 Task: Add a signature Gerald Davis containing With sincere appreciation and gratitude, Gerald Davis to email address softage.5@softage.net and add a label Fragrances
Action: Mouse moved to (74, 130)
Screenshot: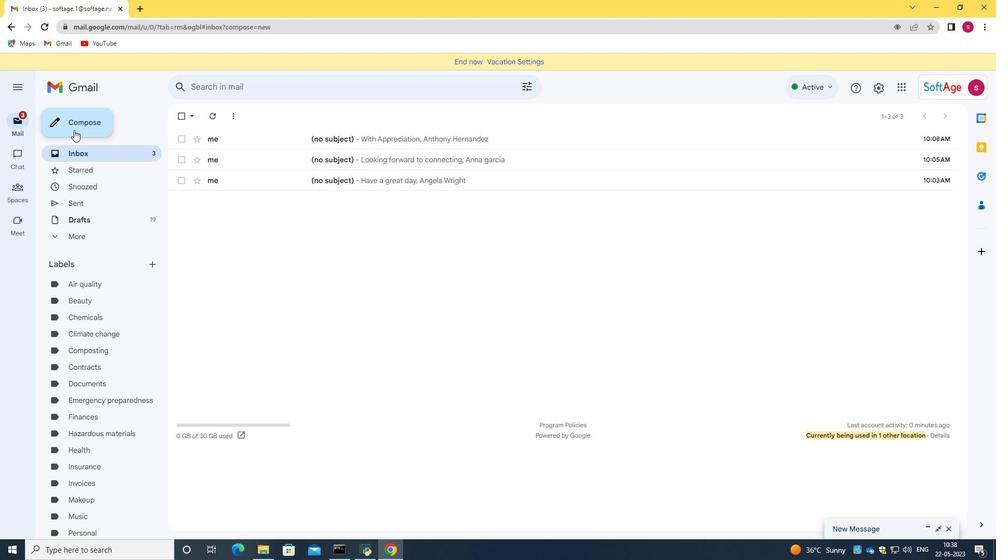
Action: Mouse pressed left at (74, 130)
Screenshot: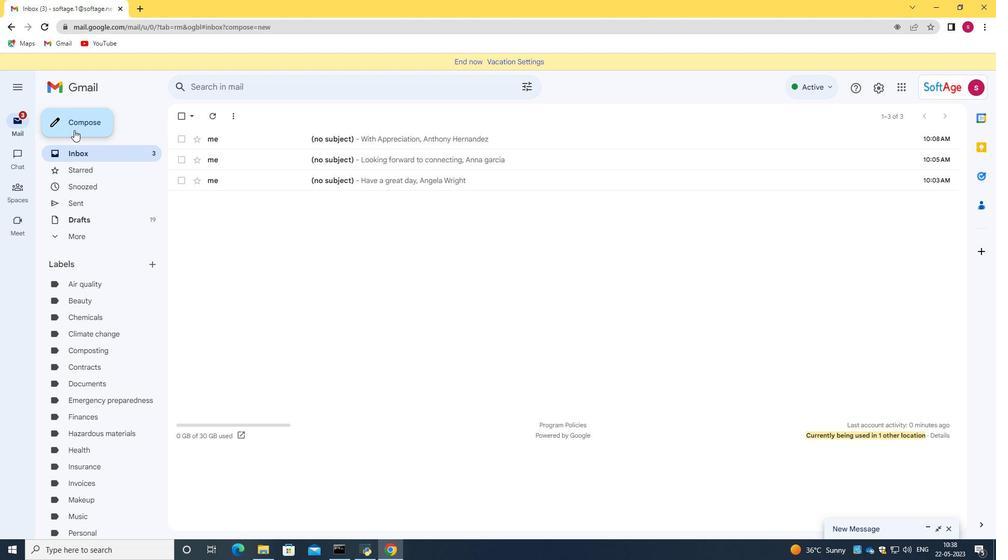 
Action: Mouse moved to (840, 494)
Screenshot: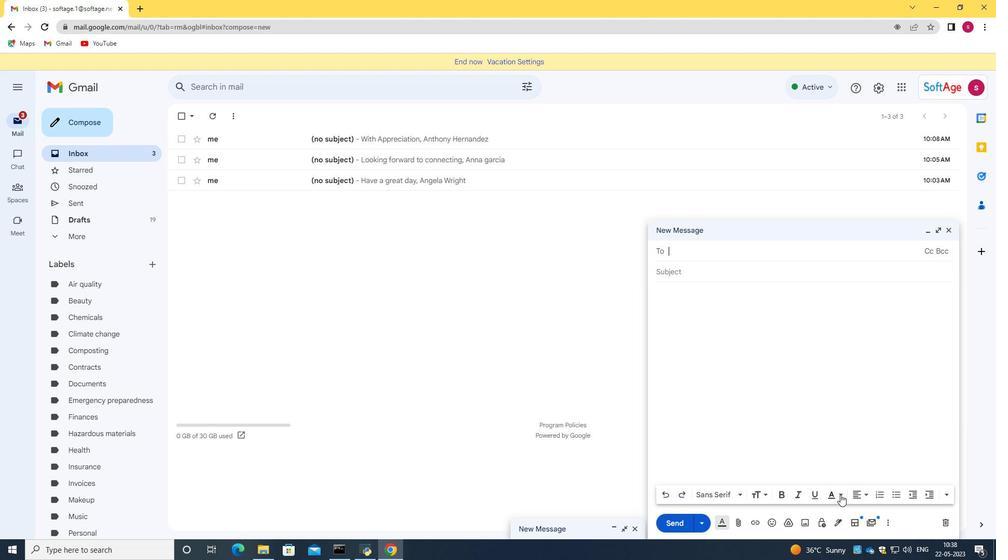 
Action: Mouse pressed left at (840, 494)
Screenshot: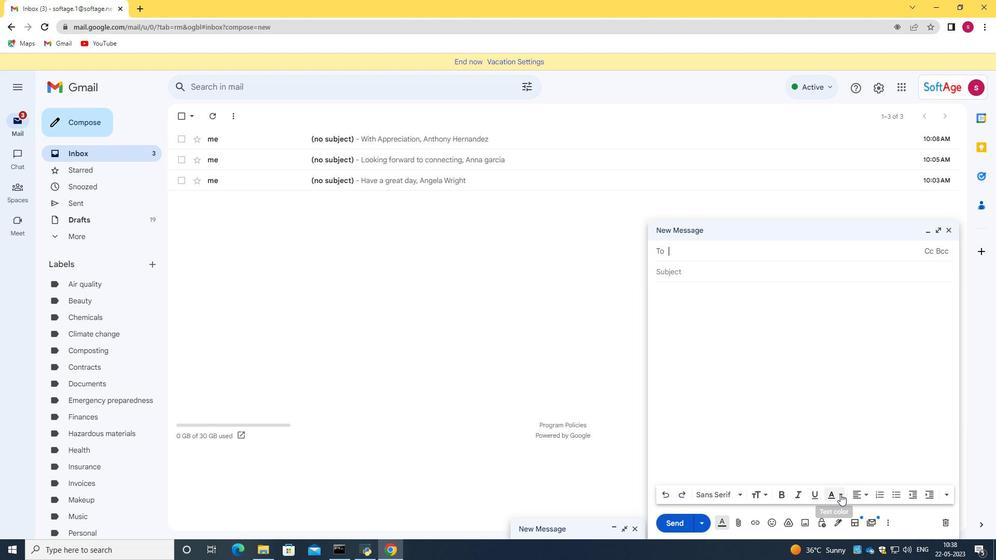 
Action: Mouse moved to (833, 313)
Screenshot: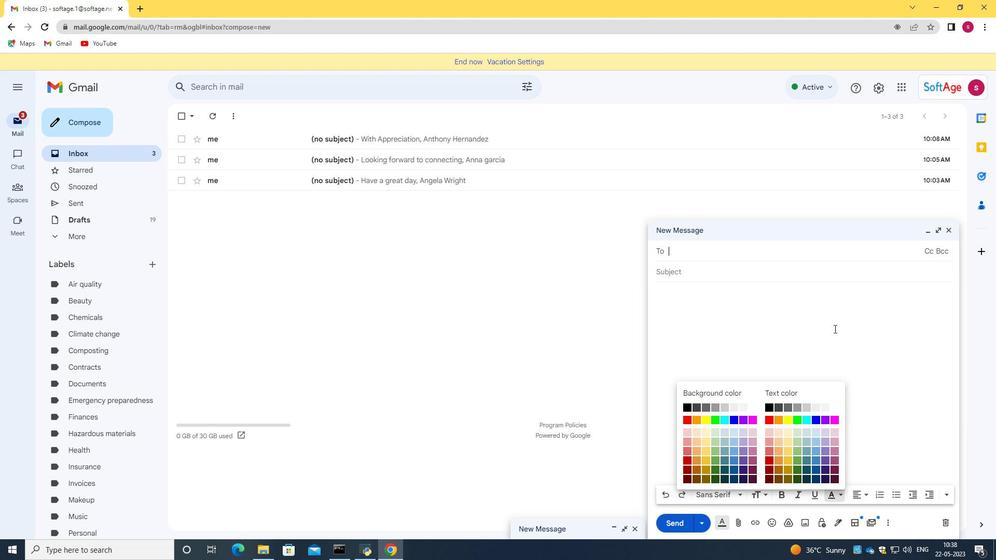 
Action: Mouse pressed left at (833, 313)
Screenshot: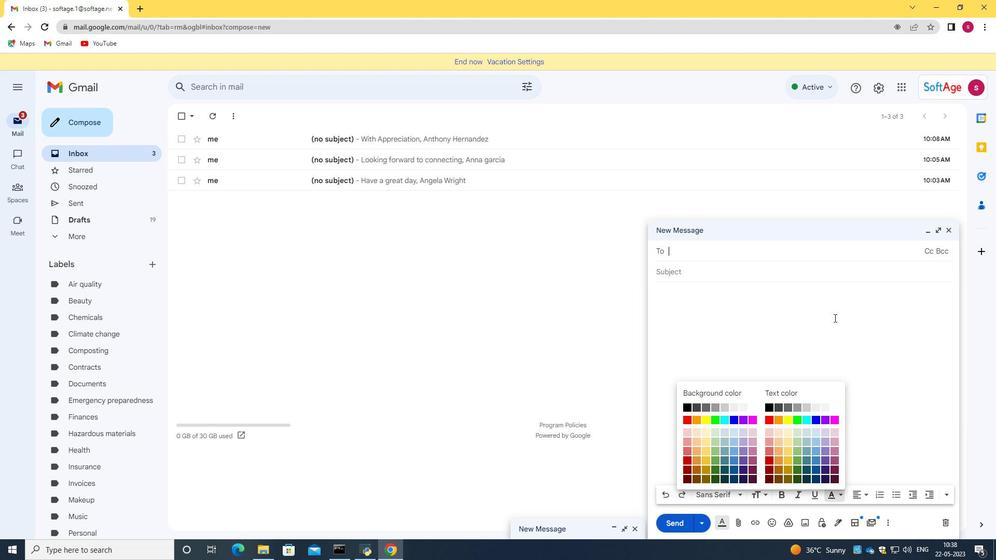 
Action: Mouse moved to (943, 231)
Screenshot: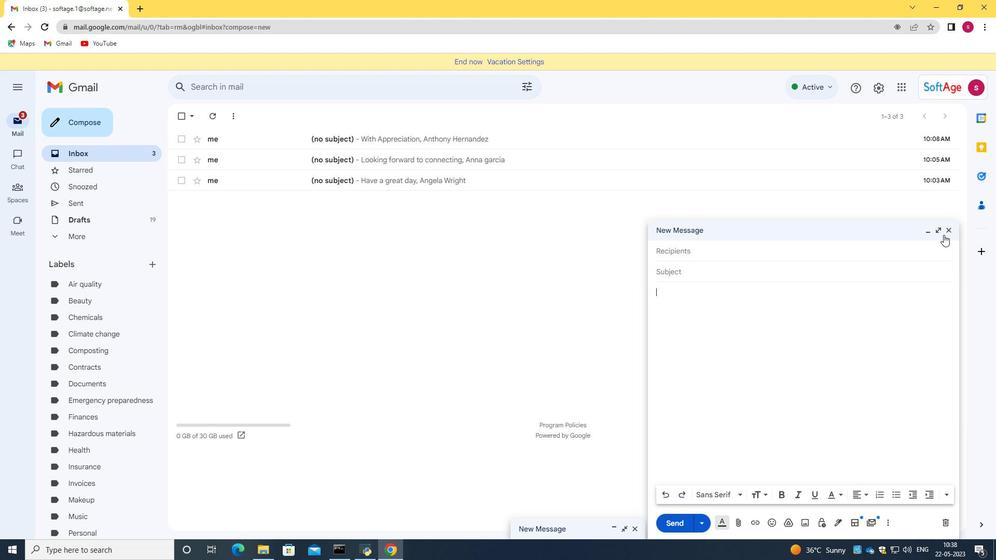 
Action: Mouse pressed left at (943, 231)
Screenshot: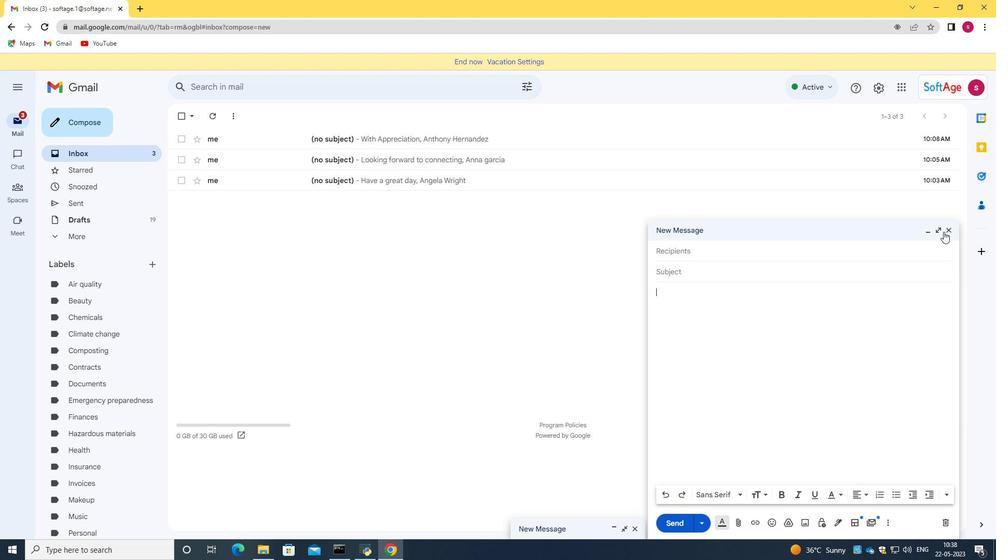
Action: Mouse moved to (873, 85)
Screenshot: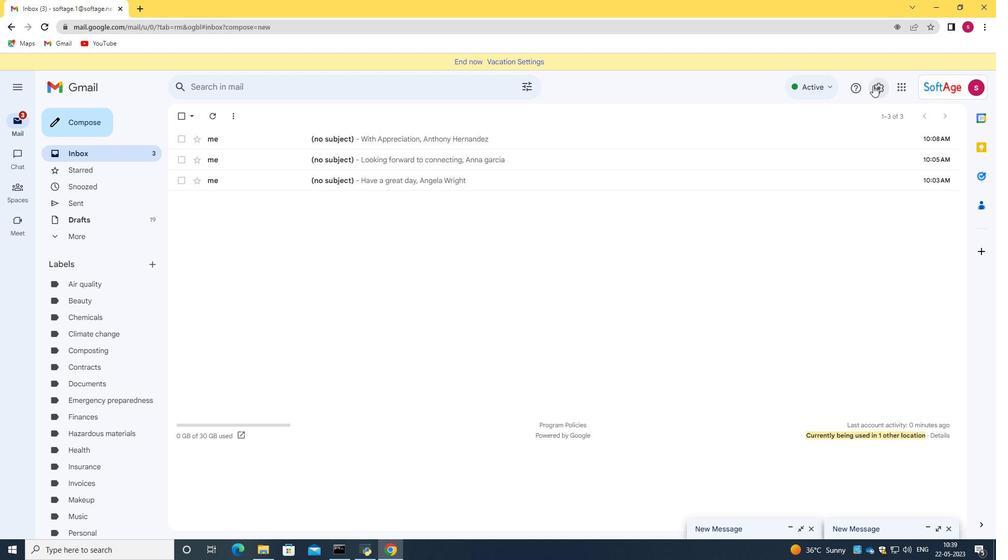 
Action: Mouse pressed left at (873, 85)
Screenshot: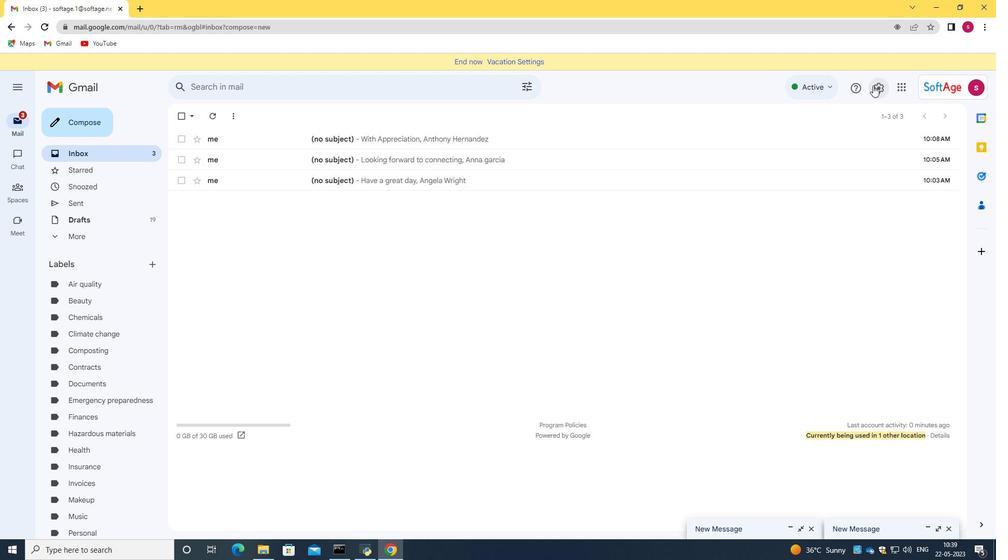 
Action: Mouse moved to (869, 136)
Screenshot: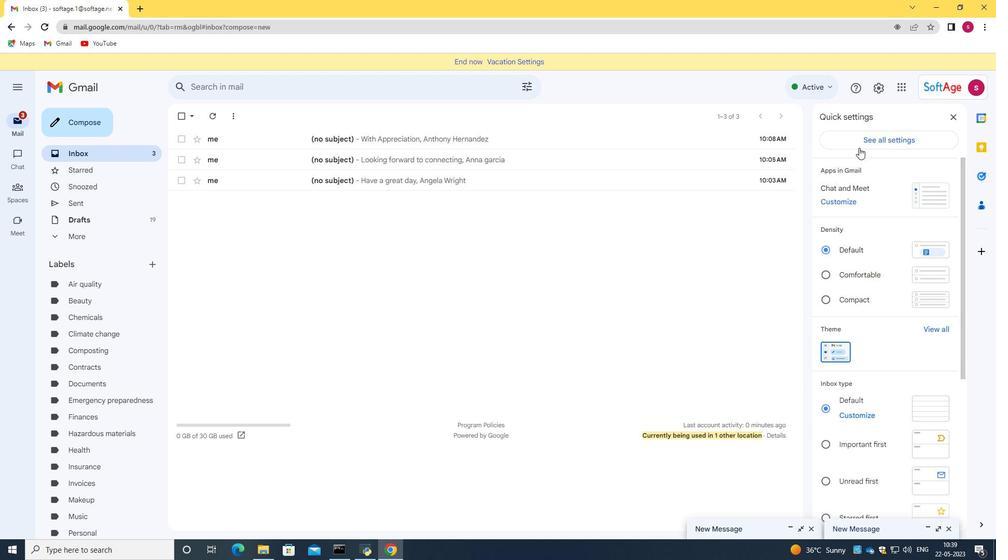 
Action: Mouse pressed left at (869, 136)
Screenshot: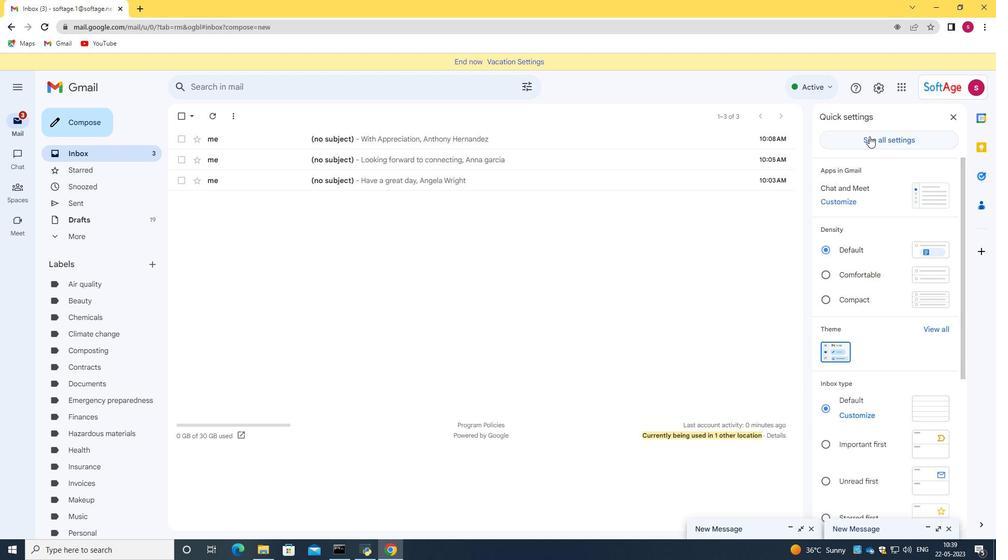 
Action: Mouse moved to (582, 253)
Screenshot: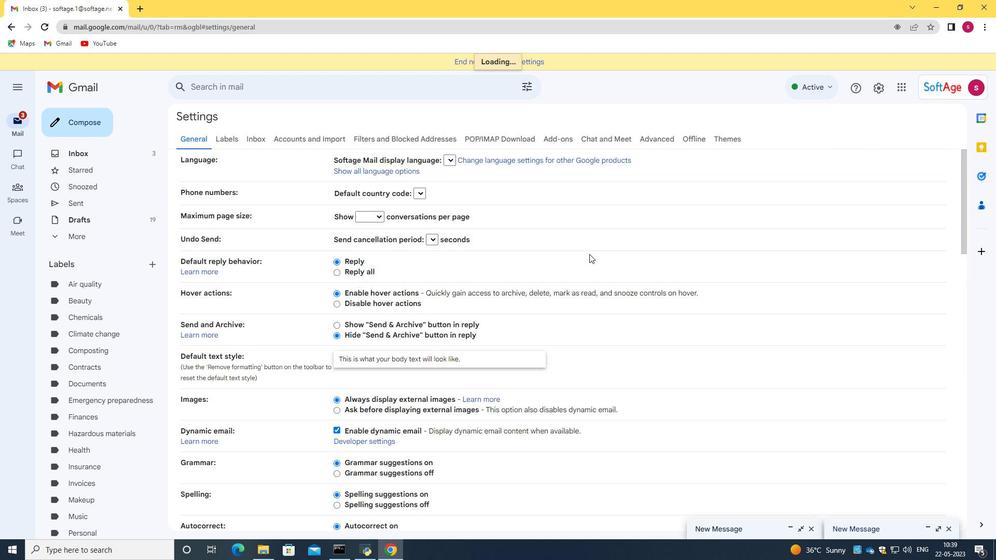 
Action: Mouse scrolled (582, 252) with delta (0, 0)
Screenshot: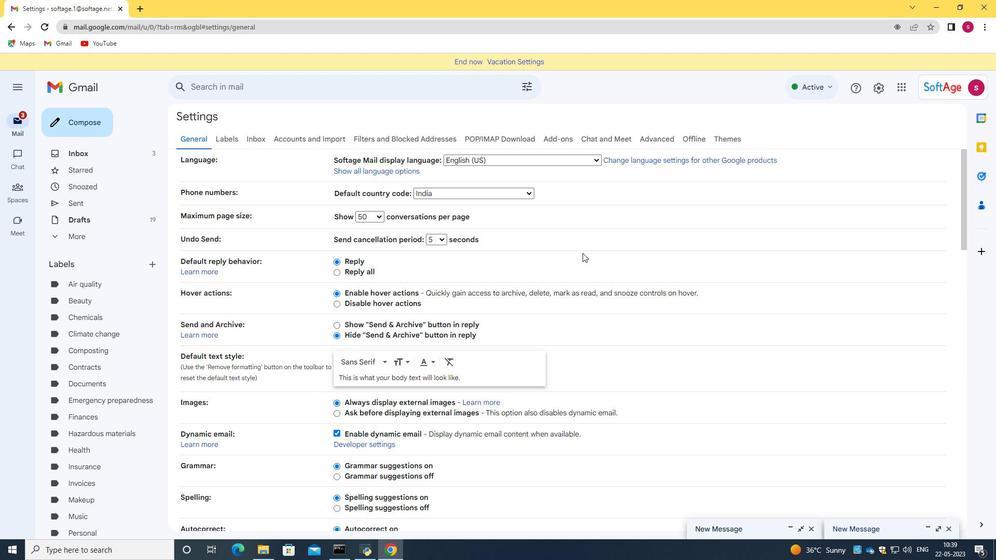 
Action: Mouse moved to (581, 263)
Screenshot: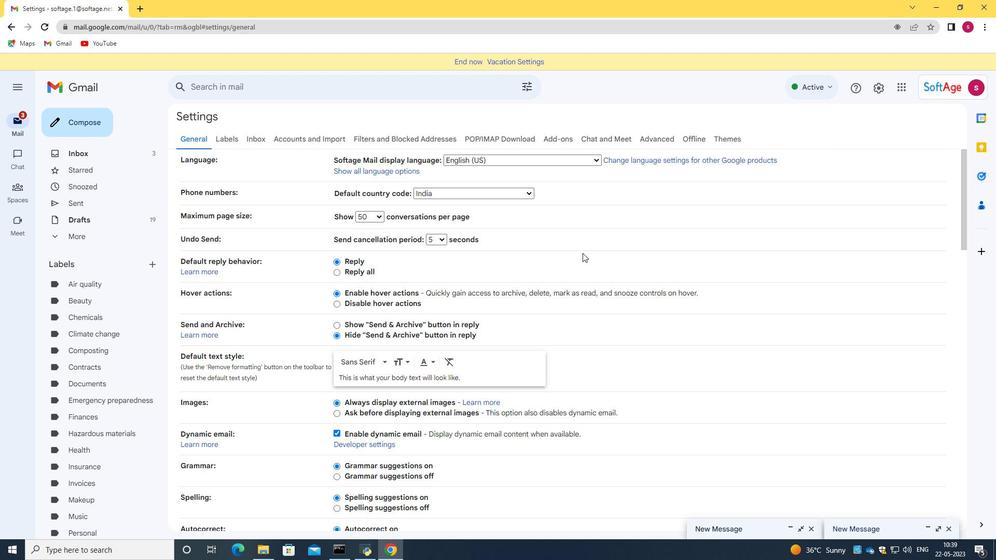 
Action: Mouse scrolled (581, 263) with delta (0, 0)
Screenshot: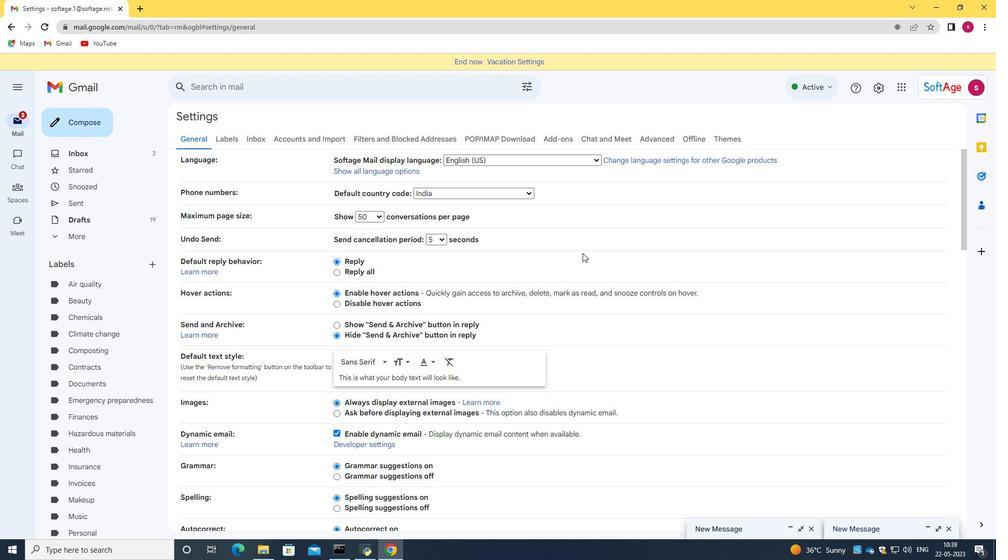 
Action: Mouse moved to (580, 268)
Screenshot: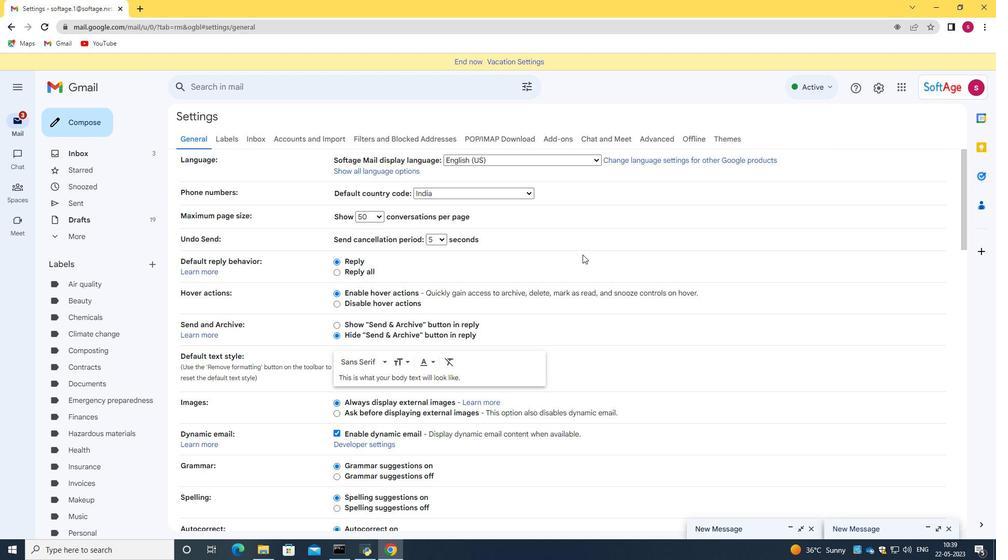 
Action: Mouse scrolled (580, 268) with delta (0, 0)
Screenshot: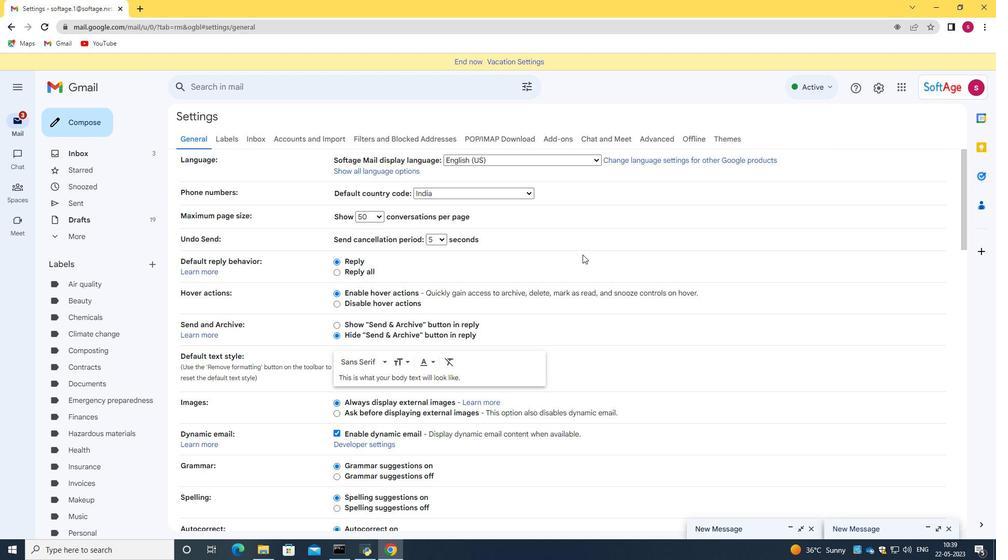 
Action: Mouse moved to (580, 269)
Screenshot: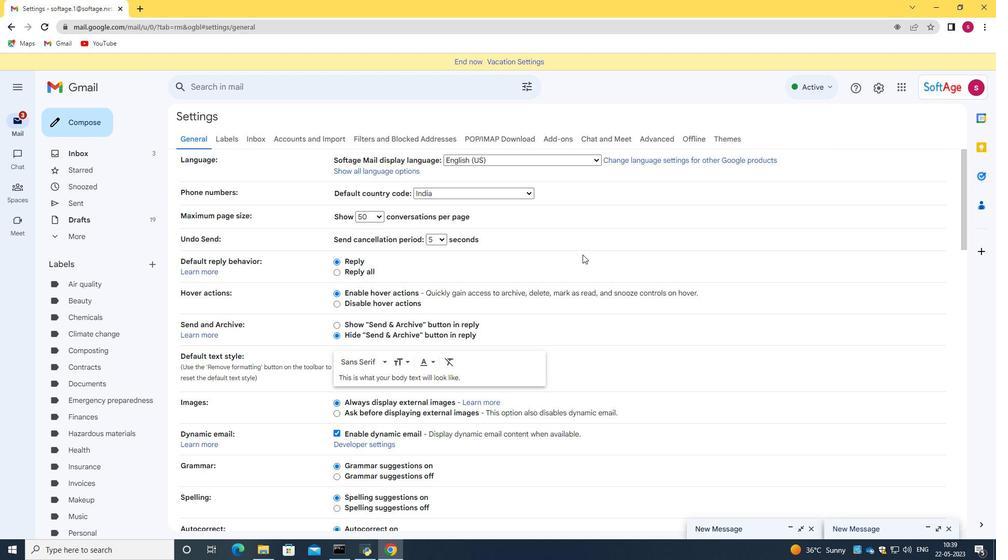 
Action: Mouse scrolled (580, 268) with delta (0, 0)
Screenshot: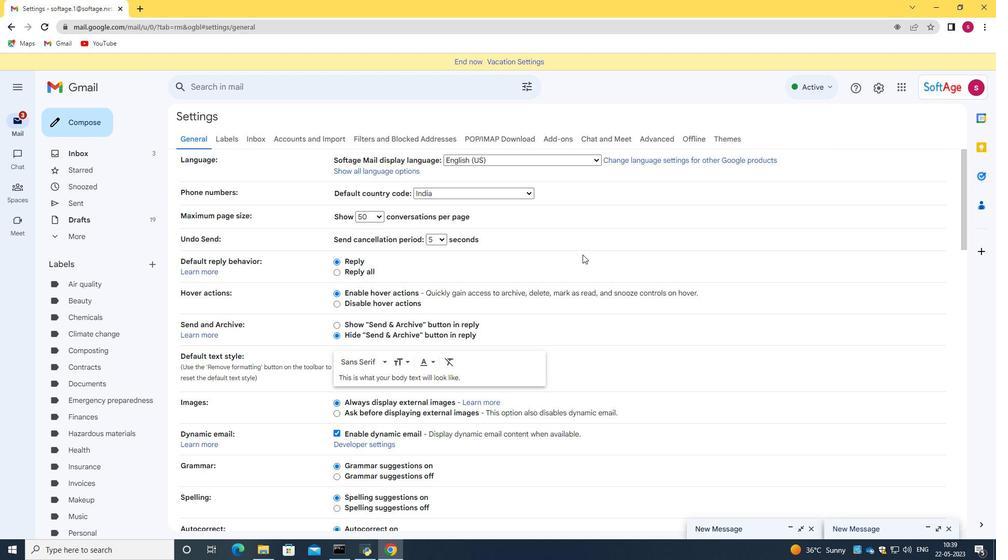 
Action: Mouse moved to (580, 270)
Screenshot: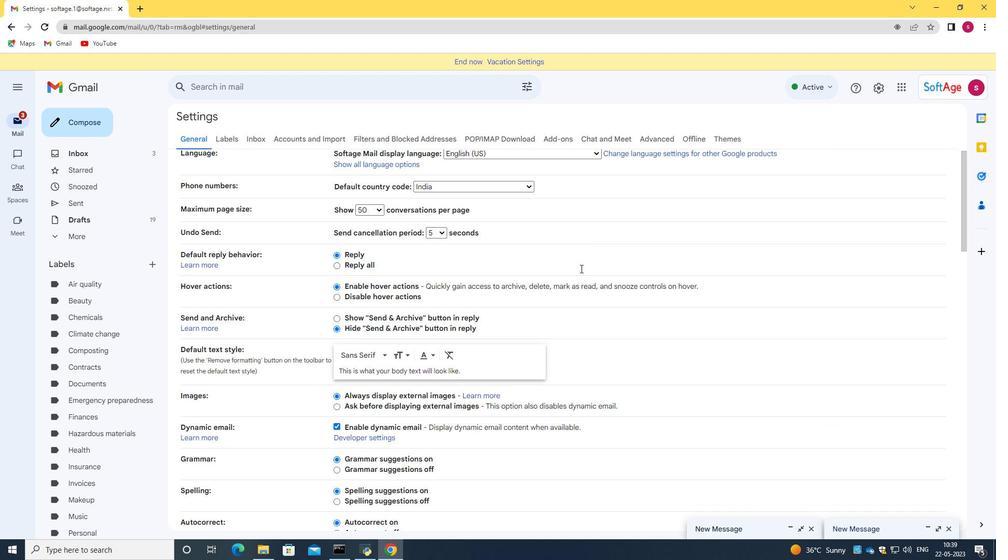 
Action: Mouse scrolled (580, 269) with delta (0, 0)
Screenshot: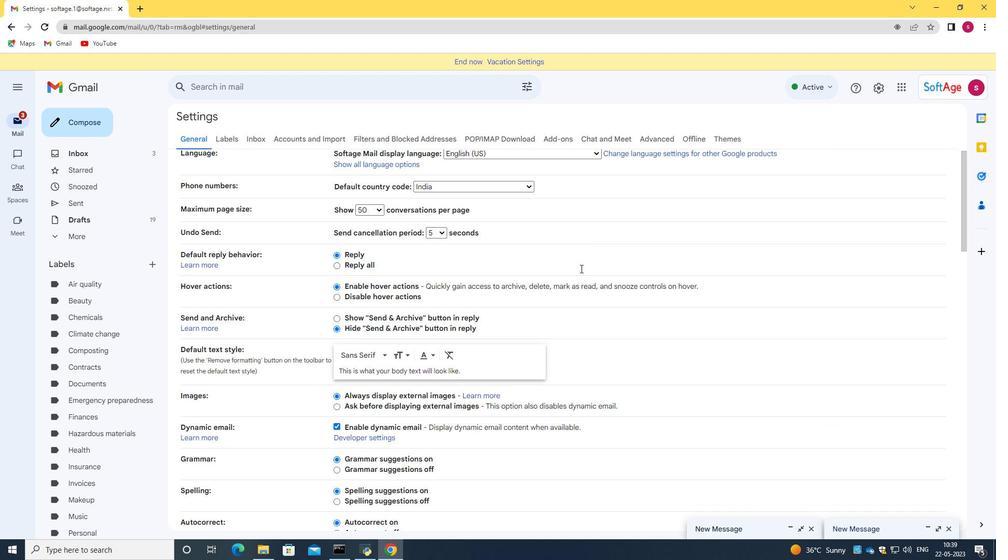 
Action: Mouse scrolled (580, 269) with delta (0, 0)
Screenshot: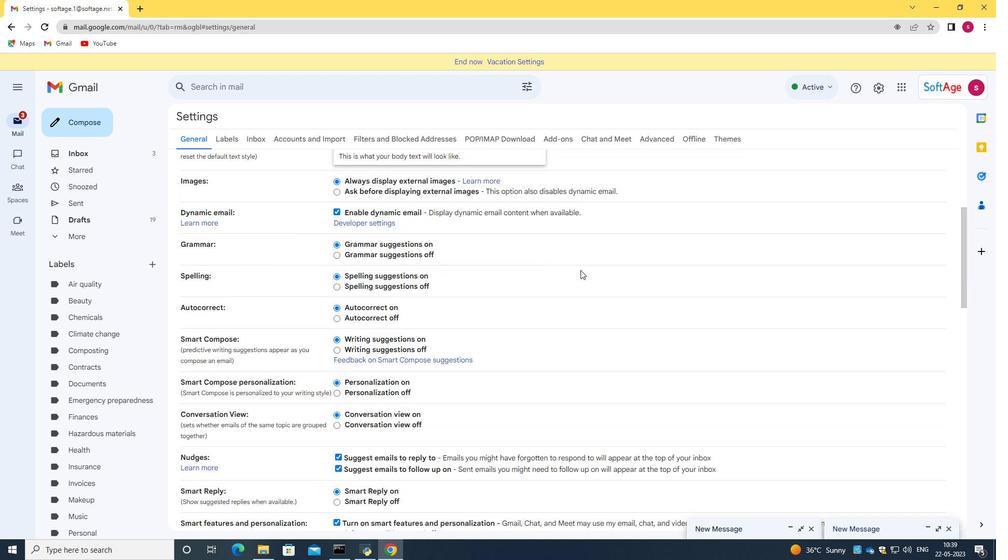 
Action: Mouse scrolled (580, 269) with delta (0, 0)
Screenshot: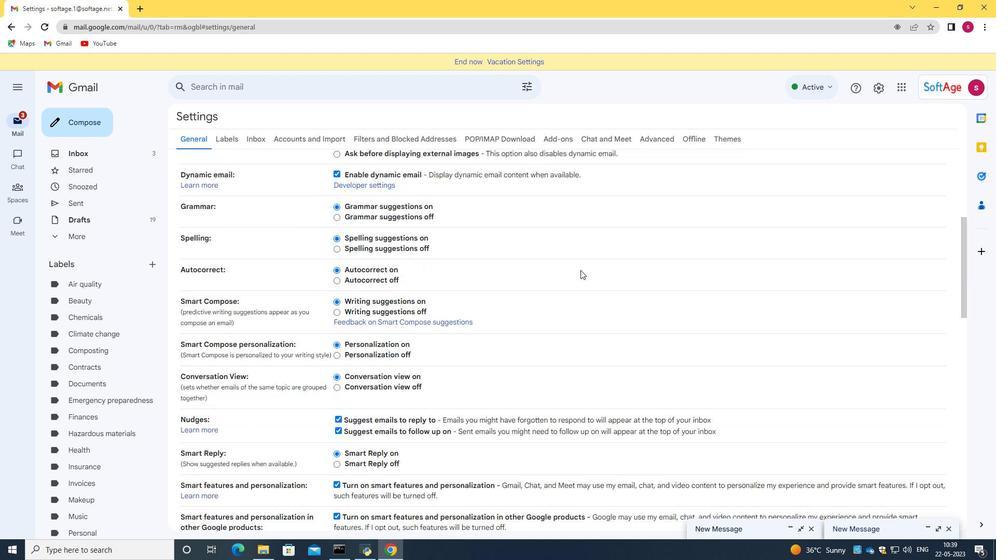 
Action: Mouse scrolled (580, 269) with delta (0, 0)
Screenshot: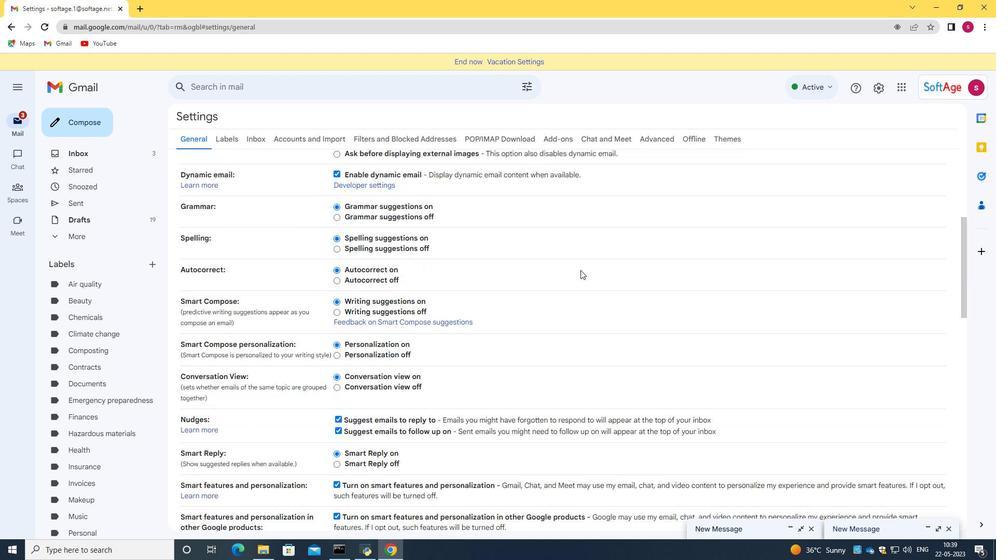 
Action: Mouse scrolled (580, 269) with delta (0, 0)
Screenshot: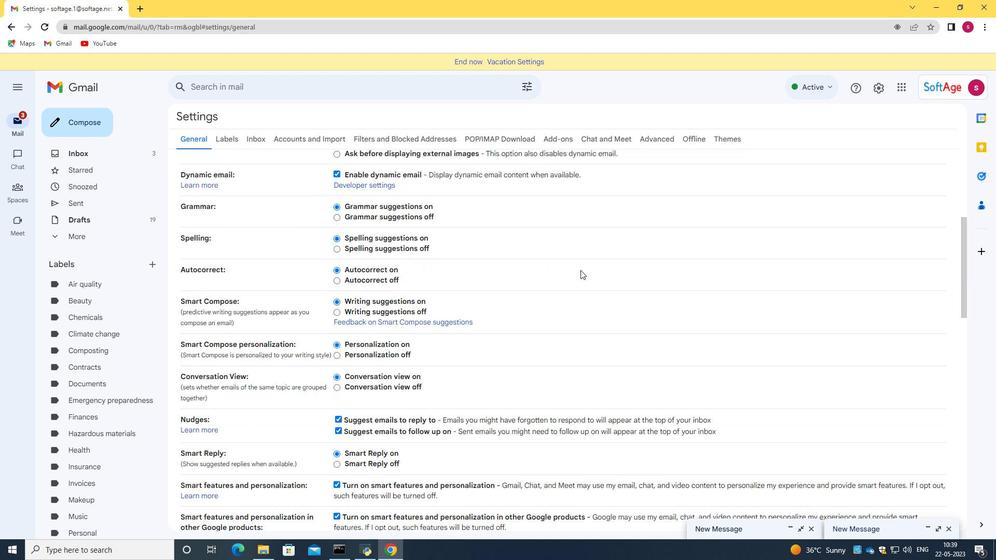 
Action: Mouse scrolled (580, 269) with delta (0, 0)
Screenshot: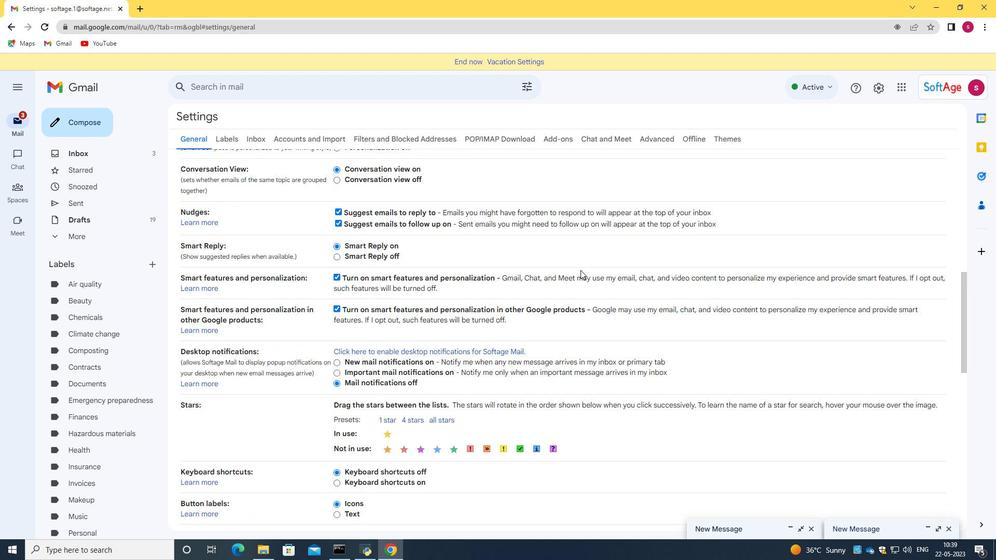 
Action: Mouse scrolled (580, 269) with delta (0, 0)
Screenshot: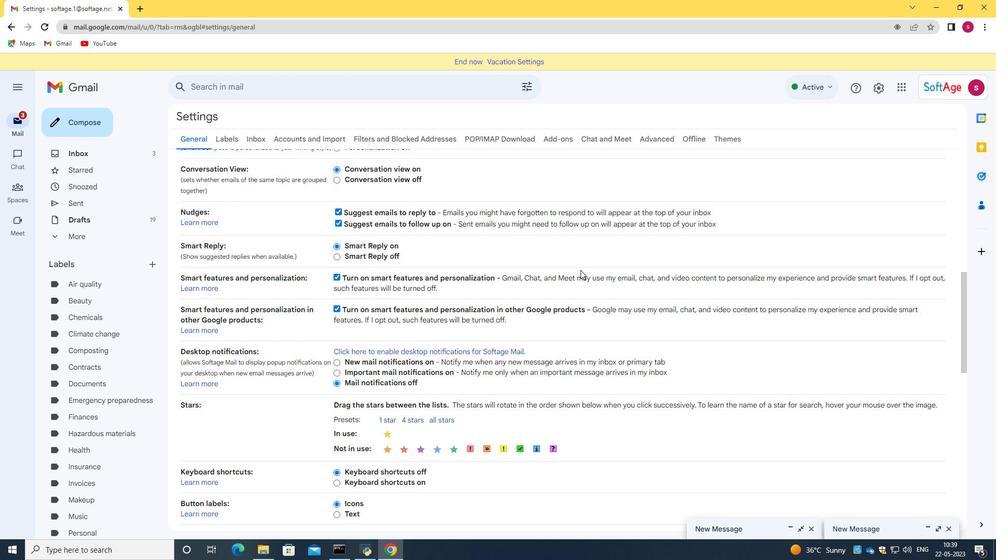 
Action: Mouse scrolled (580, 269) with delta (0, 0)
Screenshot: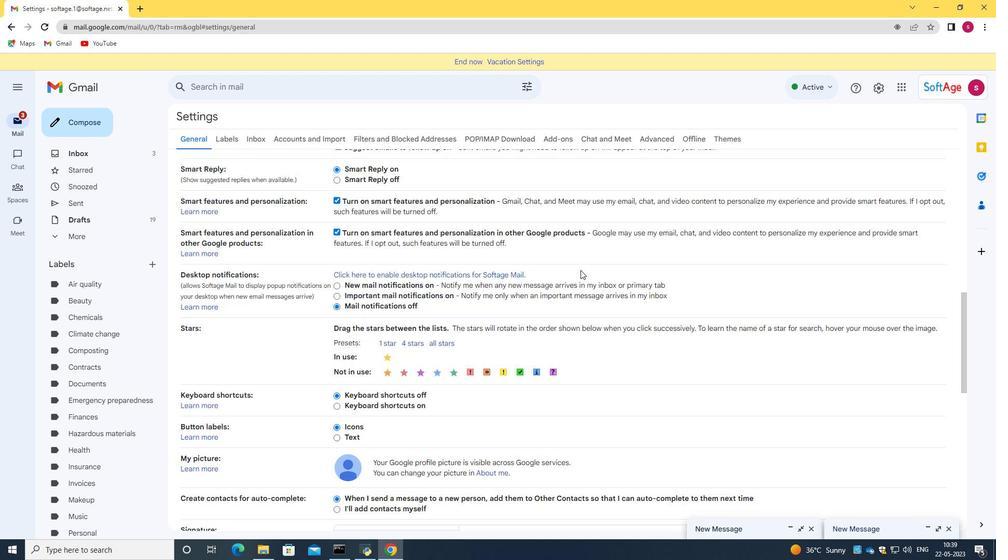
Action: Mouse scrolled (580, 269) with delta (0, 0)
Screenshot: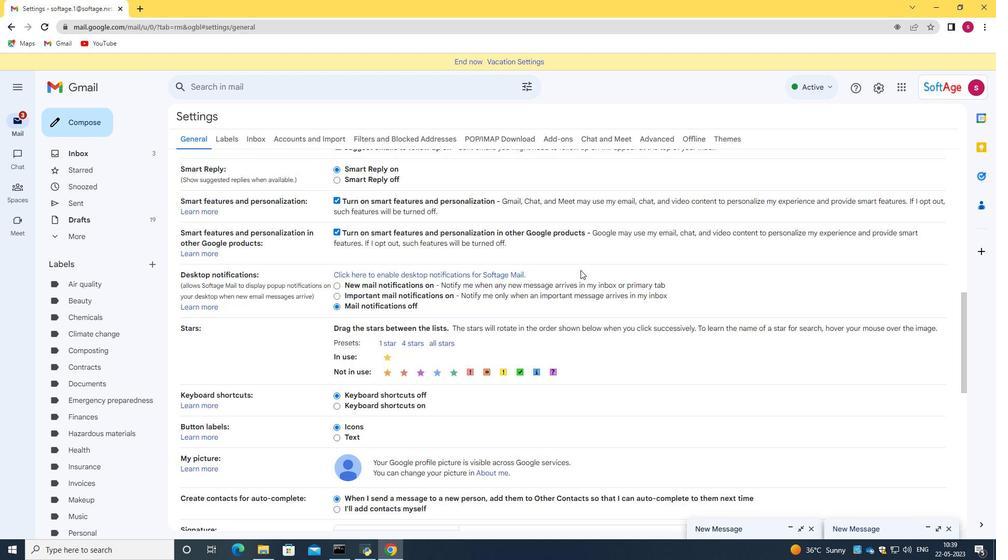 
Action: Mouse scrolled (580, 269) with delta (0, 0)
Screenshot: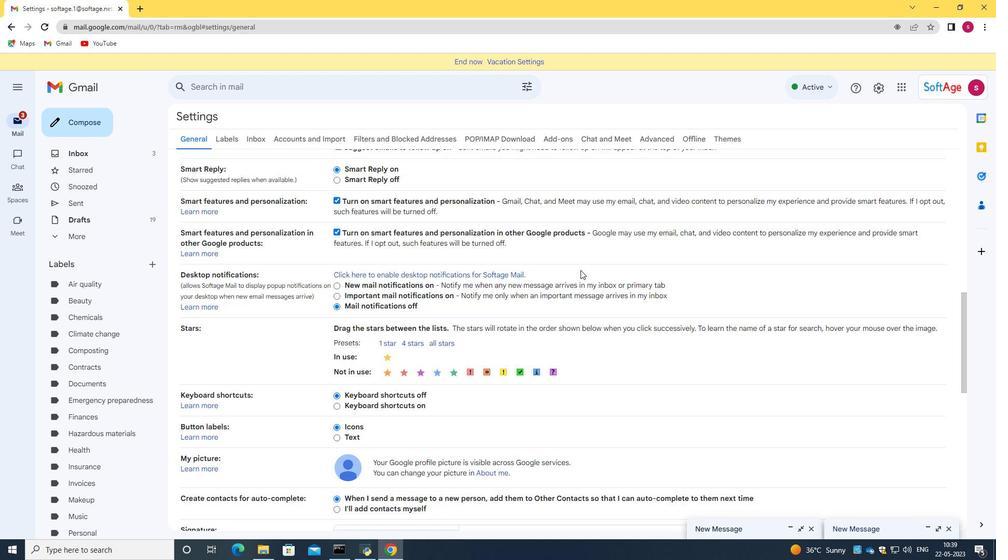 
Action: Mouse moved to (440, 360)
Screenshot: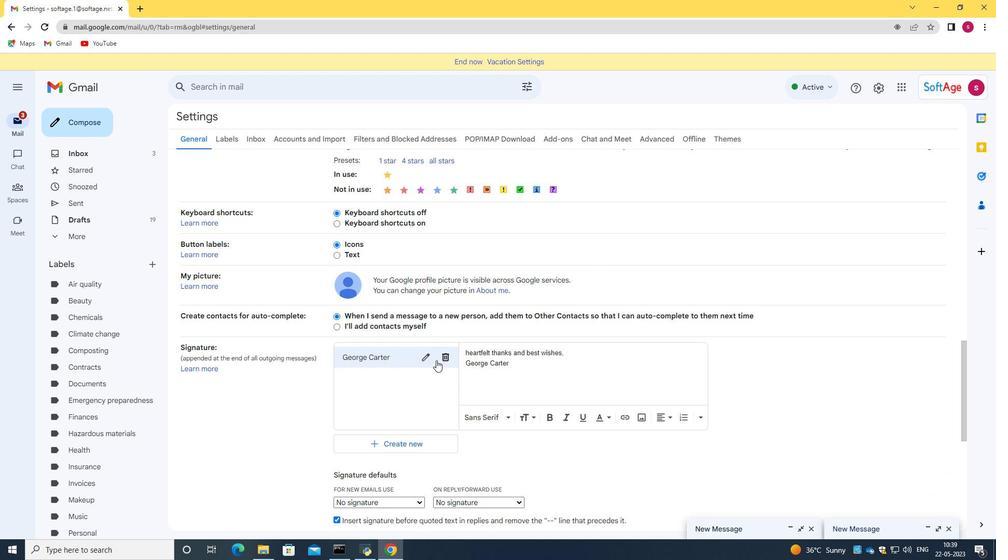 
Action: Mouse pressed left at (440, 360)
Screenshot: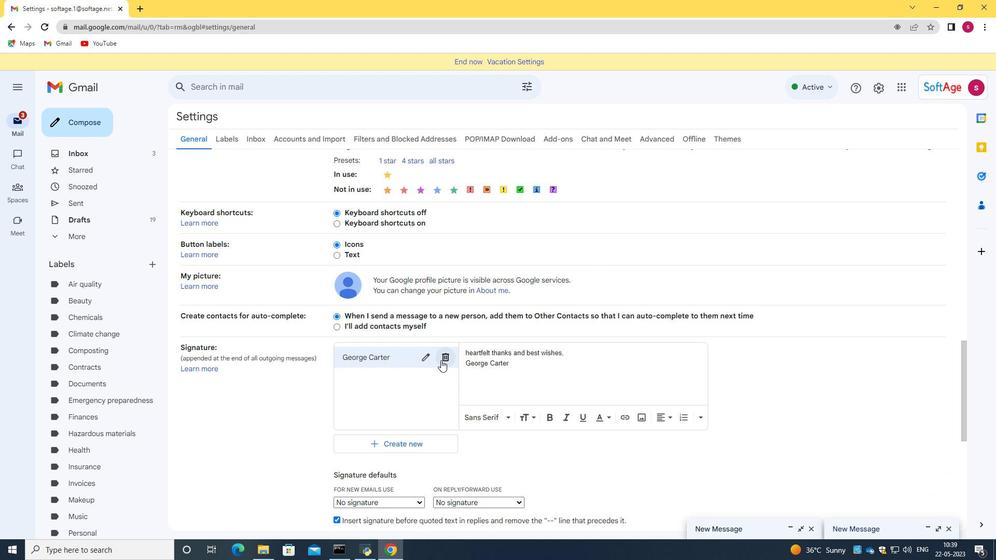
Action: Mouse moved to (599, 322)
Screenshot: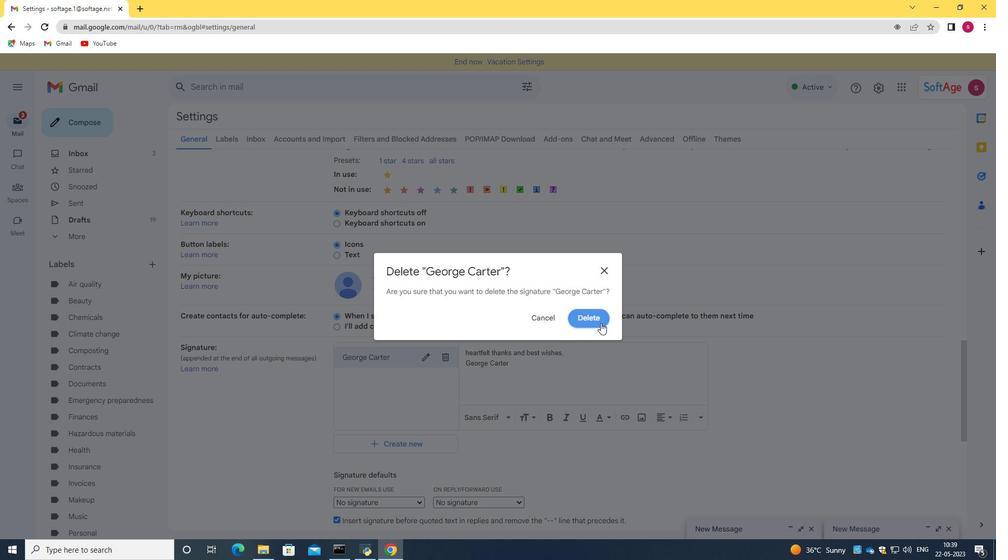 
Action: Mouse pressed left at (599, 322)
Screenshot: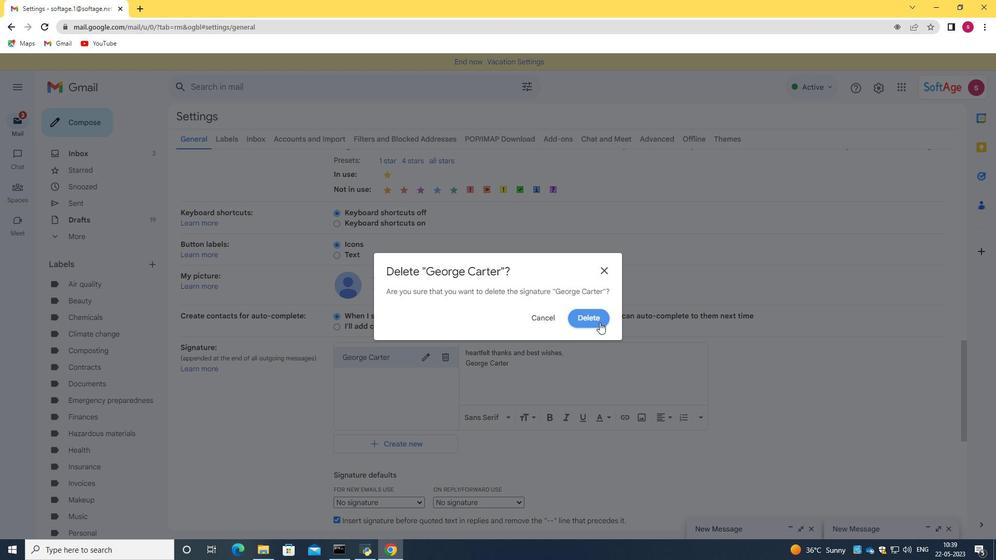 
Action: Mouse moved to (457, 433)
Screenshot: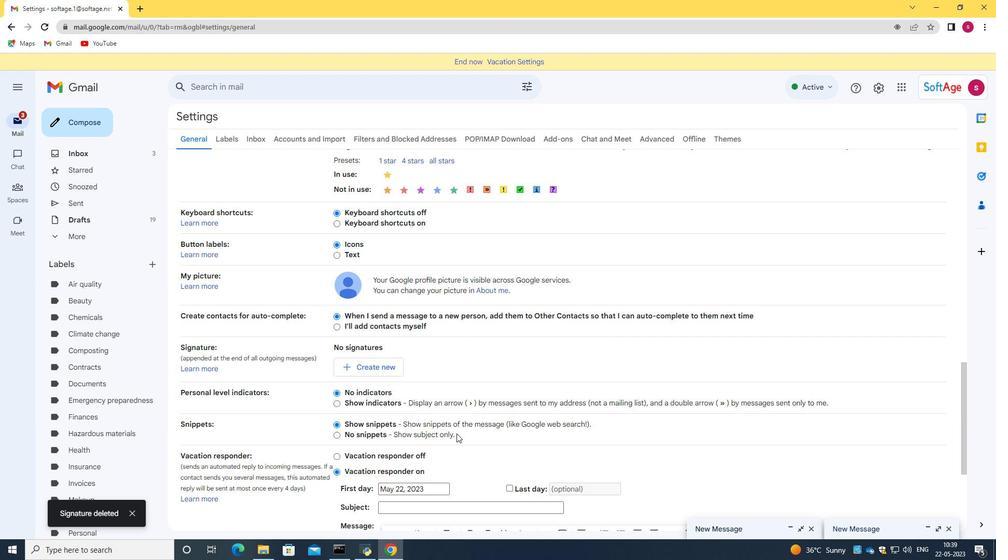 
Action: Mouse scrolled (457, 433) with delta (0, 0)
Screenshot: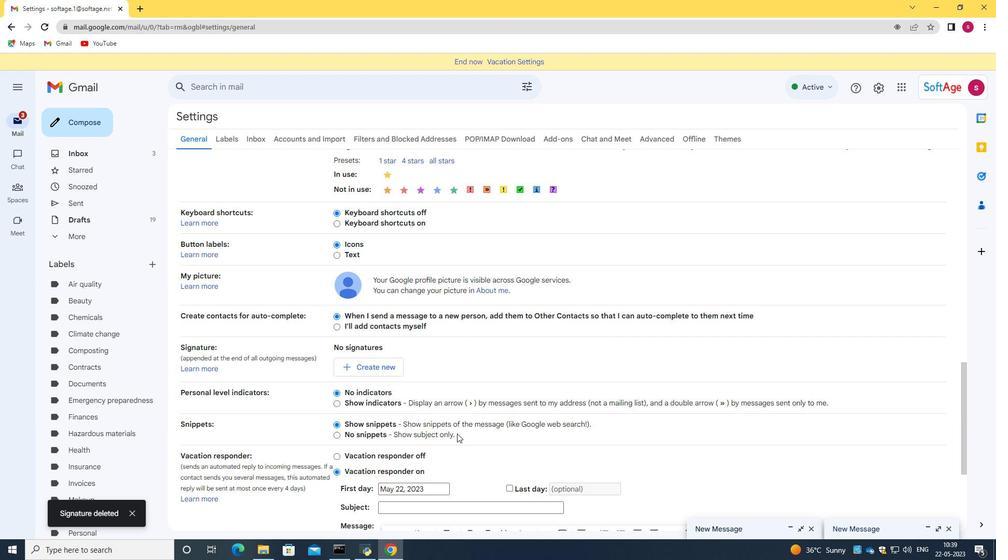 
Action: Mouse moved to (393, 314)
Screenshot: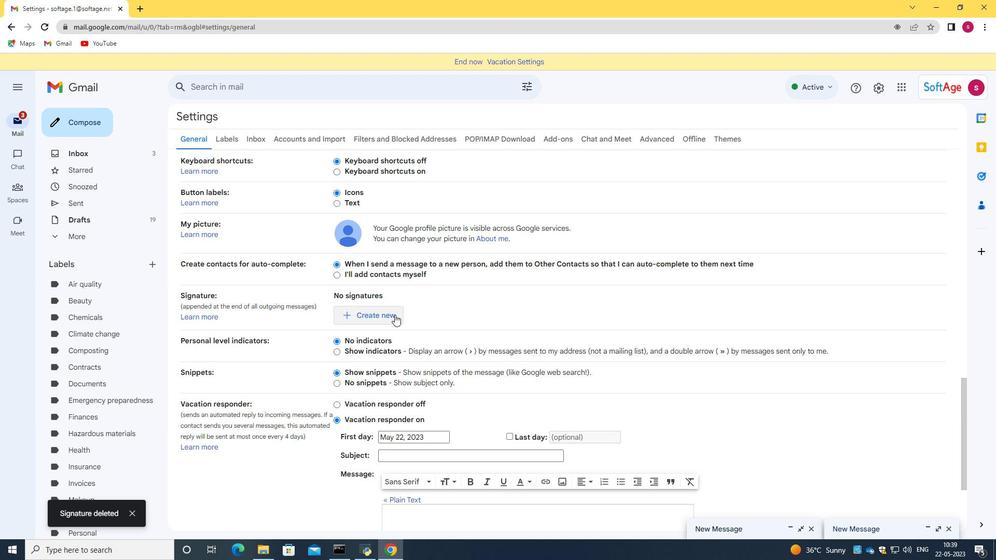 
Action: Mouse pressed left at (393, 314)
Screenshot: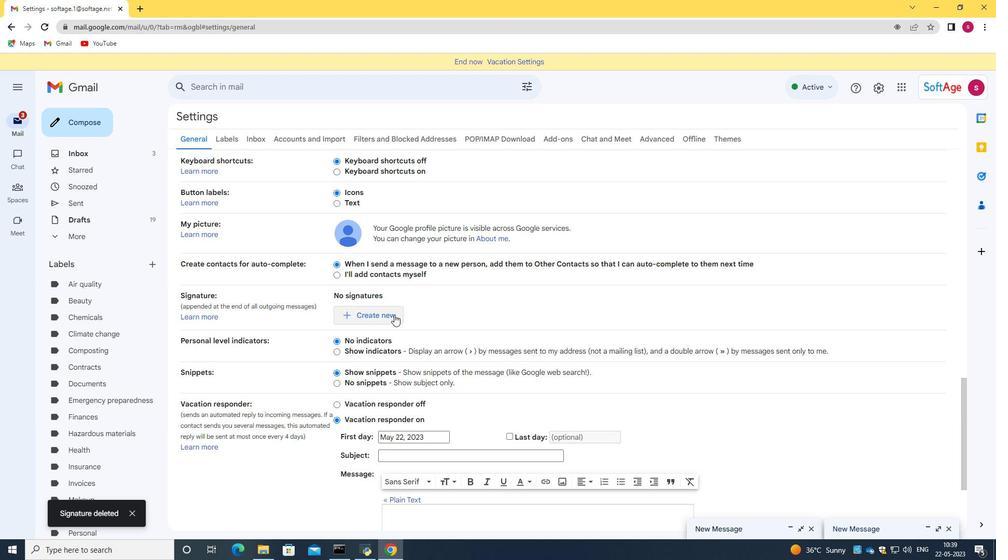 
Action: Mouse moved to (470, 291)
Screenshot: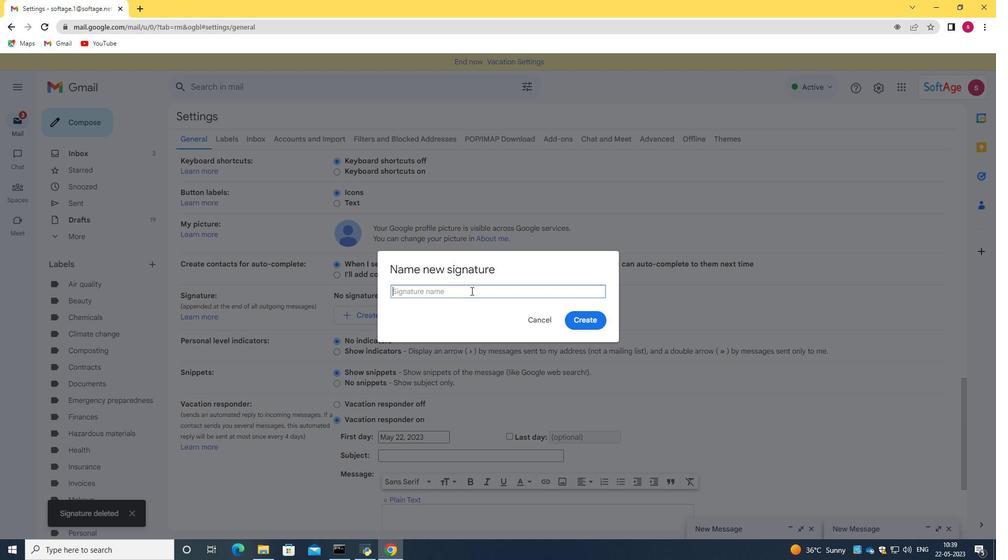
Action: Key pressed <Key.caps_lock>G<Key.caps_lock>erald<Key.space><Key.caps_lock>D<Key.caps_lock>avis<Key.space>
Screenshot: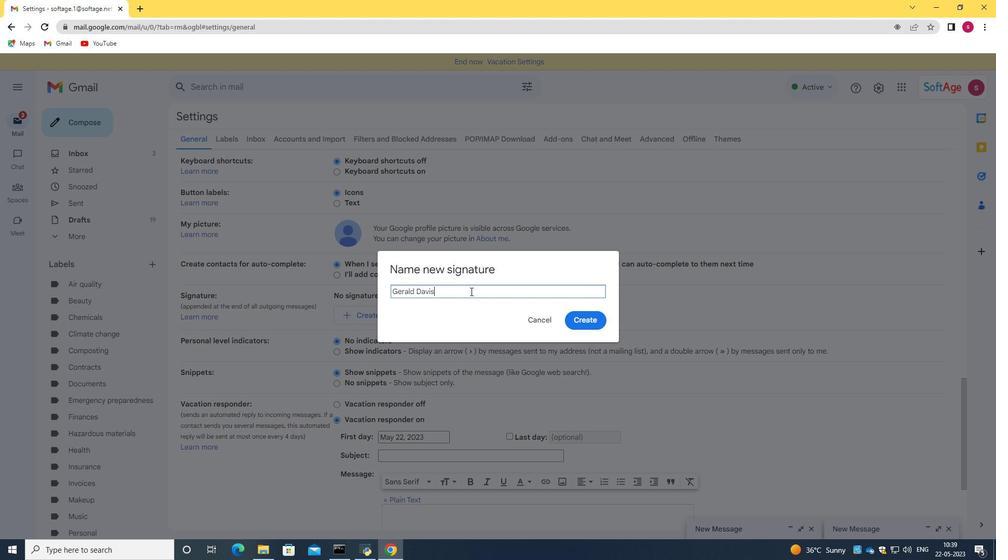
Action: Mouse moved to (589, 314)
Screenshot: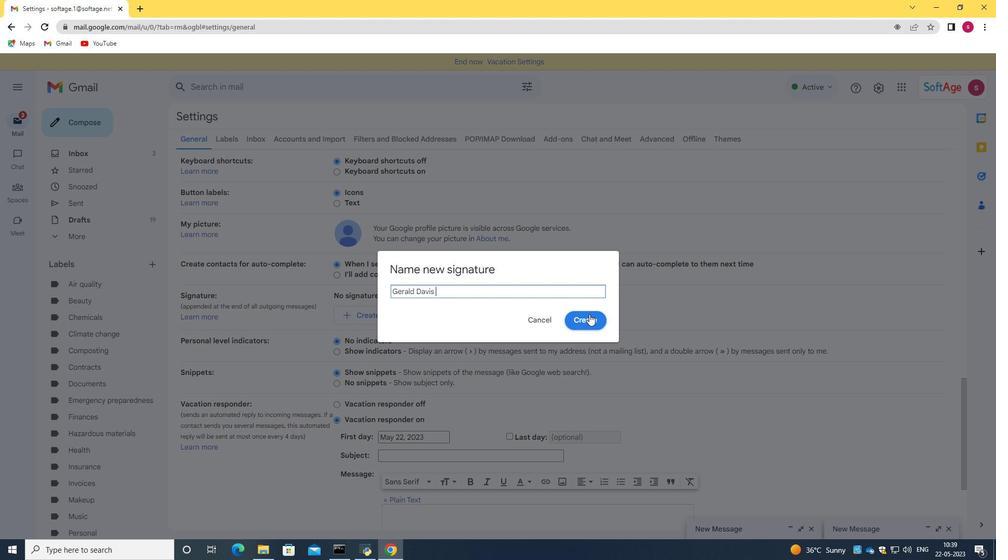 
Action: Mouse pressed left at (589, 314)
Screenshot: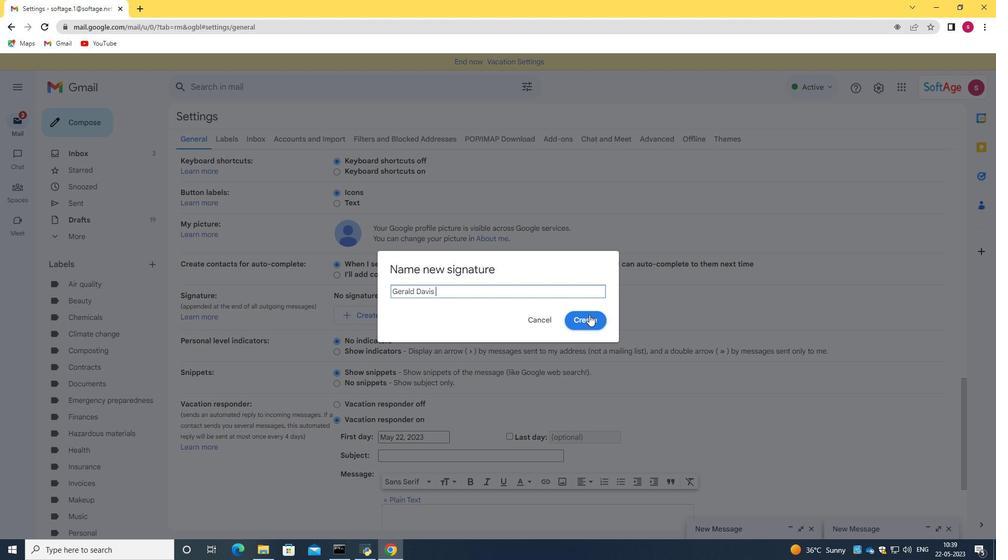 
Action: Mouse moved to (457, 347)
Screenshot: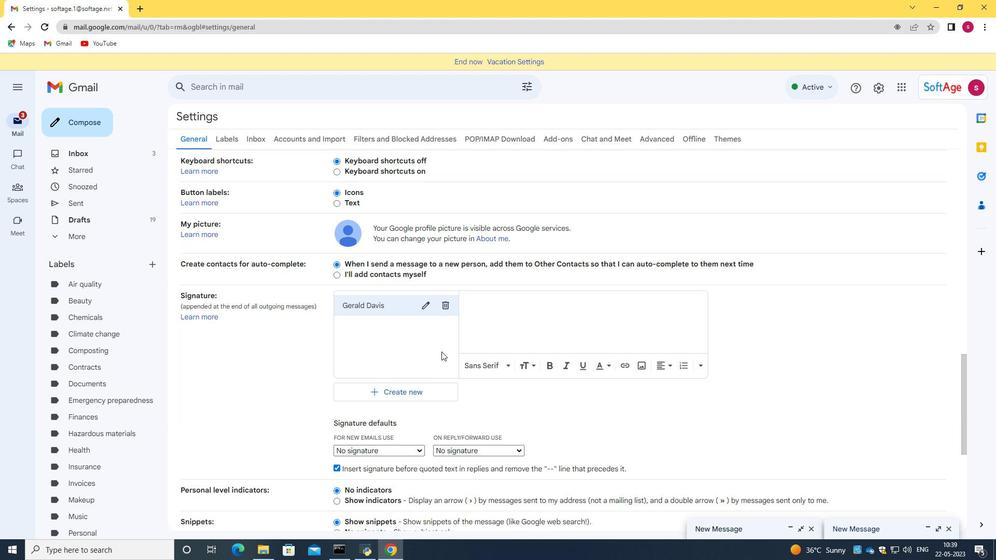 
Action: Mouse scrolled (457, 347) with delta (0, 0)
Screenshot: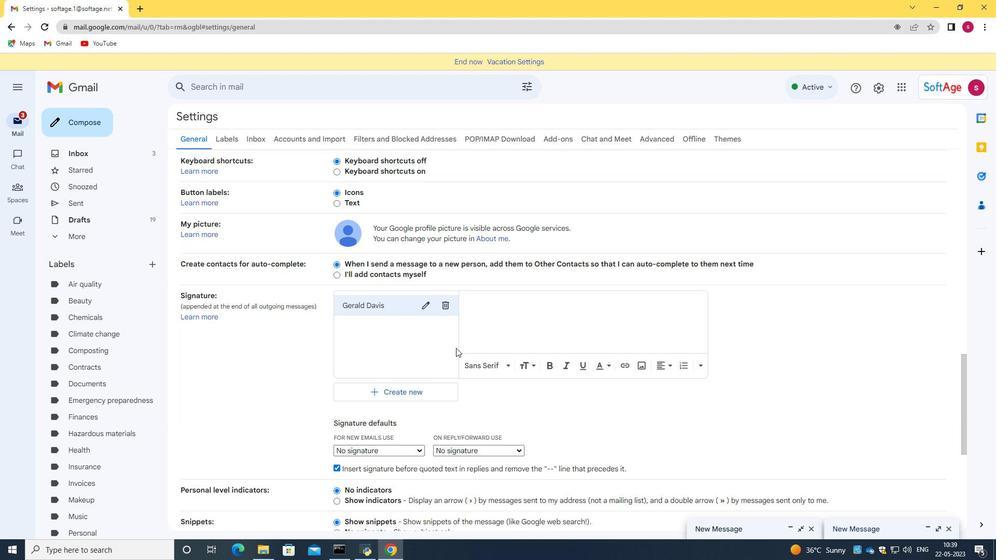 
Action: Mouse moved to (504, 270)
Screenshot: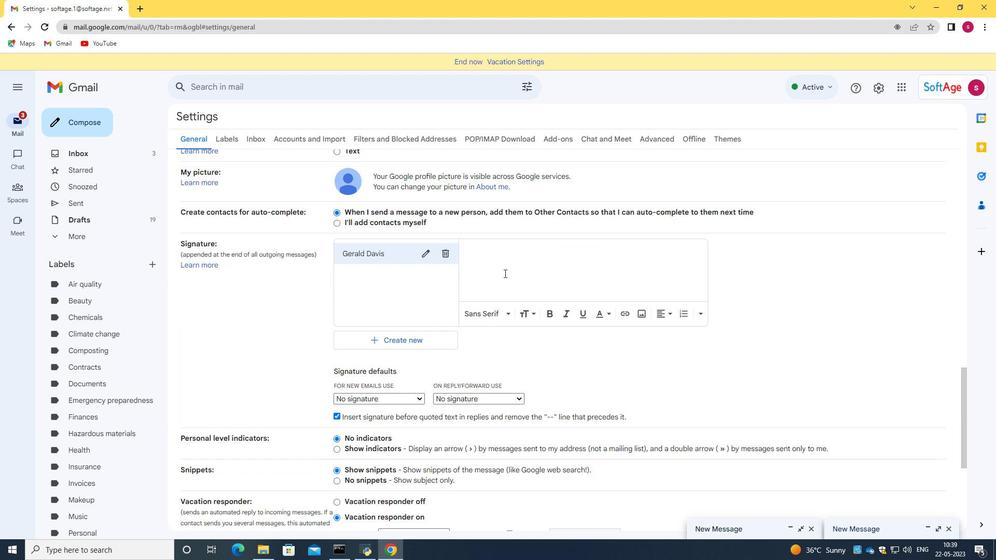 
Action: Mouse pressed left at (504, 270)
Screenshot: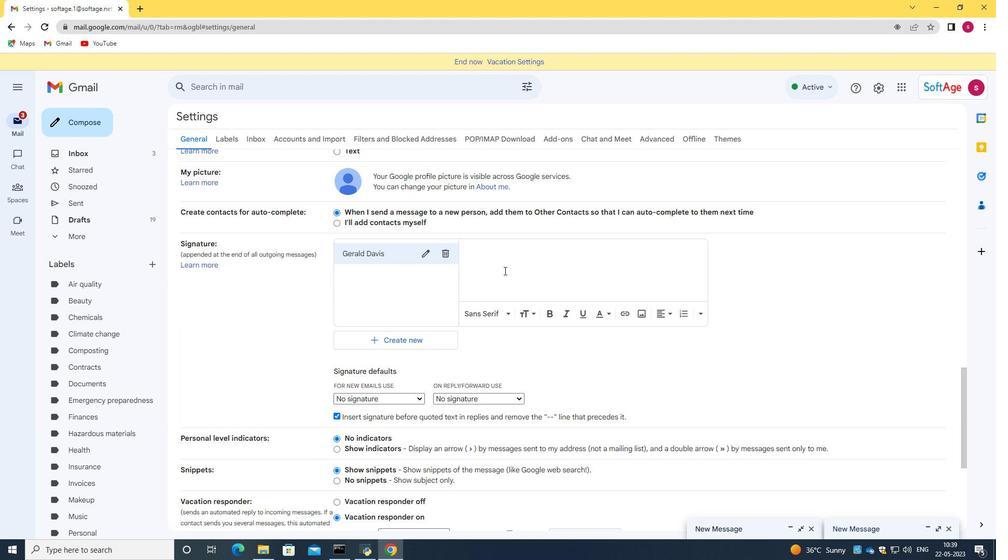 
Action: Key pressed <Key.caps_lock><Key.caps_lock>sincere<Key.space>appreciation<Key.space>and<Key.space>gratu<Key.backspace>t<Key.backspace>itude,<Key.enter><Key.caps_lock>G<Key.caps_lock>erald<Key.space><Key.caps_lock>D<Key.caps_lock>avis
Screenshot: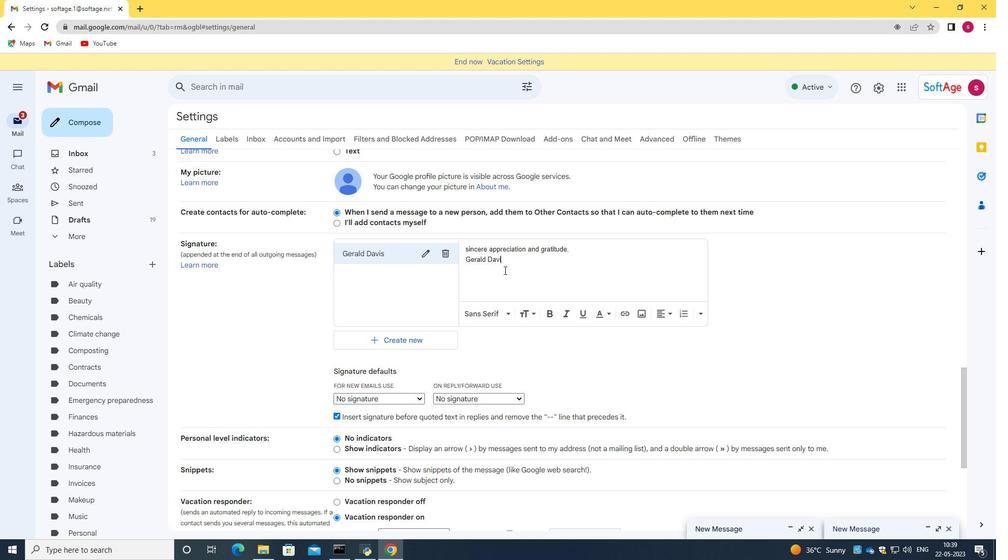 
Action: Mouse moved to (510, 300)
Screenshot: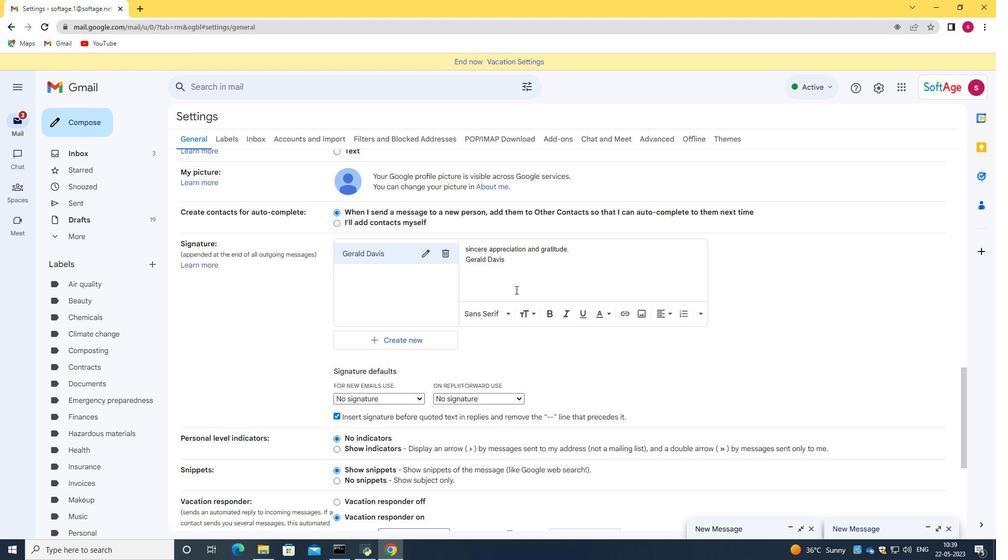 
Action: Mouse scrolled (510, 299) with delta (0, 0)
Screenshot: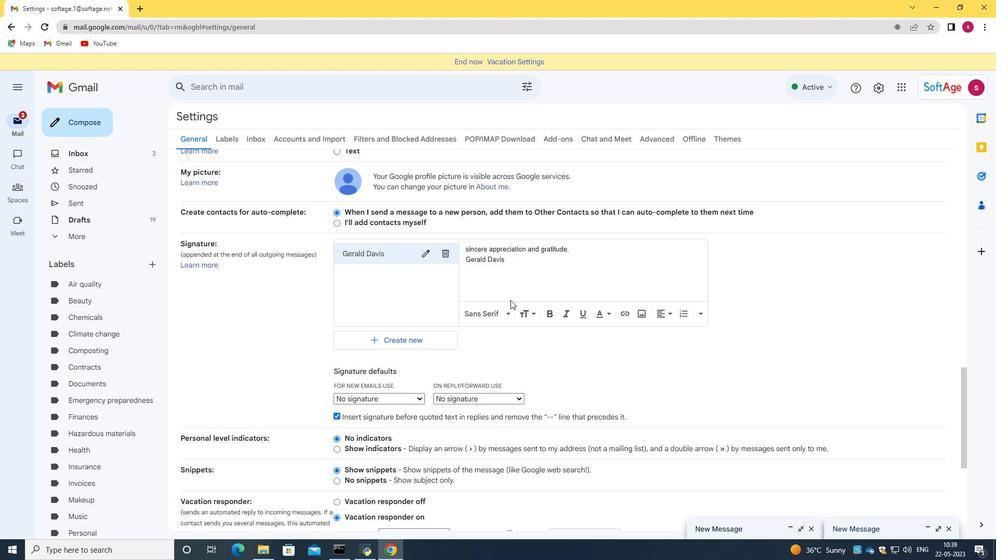 
Action: Mouse scrolled (510, 299) with delta (0, 0)
Screenshot: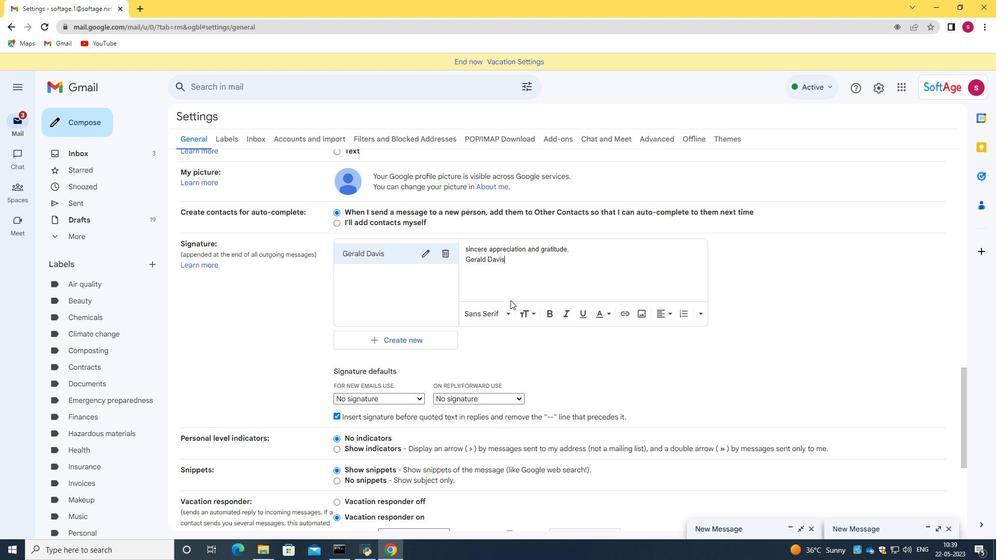 
Action: Mouse scrolled (510, 299) with delta (0, 0)
Screenshot: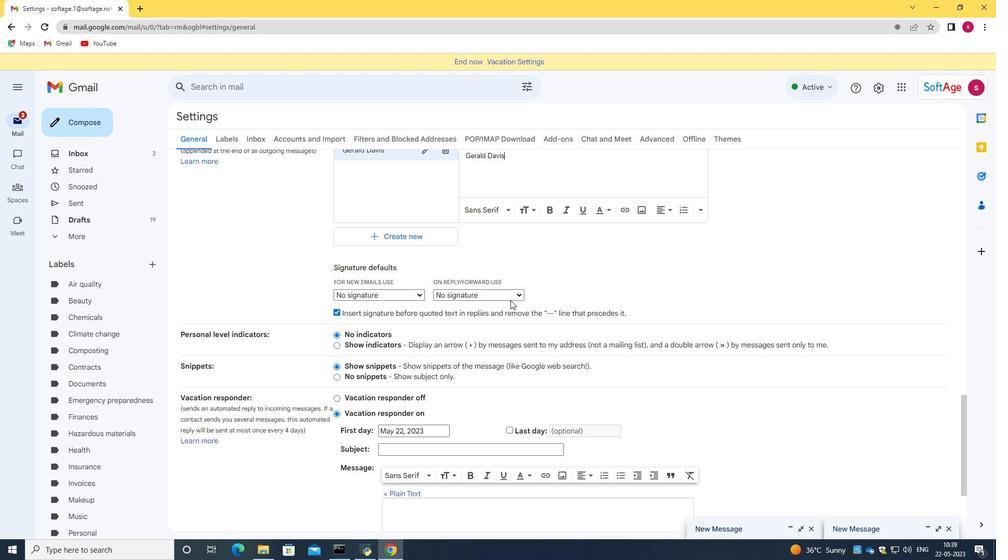 
Action: Mouse scrolled (510, 299) with delta (0, 0)
Screenshot: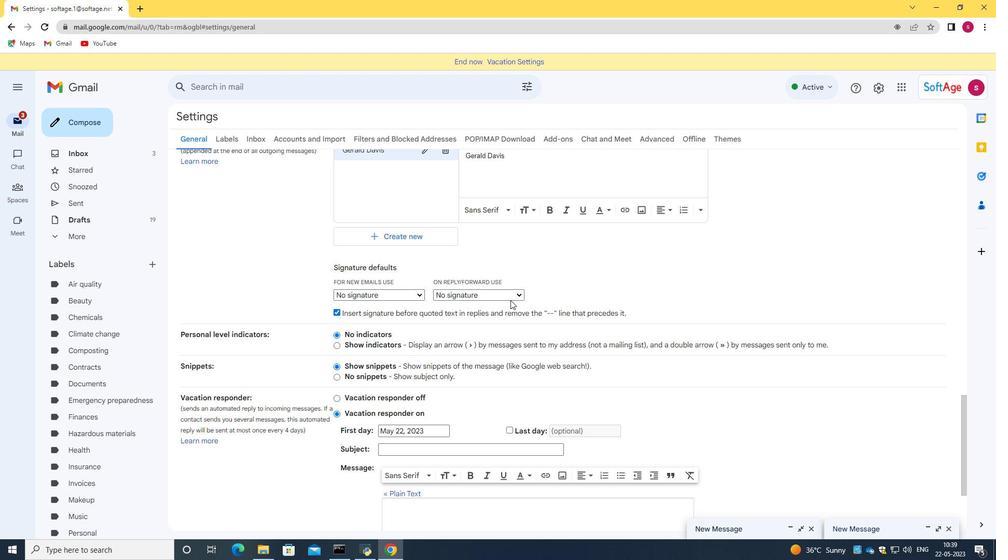 
Action: Mouse scrolled (510, 299) with delta (0, 0)
Screenshot: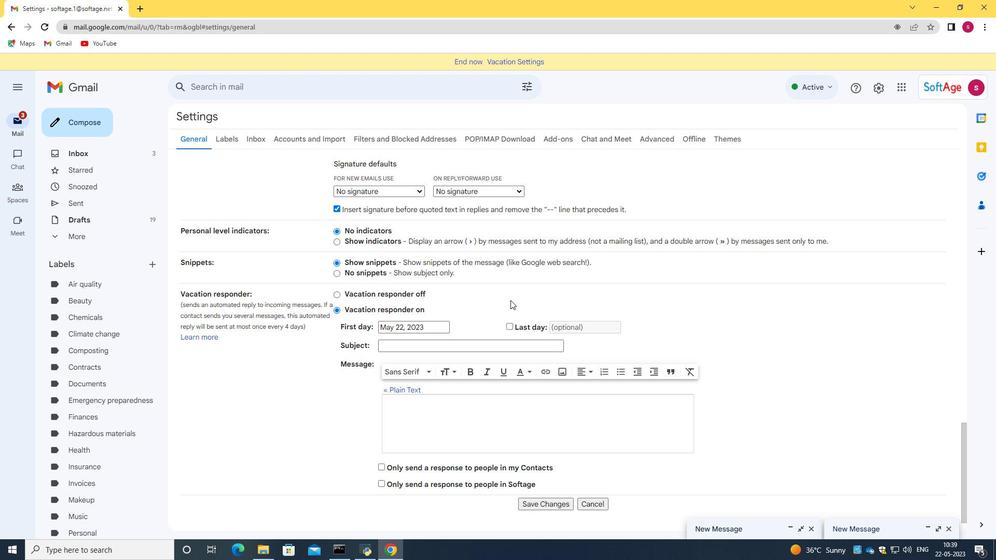 
Action: Mouse moved to (576, 432)
Screenshot: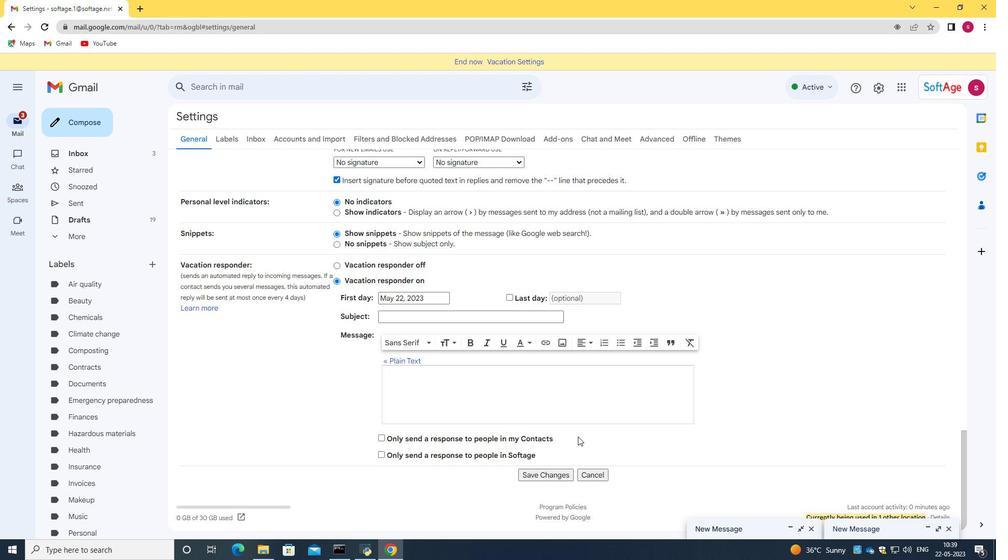 
Action: Mouse scrolled (576, 432) with delta (0, 0)
Screenshot: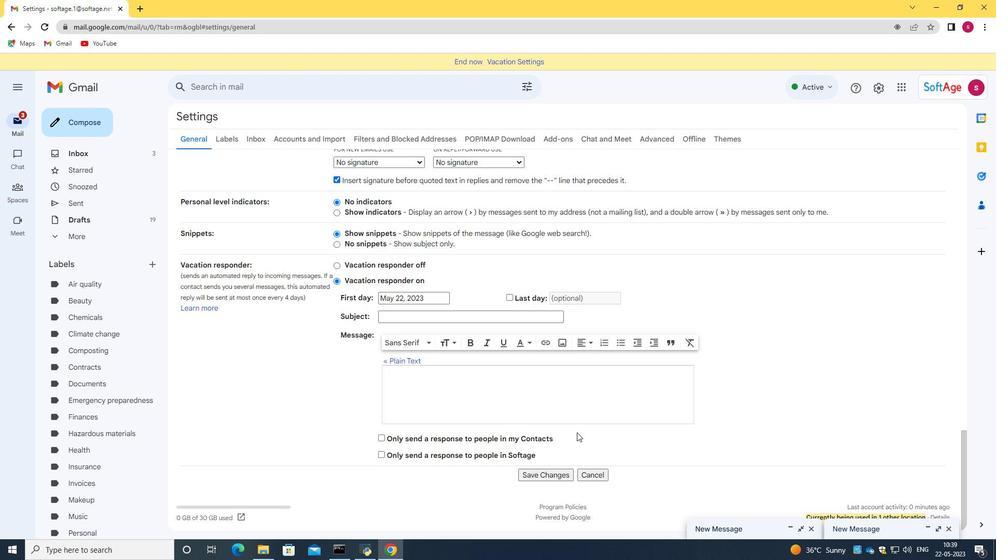 
Action: Mouse moved to (556, 476)
Screenshot: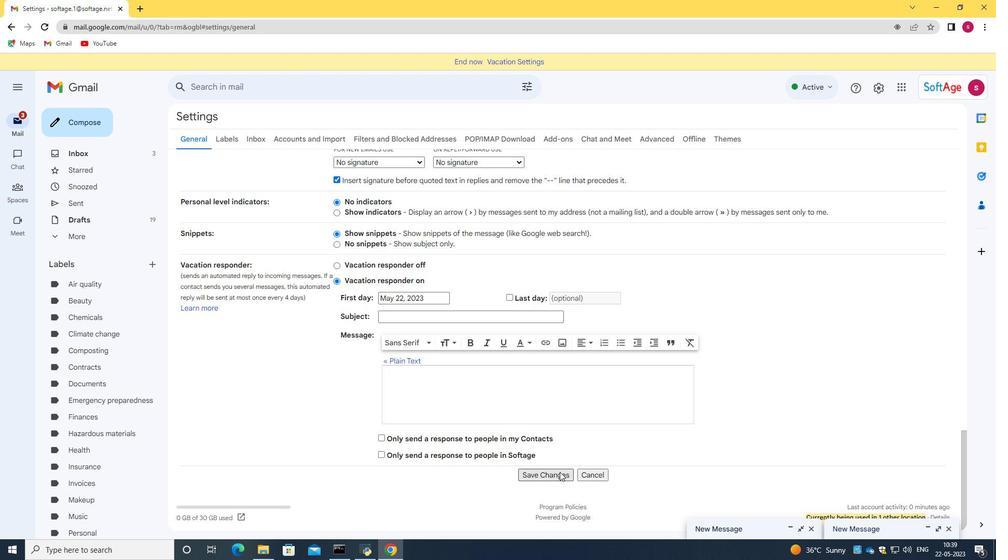 
Action: Mouse pressed left at (556, 476)
Screenshot: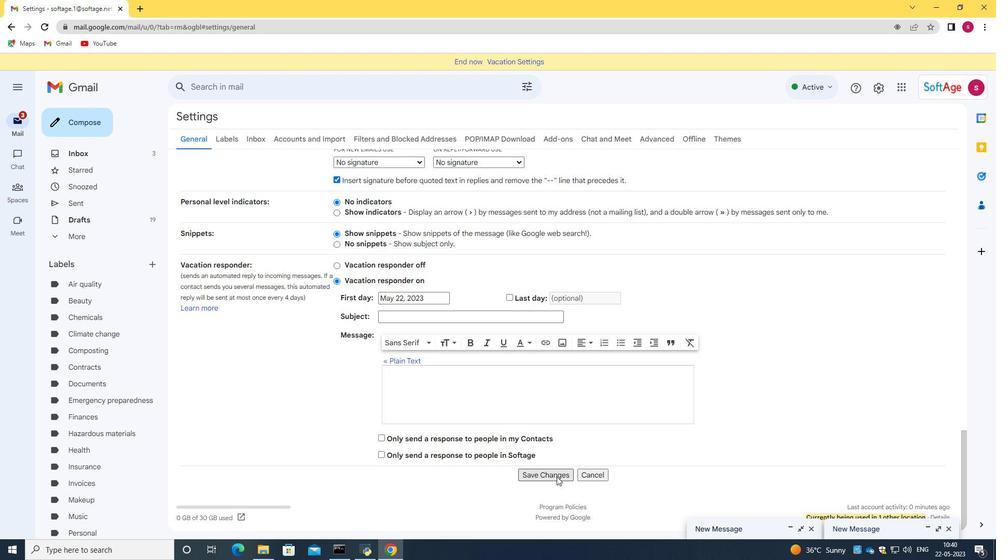 
Action: Mouse moved to (86, 125)
Screenshot: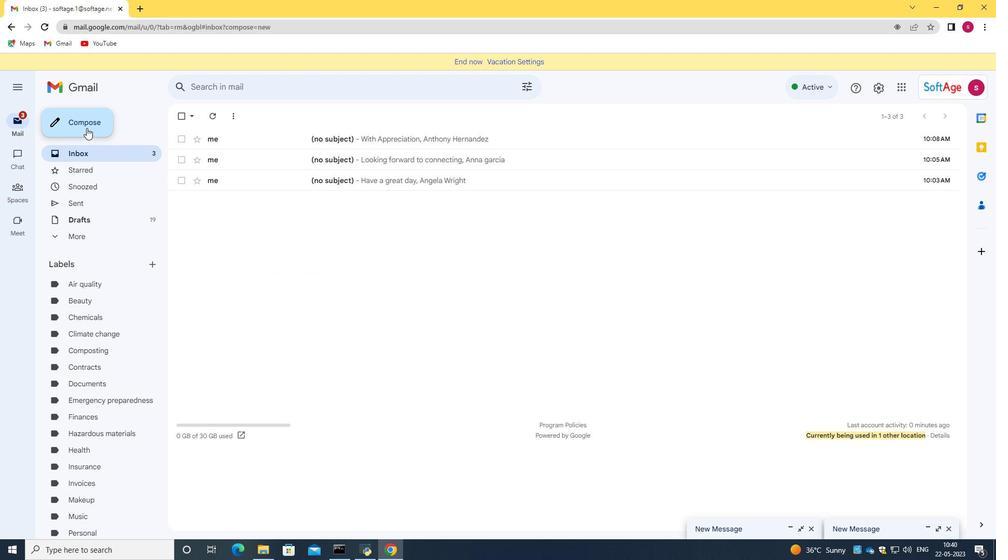 
Action: Mouse pressed left at (86, 125)
Screenshot: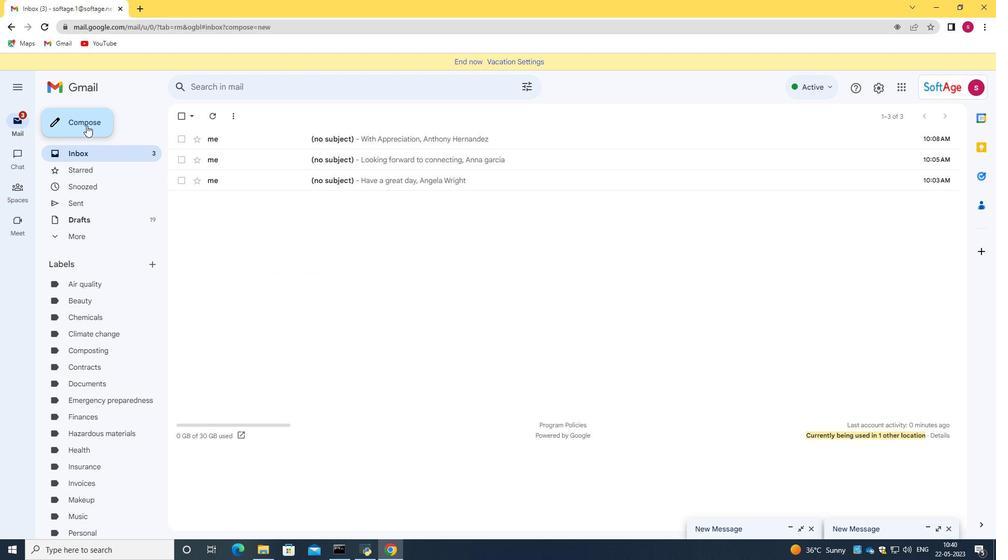 
Action: Mouse moved to (797, 230)
Screenshot: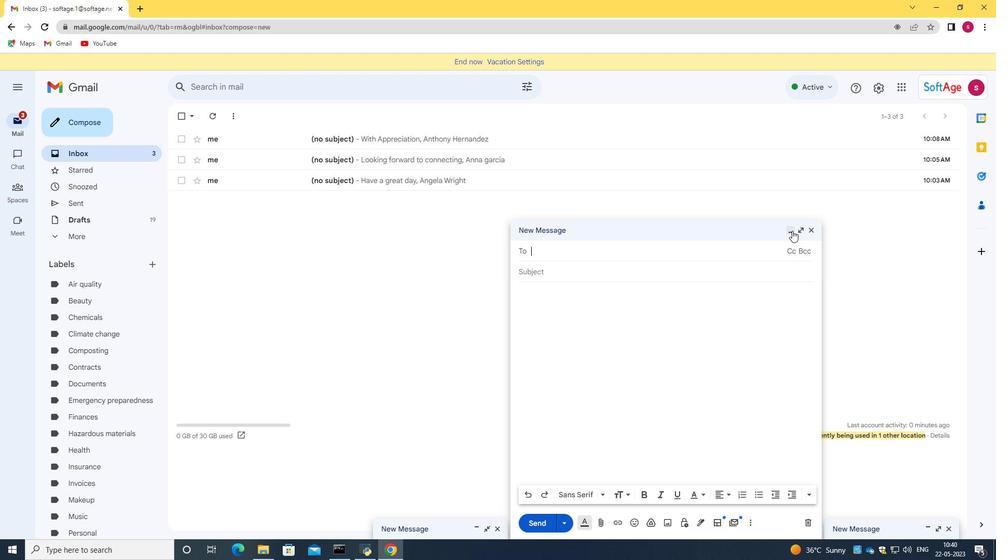 
Action: Mouse pressed left at (797, 230)
Screenshot: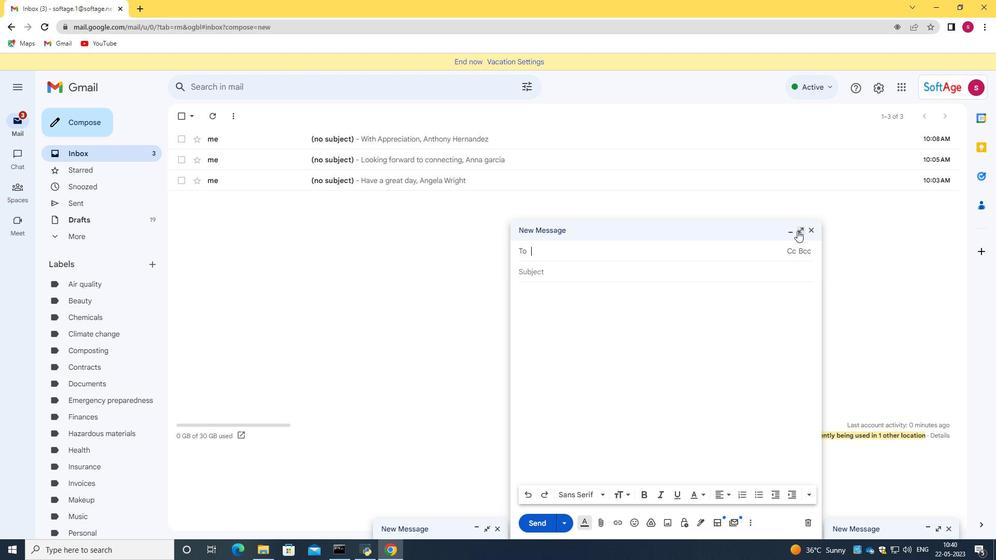 
Action: Mouse moved to (279, 433)
Screenshot: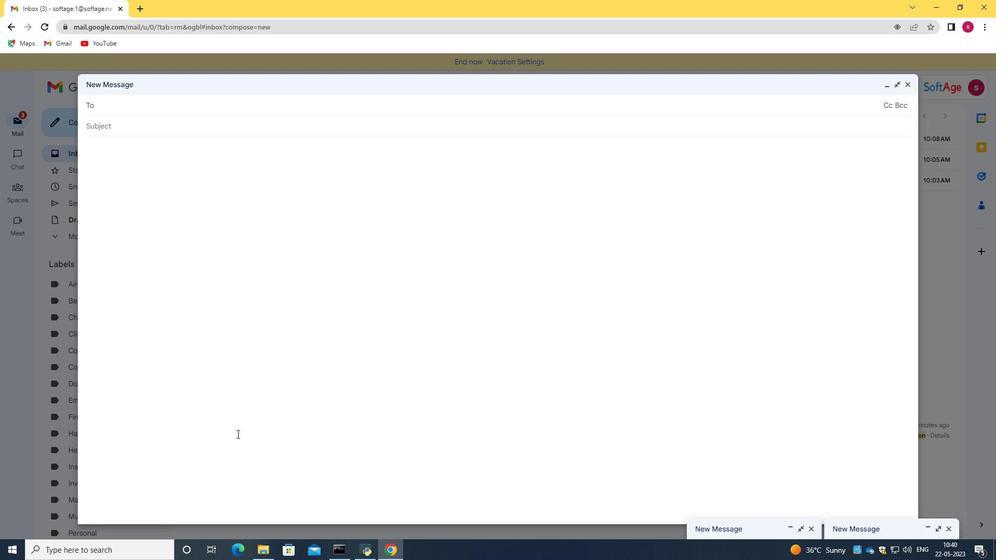 
Action: Mouse scrolled (279, 433) with delta (0, 0)
Screenshot: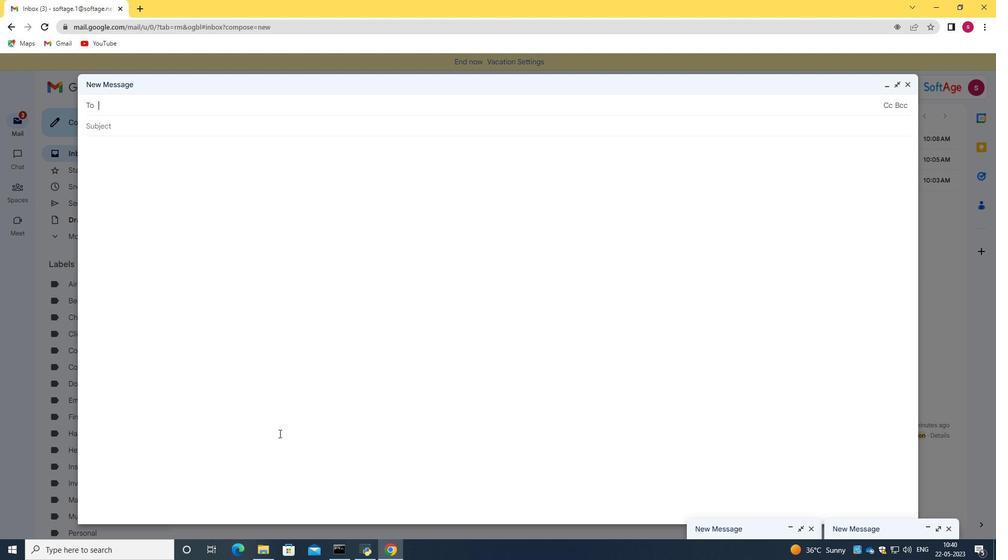 
Action: Mouse scrolled (279, 433) with delta (0, 0)
Screenshot: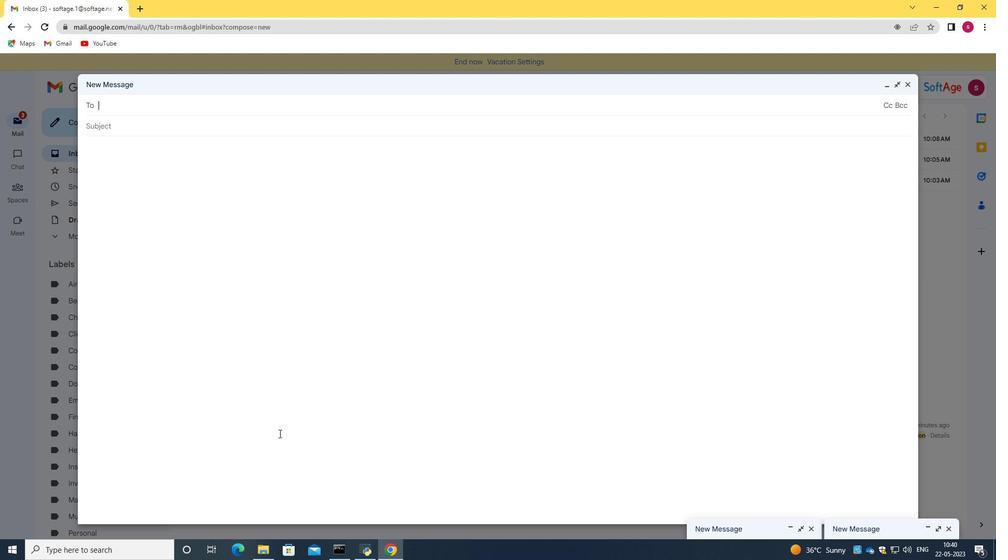 
Action: Mouse scrolled (279, 434) with delta (0, 0)
Screenshot: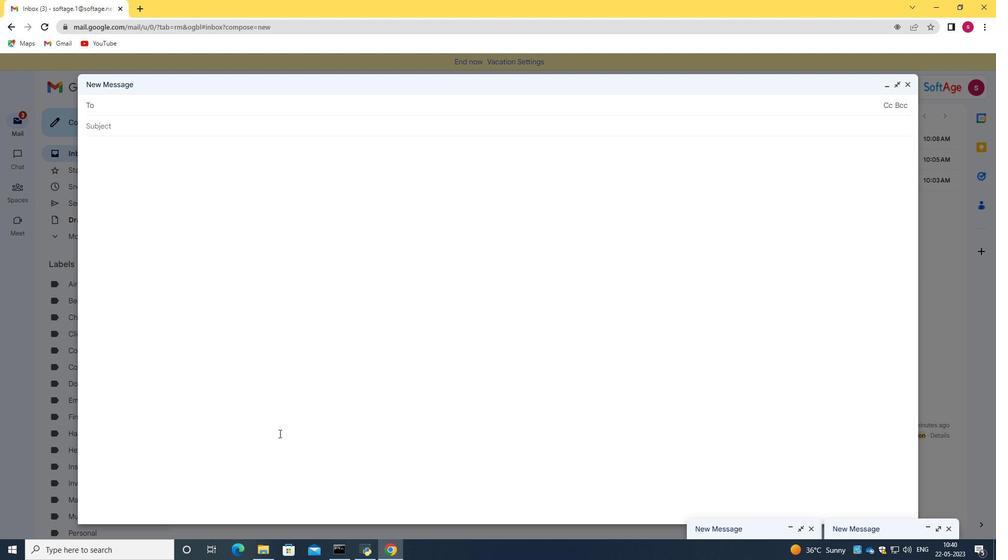 
Action: Mouse scrolled (279, 434) with delta (0, 0)
Screenshot: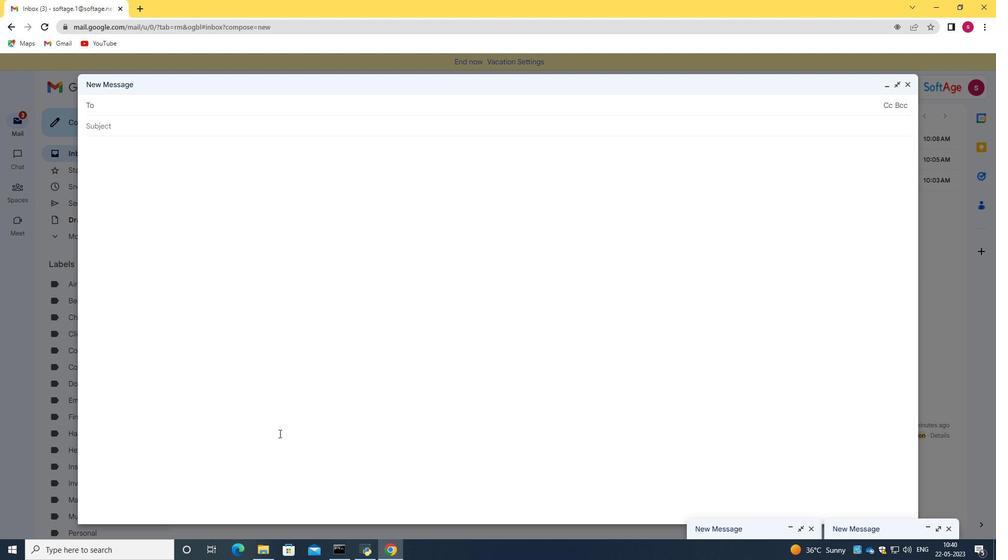 
Action: Mouse scrolled (279, 434) with delta (0, 0)
Screenshot: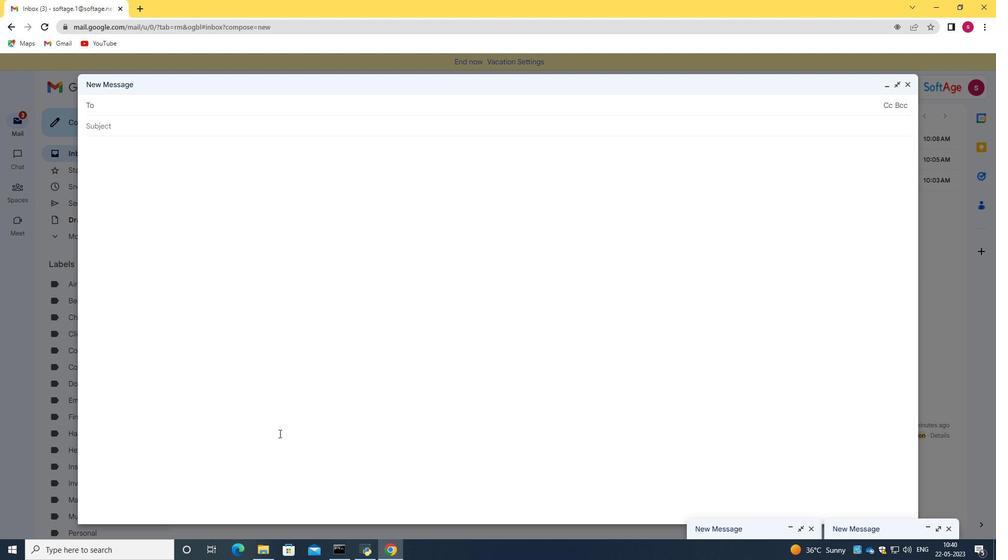 
Action: Mouse scrolled (279, 434) with delta (0, 0)
Screenshot: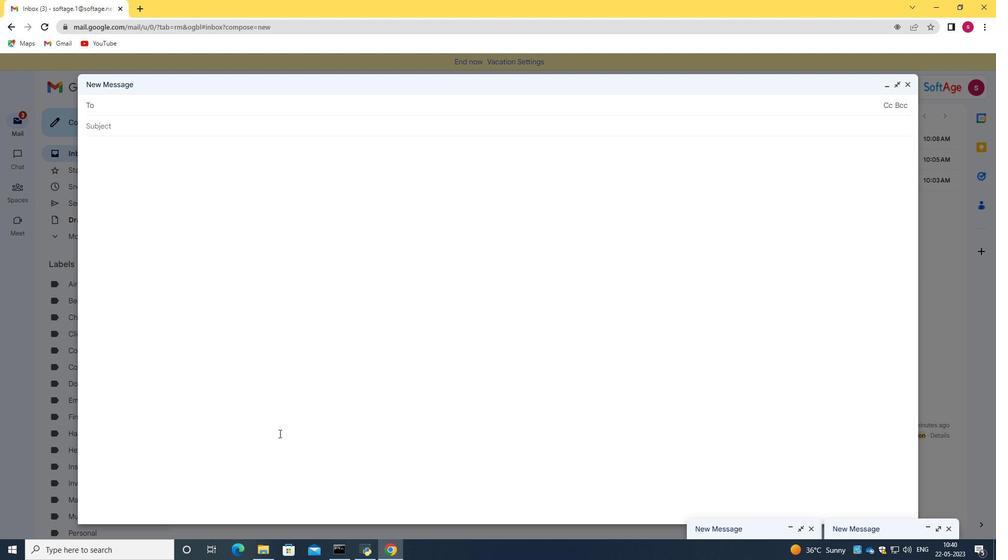 
Action: Mouse moved to (814, 527)
Screenshot: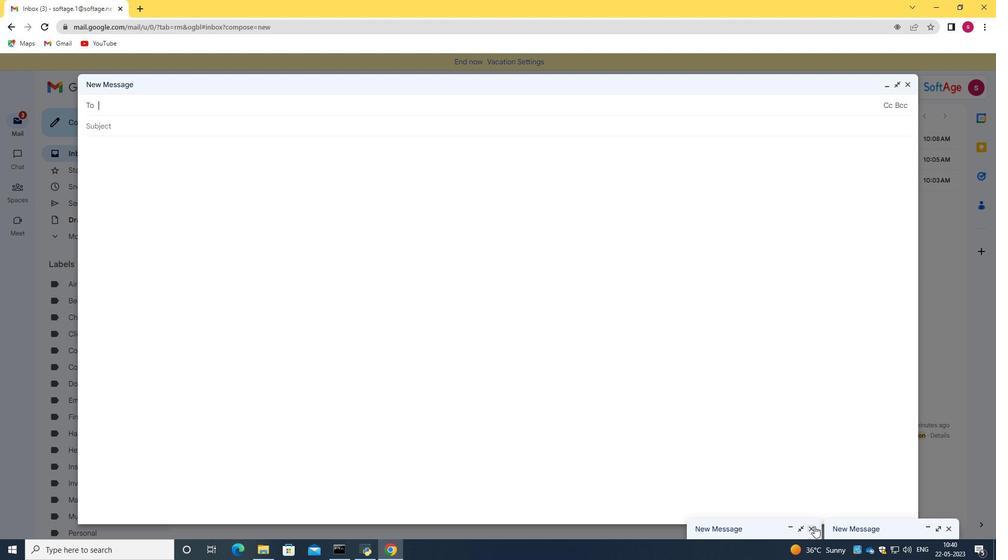 
Action: Mouse pressed left at (814, 527)
Screenshot: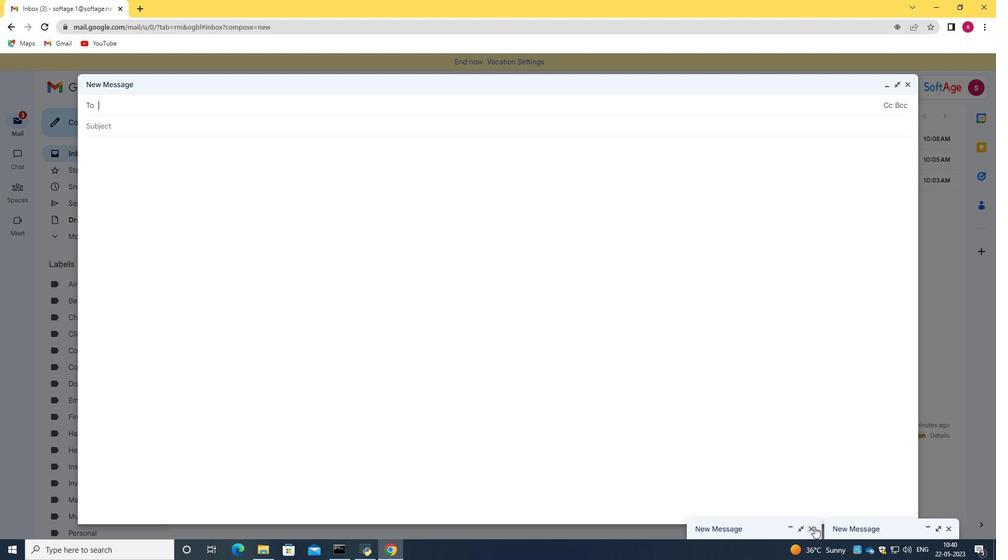 
Action: Mouse moved to (947, 530)
Screenshot: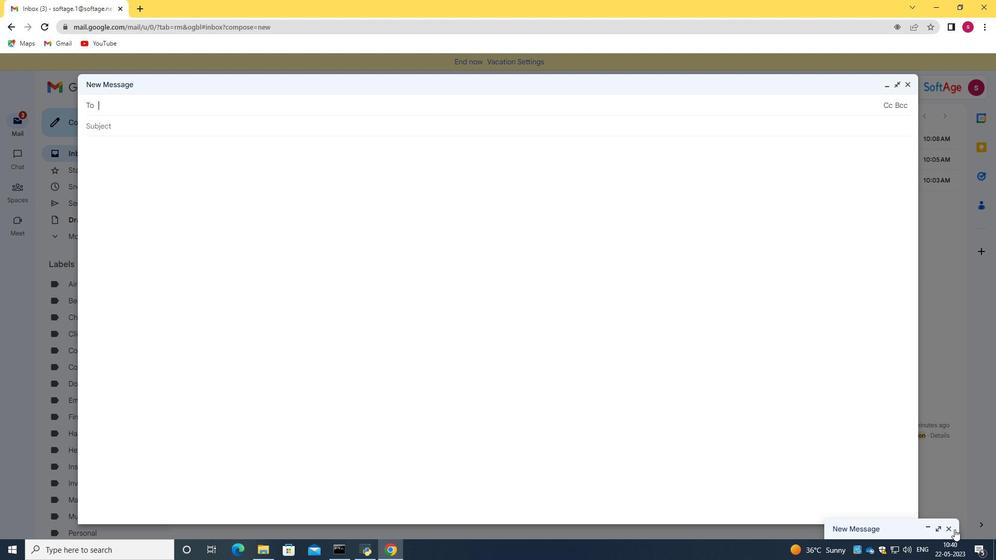
Action: Mouse pressed left at (947, 530)
Screenshot: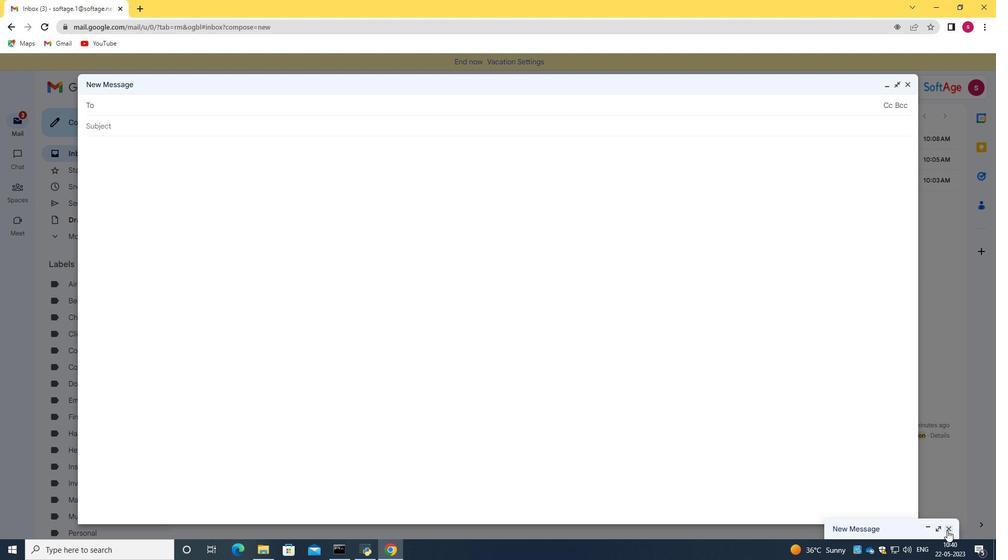 
Action: Mouse moved to (457, 267)
Screenshot: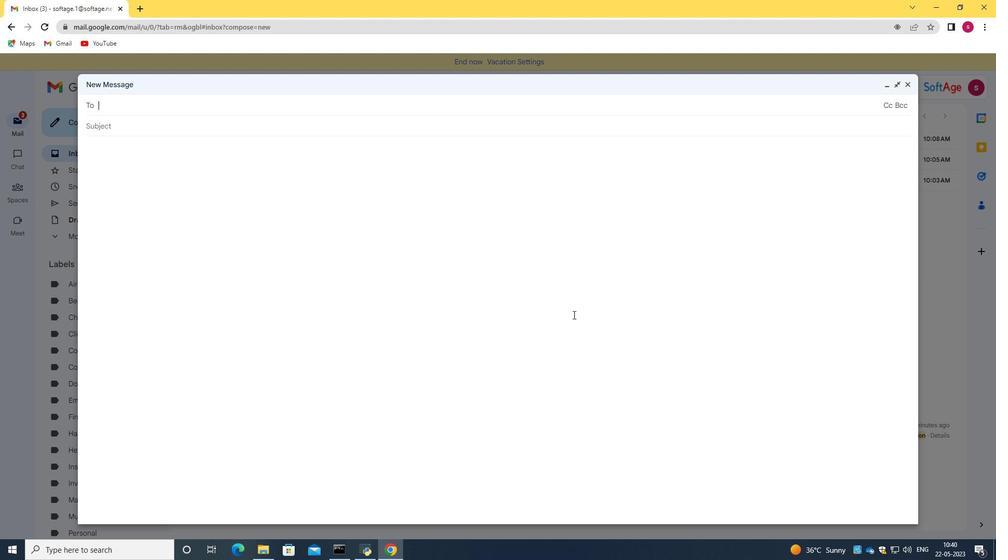 
Action: Mouse scrolled (457, 266) with delta (0, 0)
Screenshot: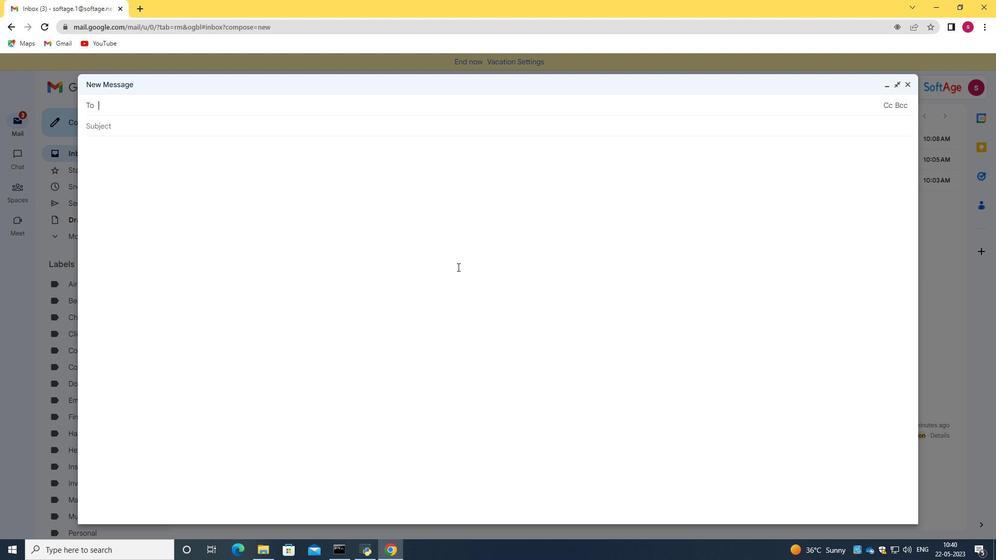 
Action: Mouse moved to (457, 267)
Screenshot: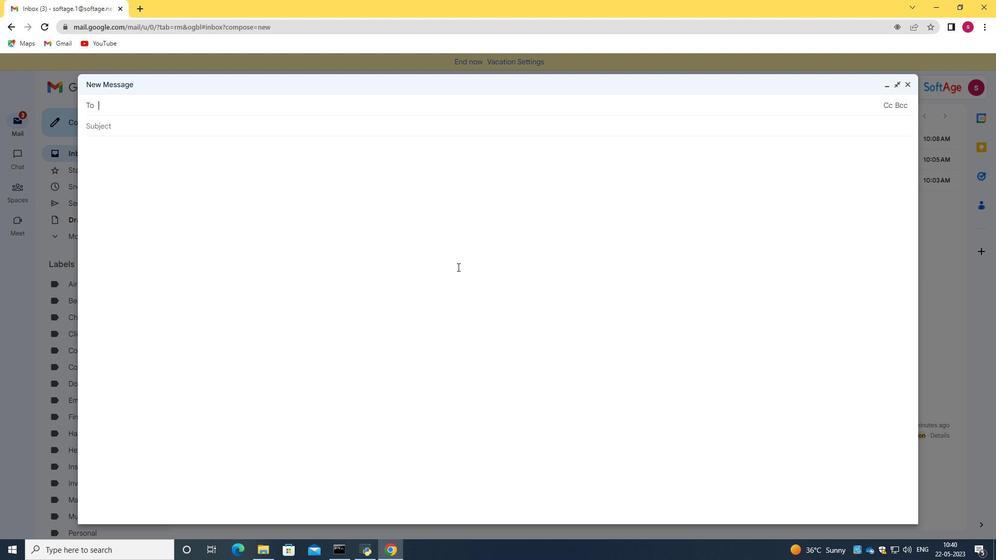 
Action: Mouse scrolled (457, 266) with delta (0, 0)
Screenshot: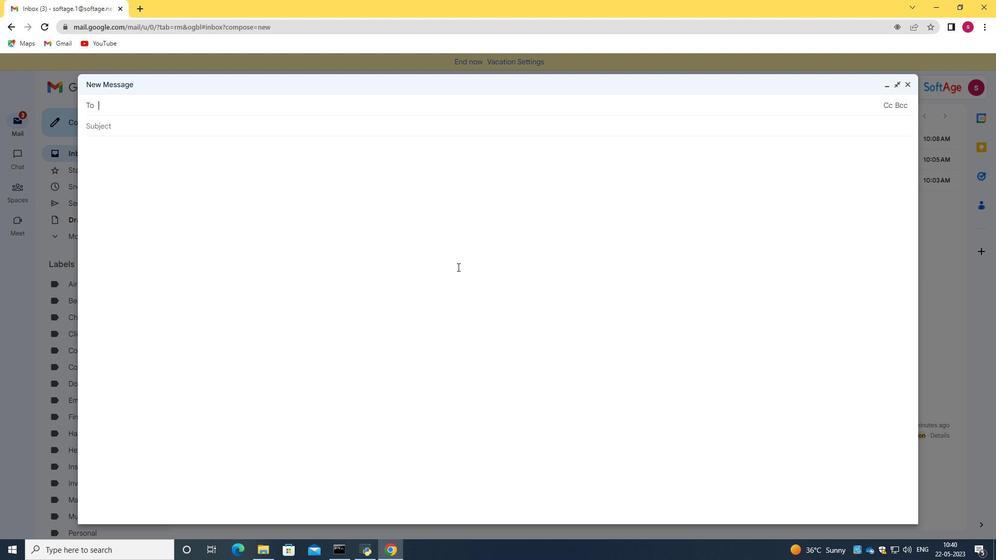 
Action: Mouse scrolled (457, 266) with delta (0, 0)
Screenshot: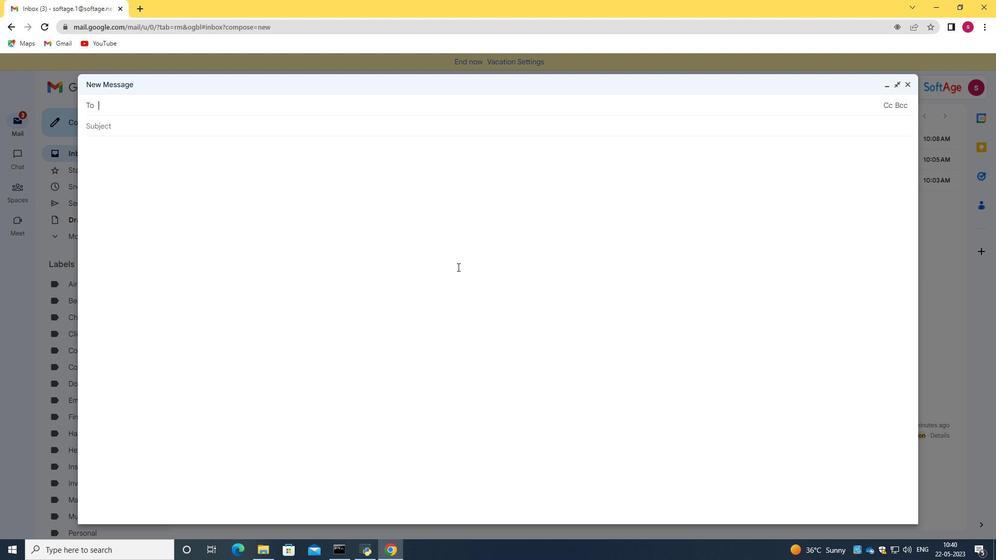 
Action: Mouse moved to (457, 267)
Screenshot: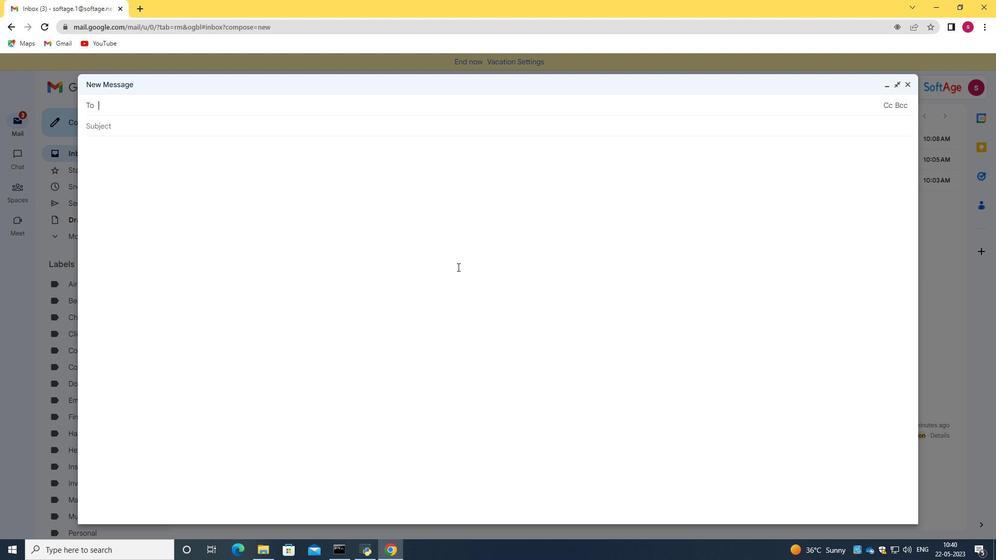
Action: Mouse scrolled (457, 266) with delta (0, 0)
Screenshot: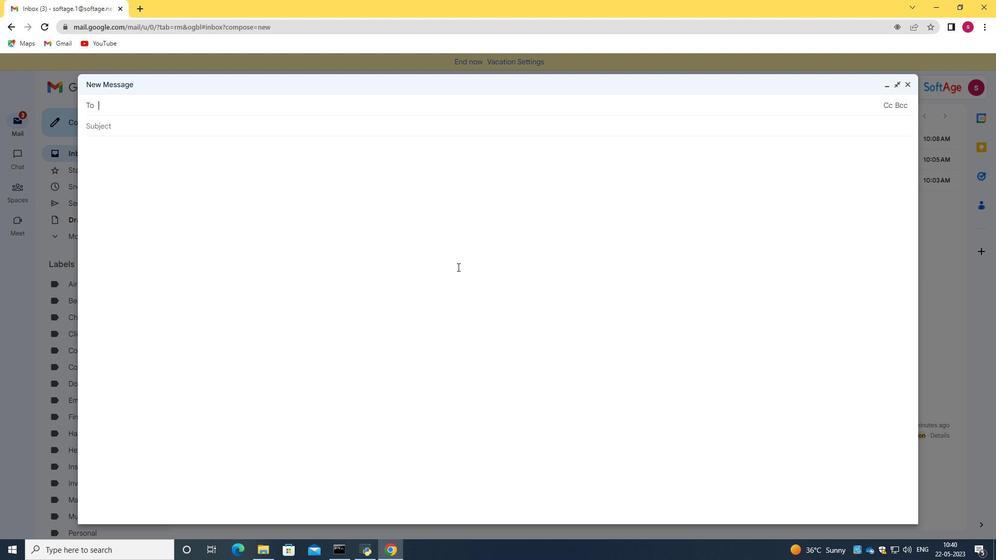 
Action: Mouse scrolled (457, 266) with delta (0, 0)
Screenshot: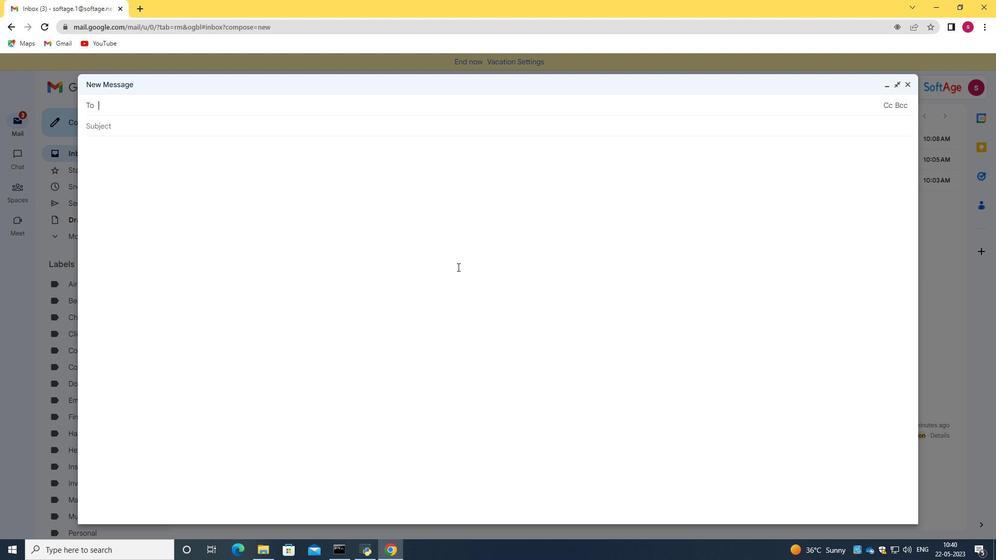 
Action: Mouse moved to (457, 267)
Screenshot: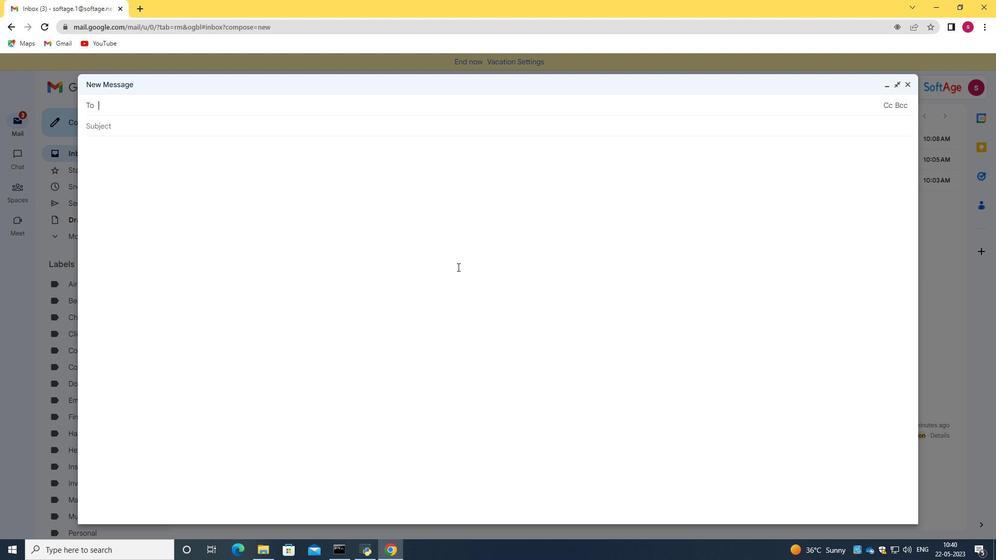 
Action: Mouse scrolled (457, 268) with delta (0, 0)
Screenshot: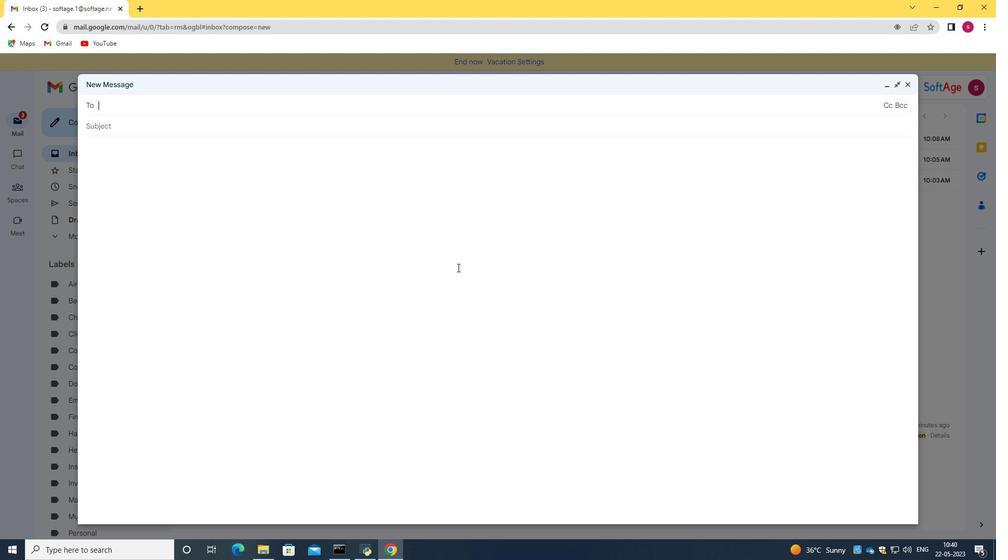 
Action: Mouse scrolled (457, 268) with delta (0, 0)
Screenshot: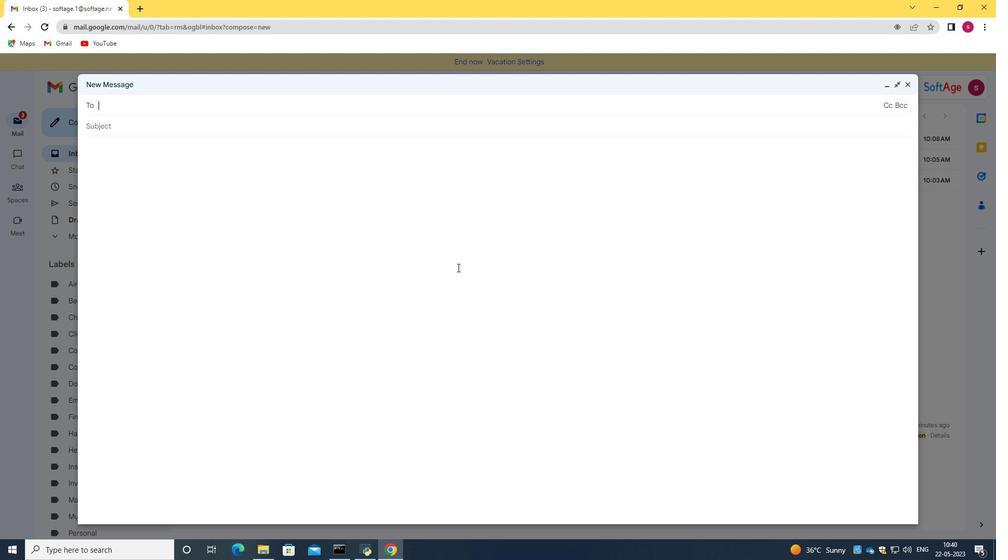 
Action: Mouse scrolled (457, 268) with delta (0, 0)
Screenshot: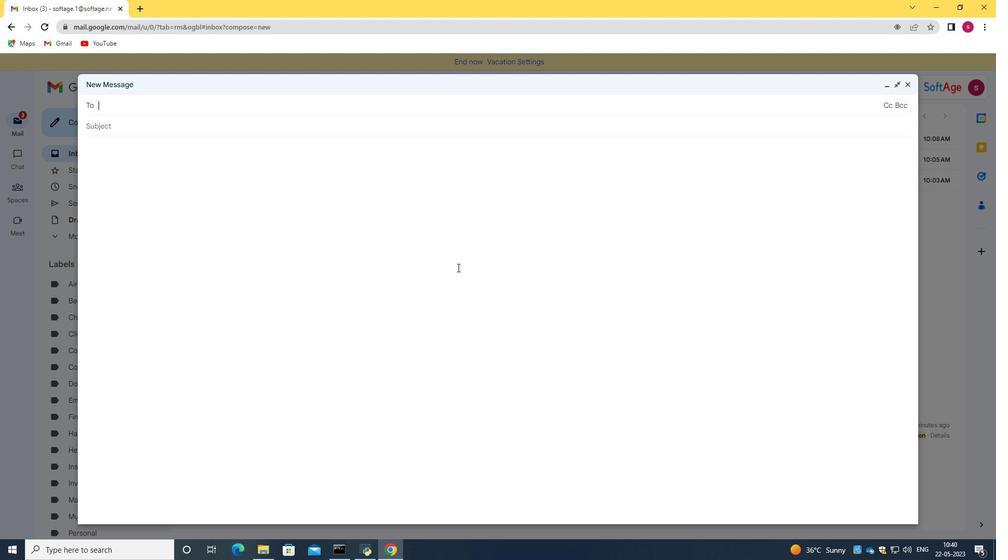 
Action: Mouse scrolled (457, 268) with delta (0, 0)
Screenshot: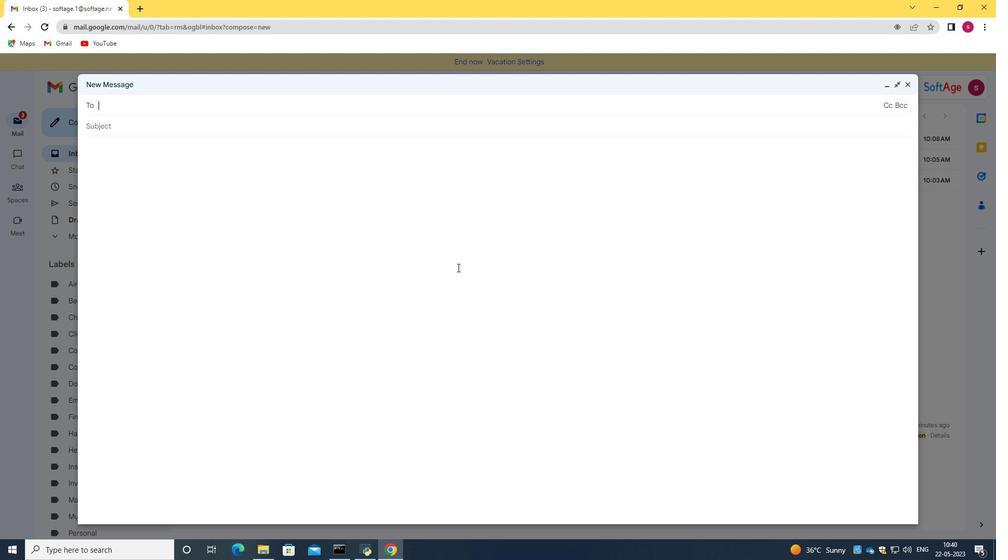 
Action: Mouse scrolled (457, 268) with delta (0, 0)
Screenshot: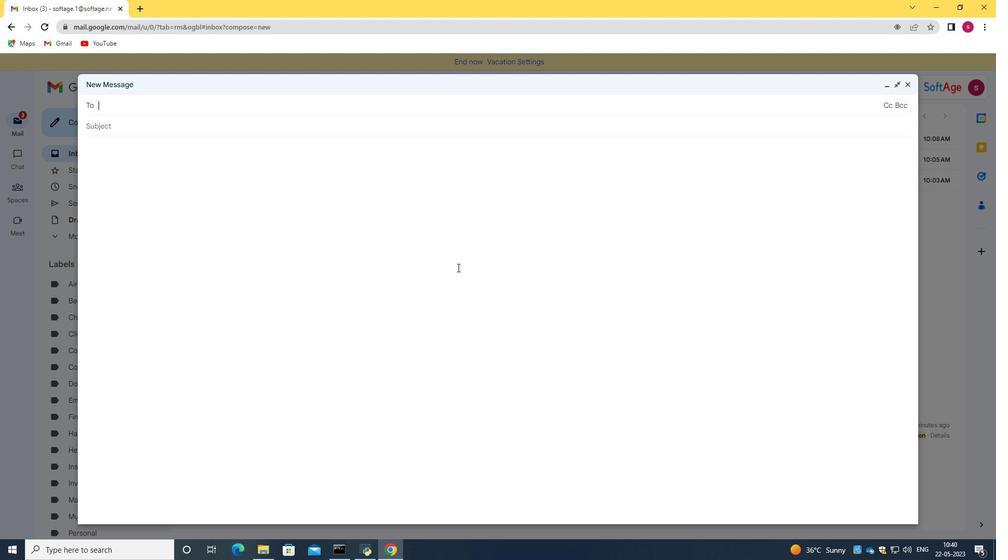 
Action: Mouse moved to (907, 84)
Screenshot: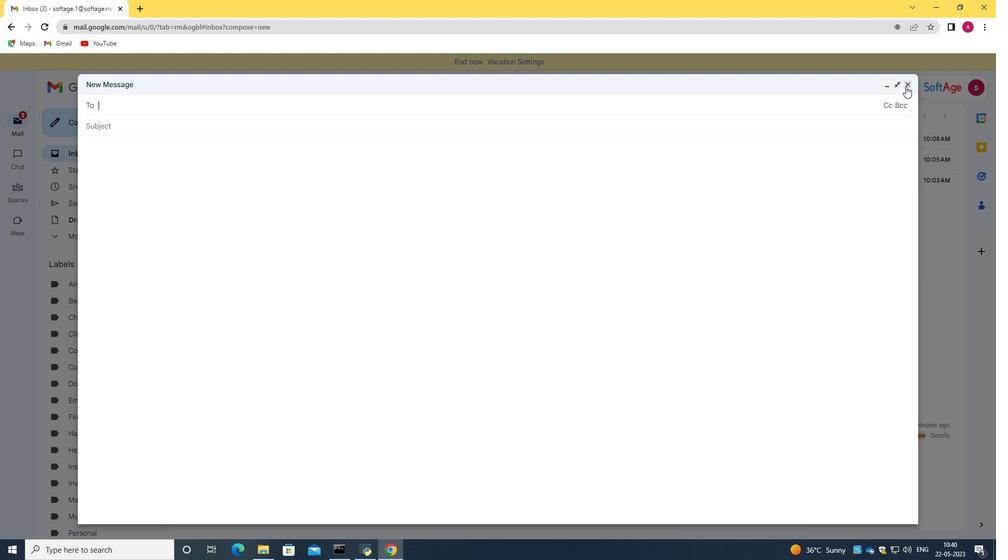 
Action: Mouse pressed left at (907, 84)
Screenshot: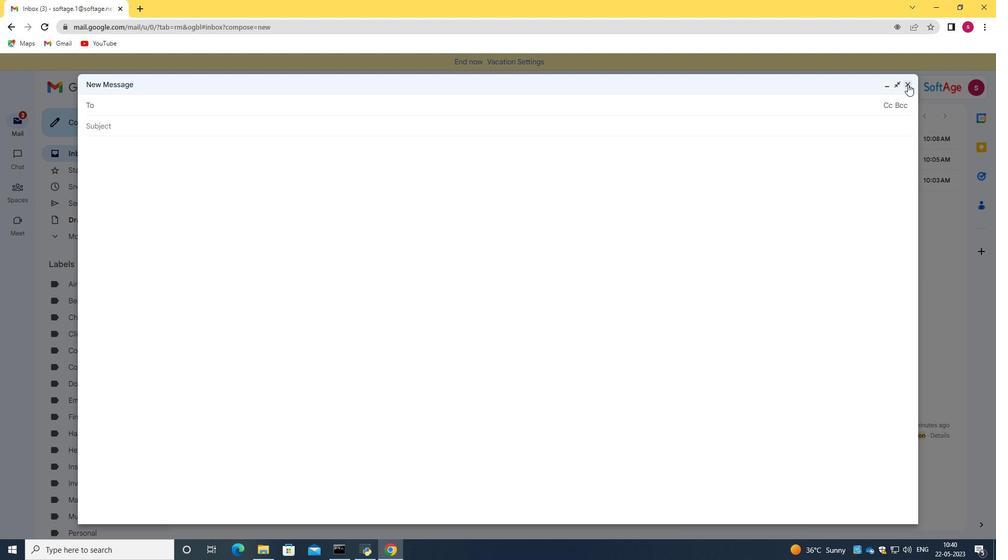 
Action: Mouse moved to (91, 121)
Screenshot: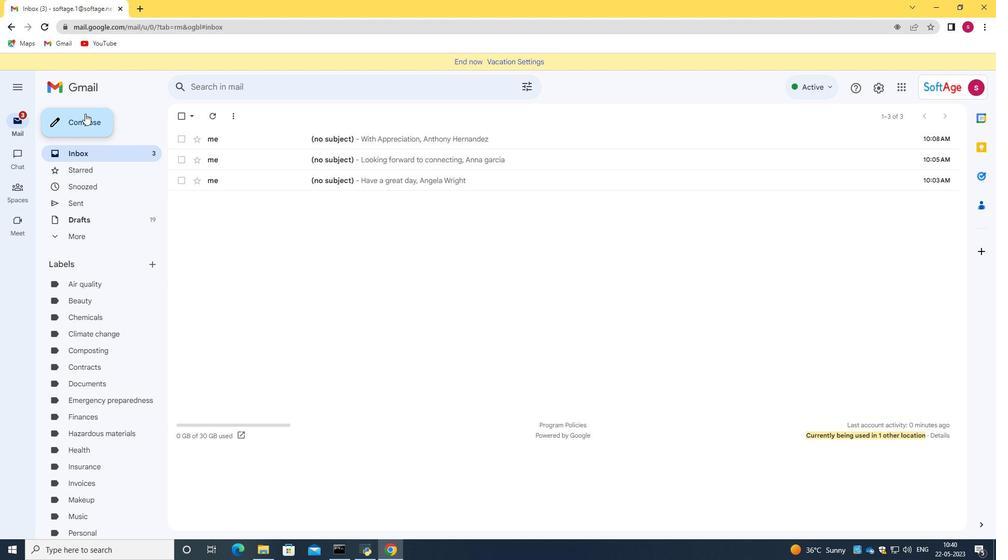 
Action: Mouse pressed left at (91, 121)
Screenshot: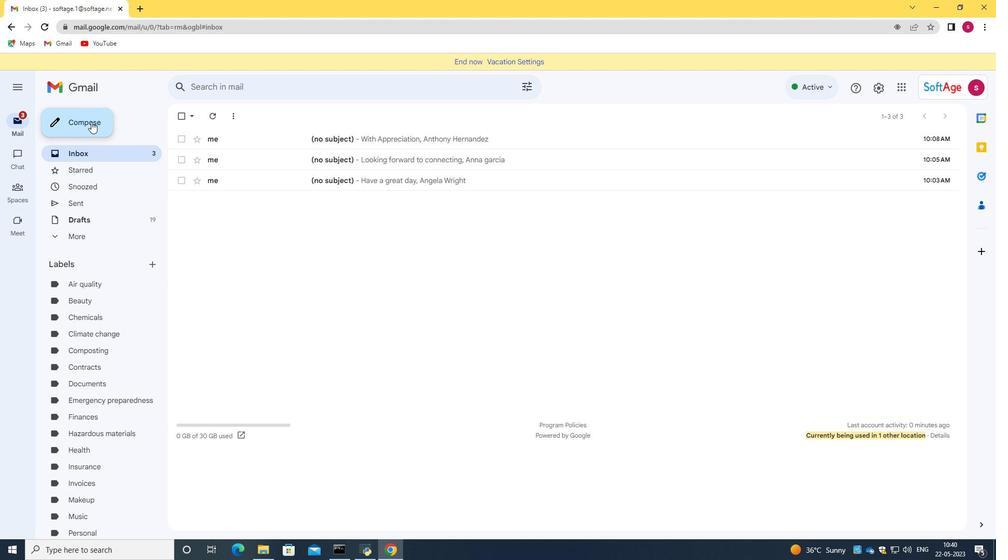 
Action: Mouse moved to (933, 228)
Screenshot: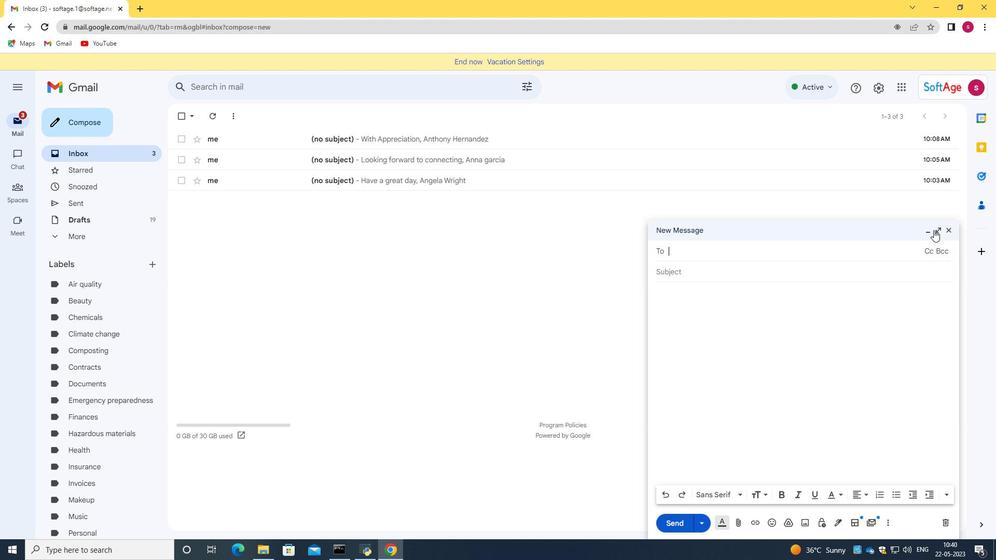 
Action: Mouse pressed left at (933, 228)
Screenshot: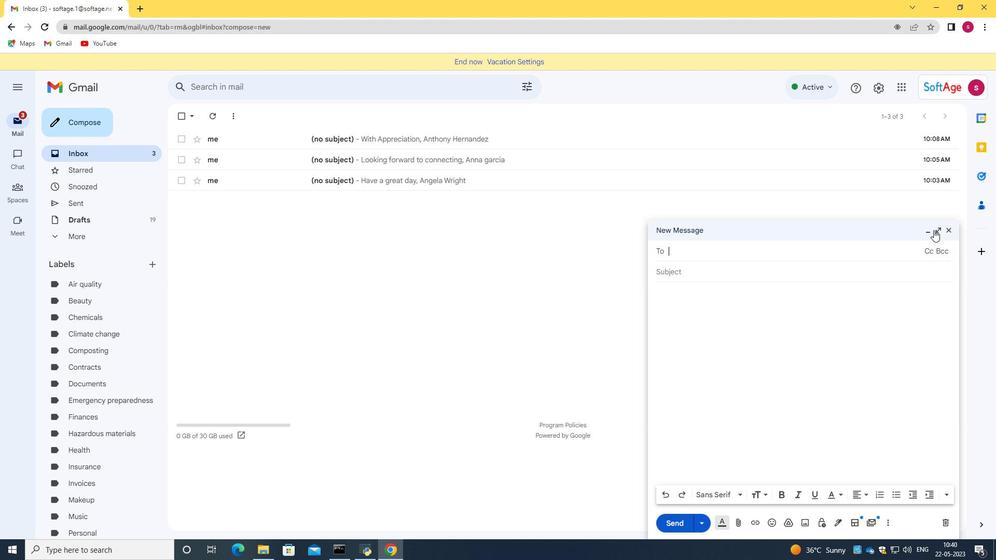 
Action: Mouse moved to (83, 128)
Screenshot: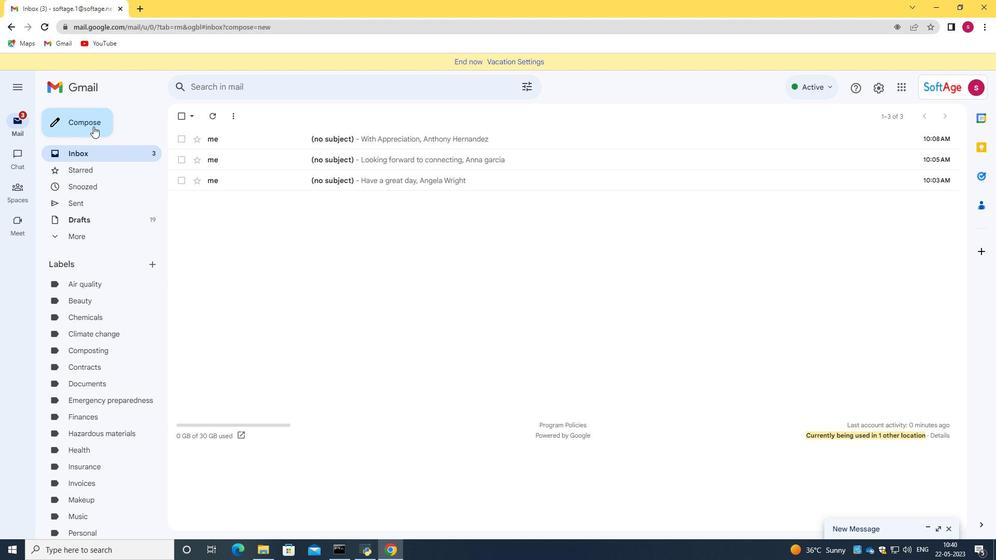 
Action: Mouse pressed left at (83, 128)
Screenshot: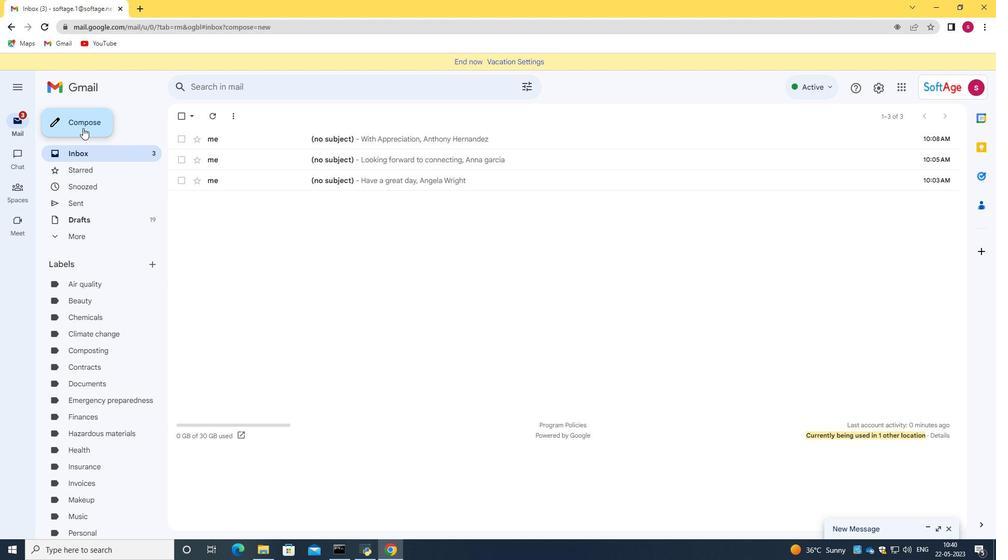 
Action: Mouse moved to (801, 230)
Screenshot: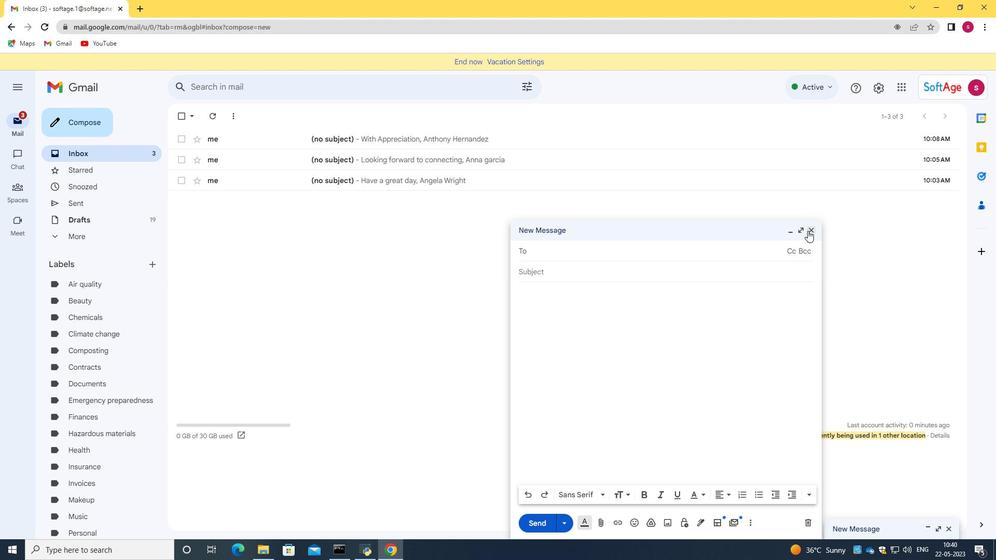 
Action: Mouse pressed left at (801, 230)
Screenshot: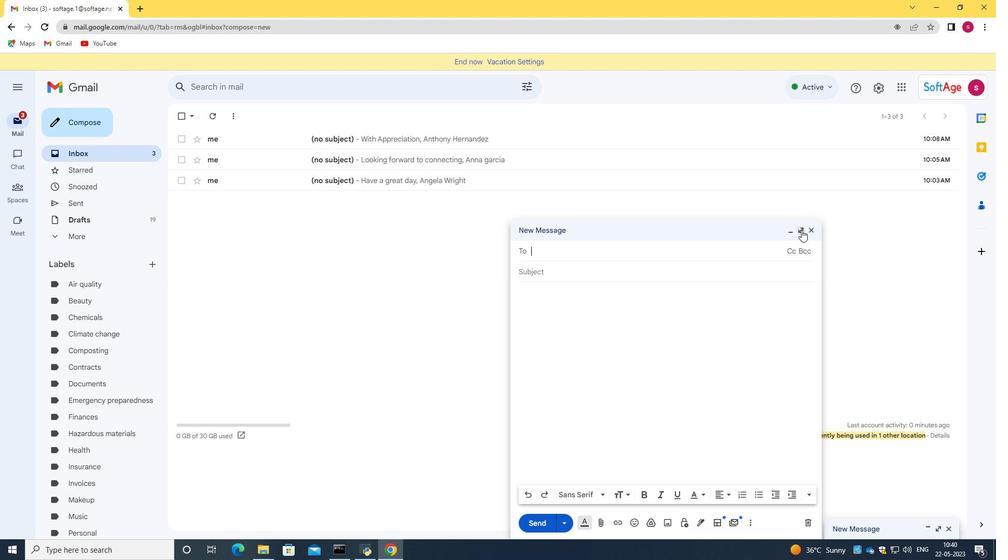 
Action: Mouse moved to (270, 507)
Screenshot: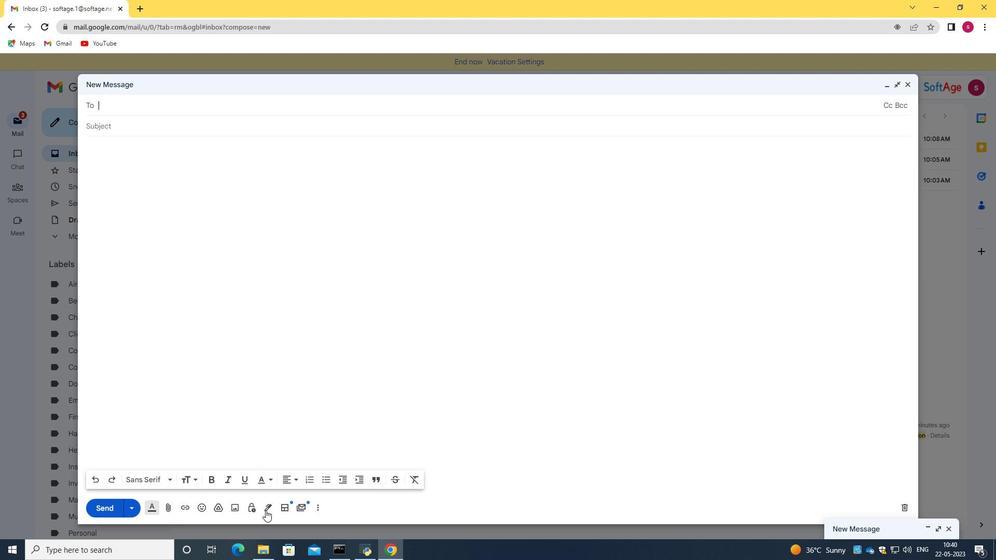 
Action: Mouse pressed left at (270, 507)
Screenshot: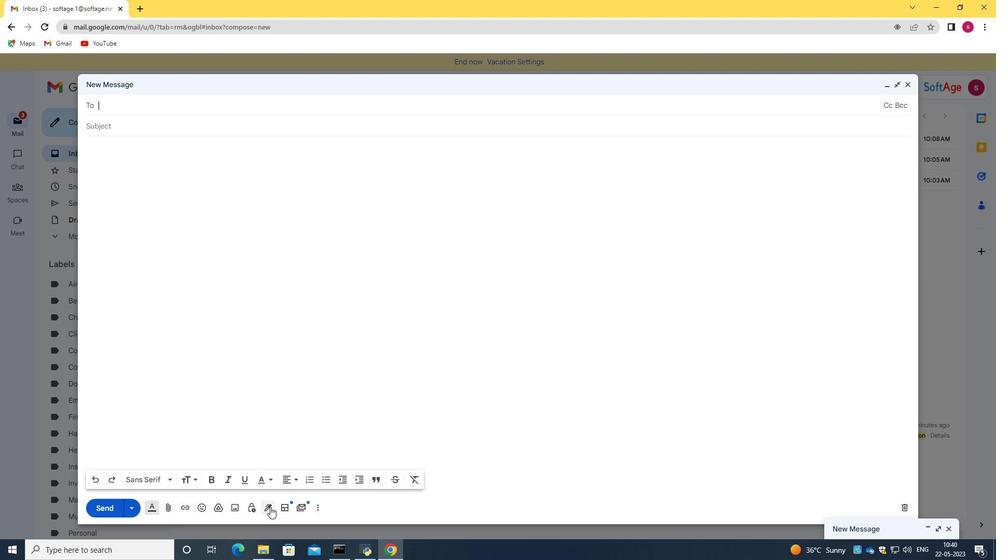 
Action: Mouse moved to (307, 489)
Screenshot: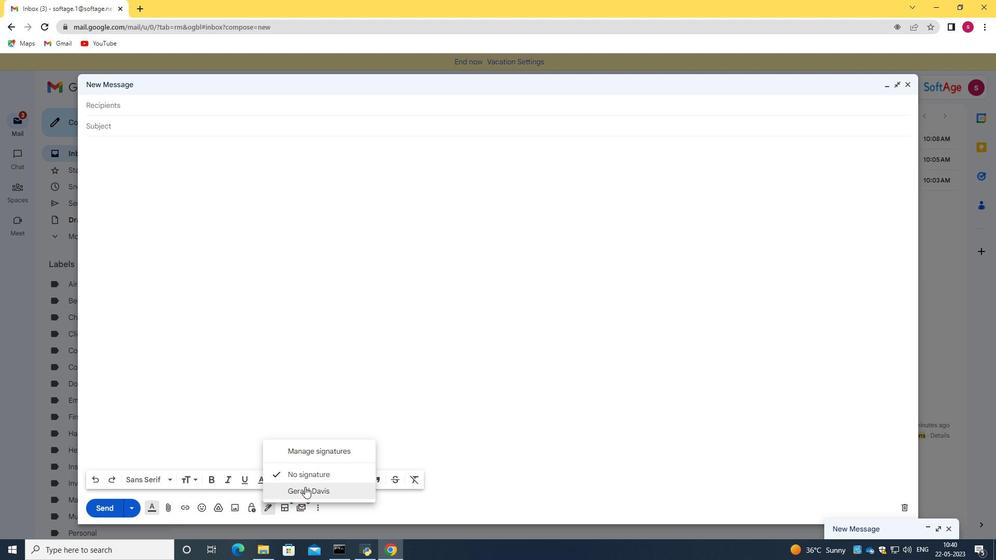 
Action: Mouse pressed left at (307, 489)
Screenshot: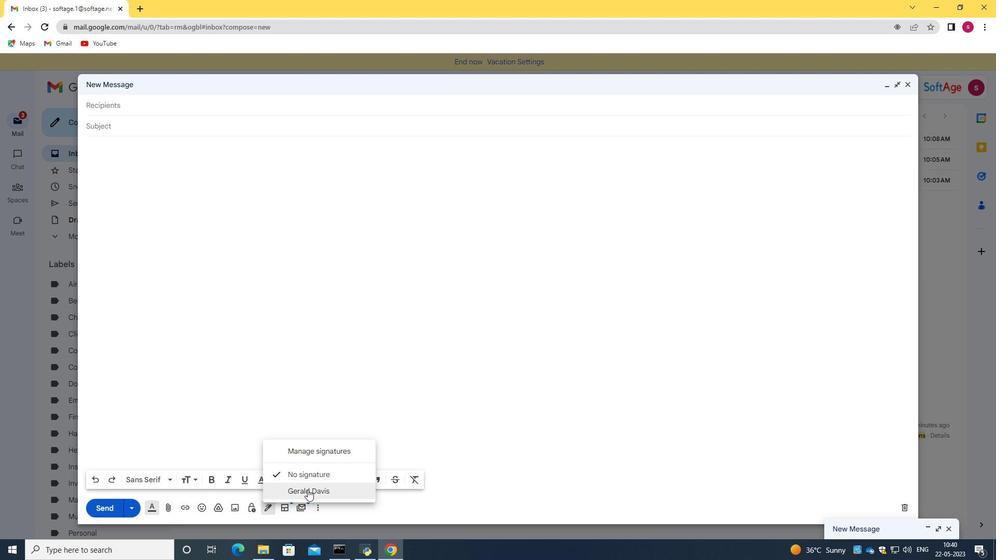 
Action: Mouse moved to (138, 102)
Screenshot: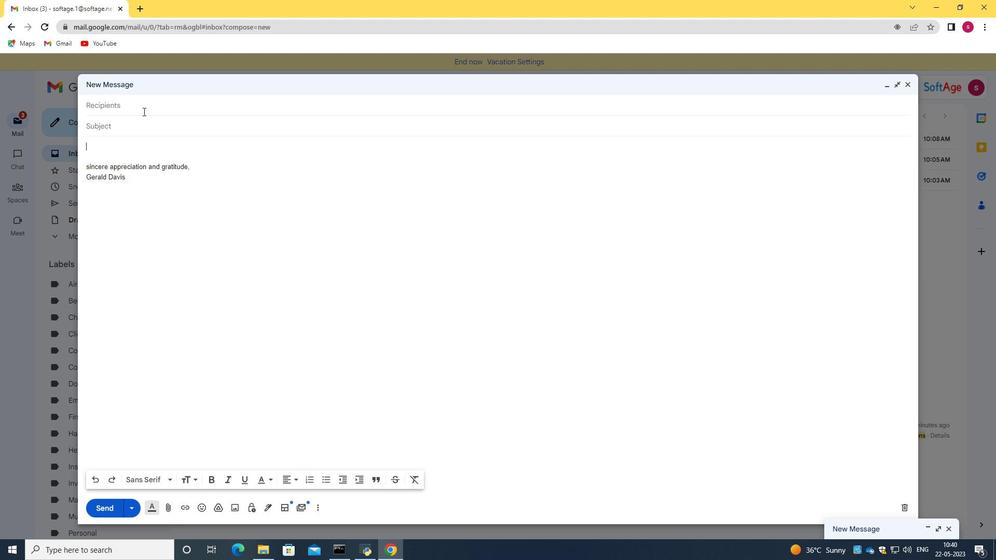 
Action: Mouse pressed left at (138, 102)
Screenshot: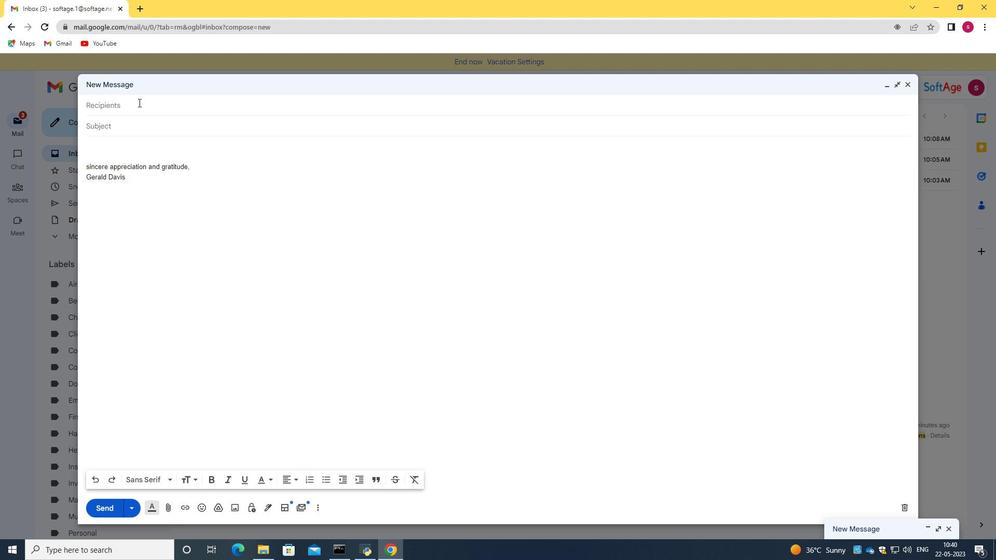 
Action: Mouse moved to (133, 109)
Screenshot: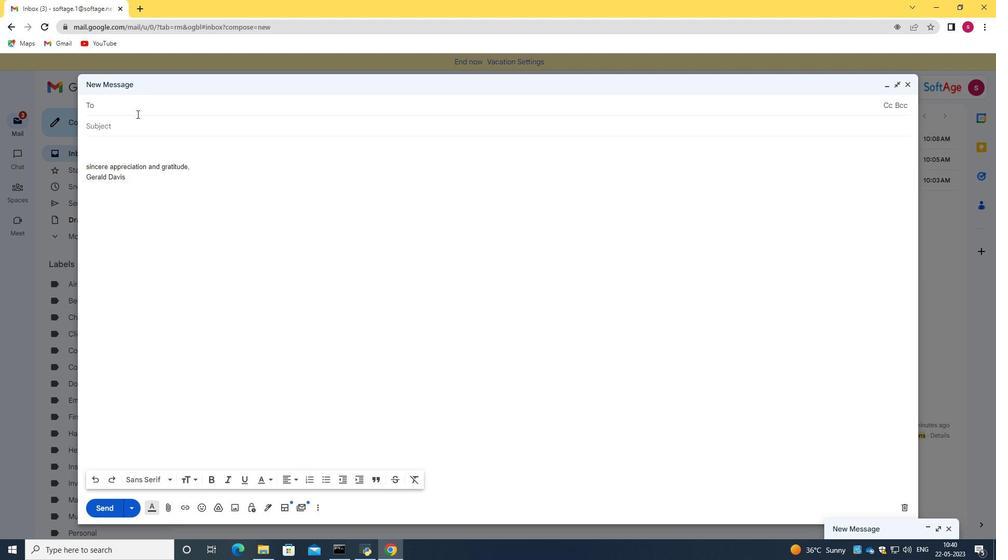 
Action: Key pressed softagw<Key.backspace>e.5<Key.shift>@softage.net
Screenshot: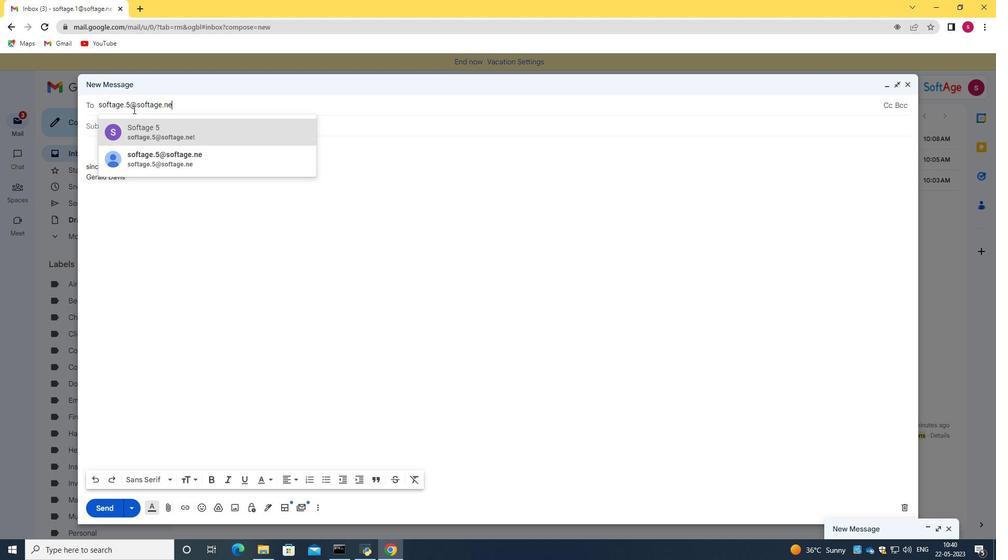 
Action: Mouse moved to (151, 133)
Screenshot: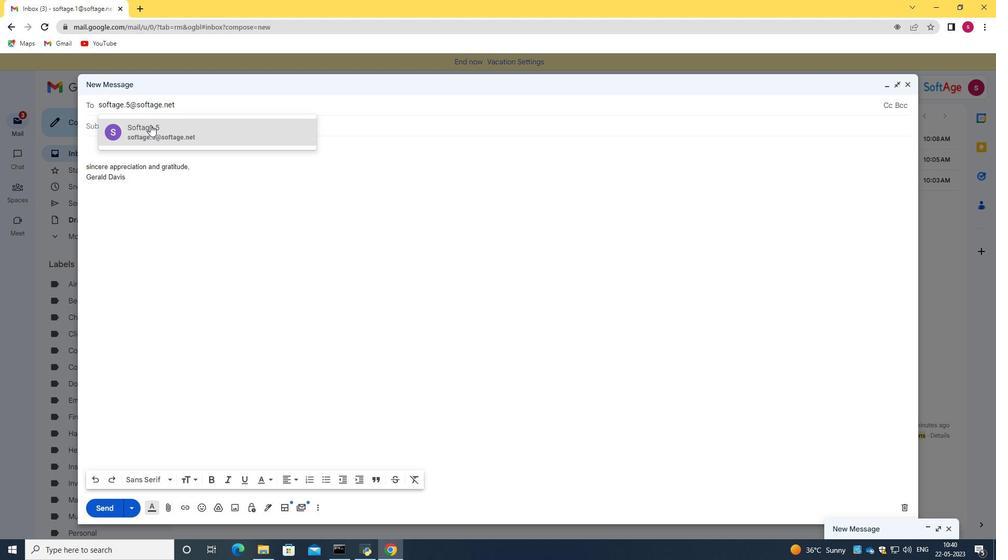 
Action: Mouse pressed left at (151, 133)
Screenshot: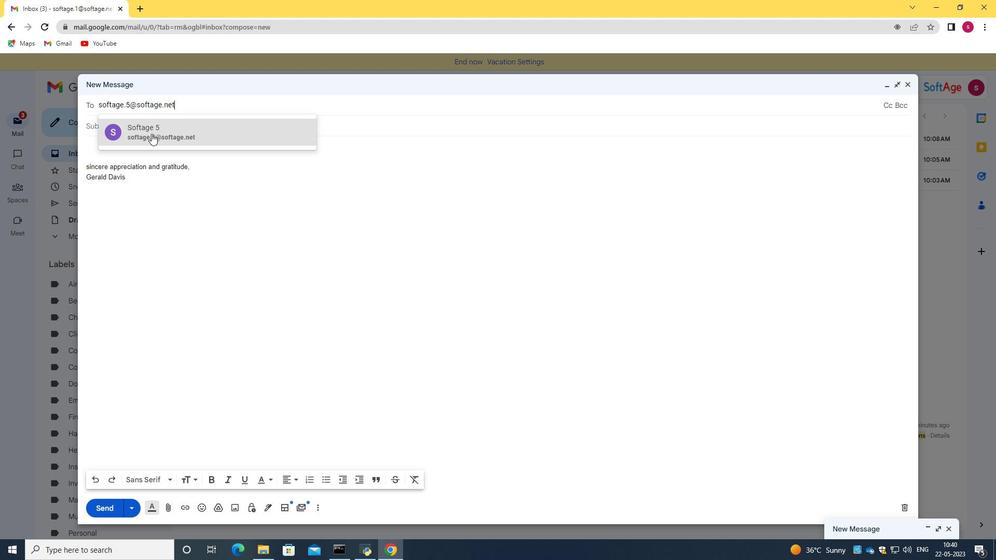 
Action: Mouse moved to (315, 511)
Screenshot: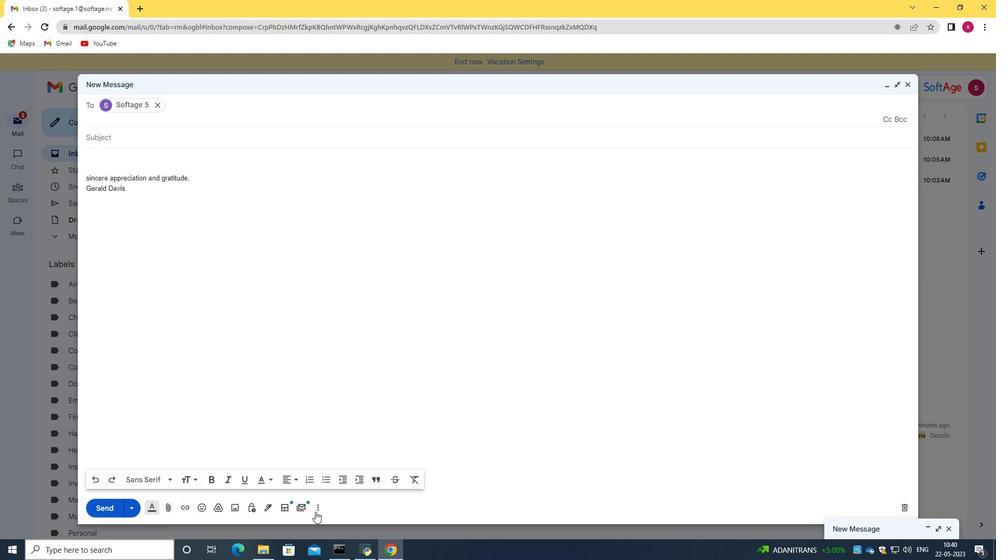 
Action: Mouse pressed left at (315, 511)
Screenshot: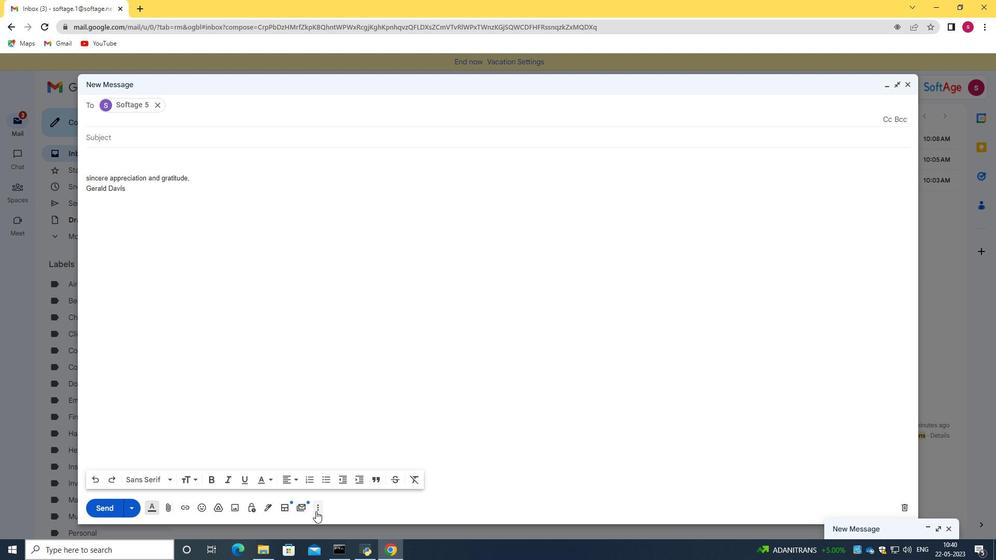 
Action: Mouse moved to (333, 413)
Screenshot: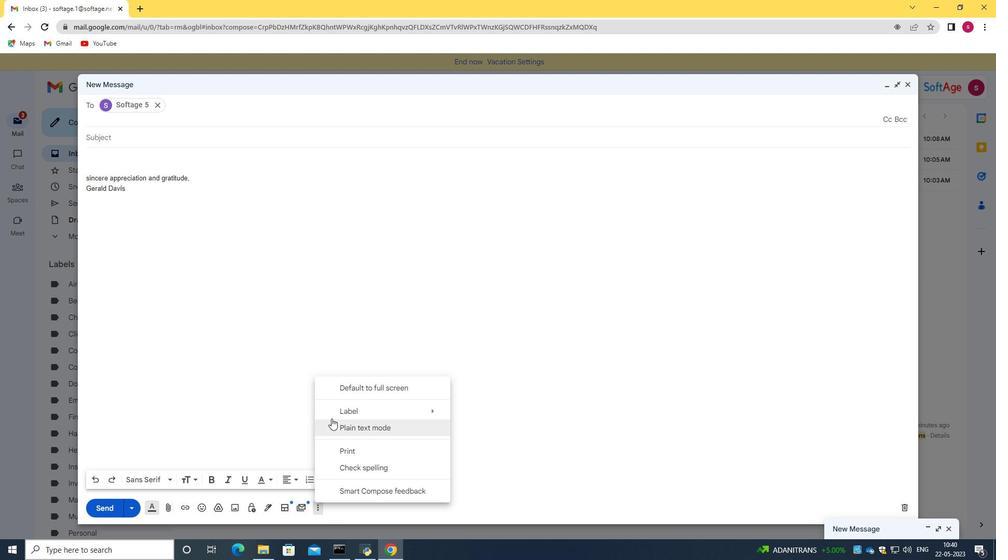 
Action: Mouse pressed left at (333, 413)
Screenshot: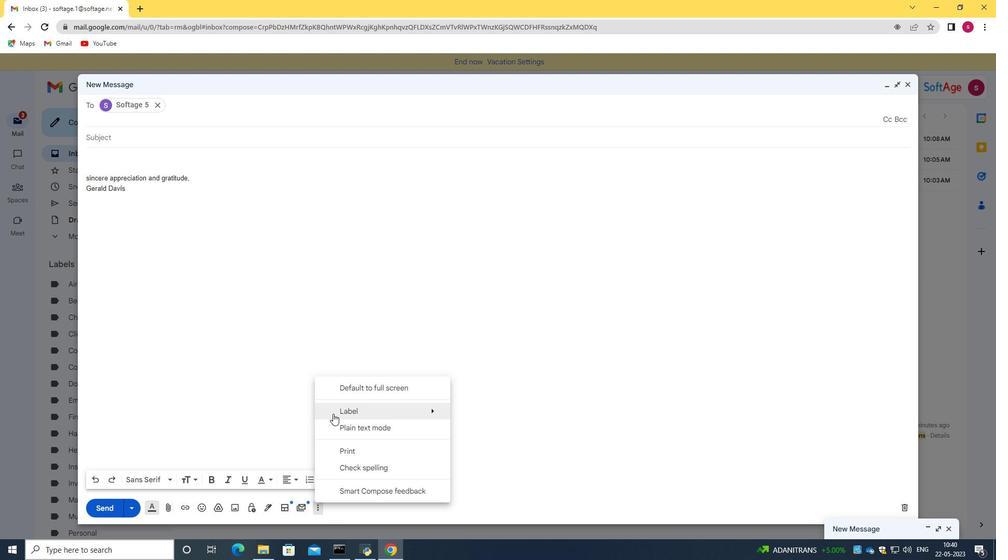 
Action: Mouse moved to (505, 391)
Screenshot: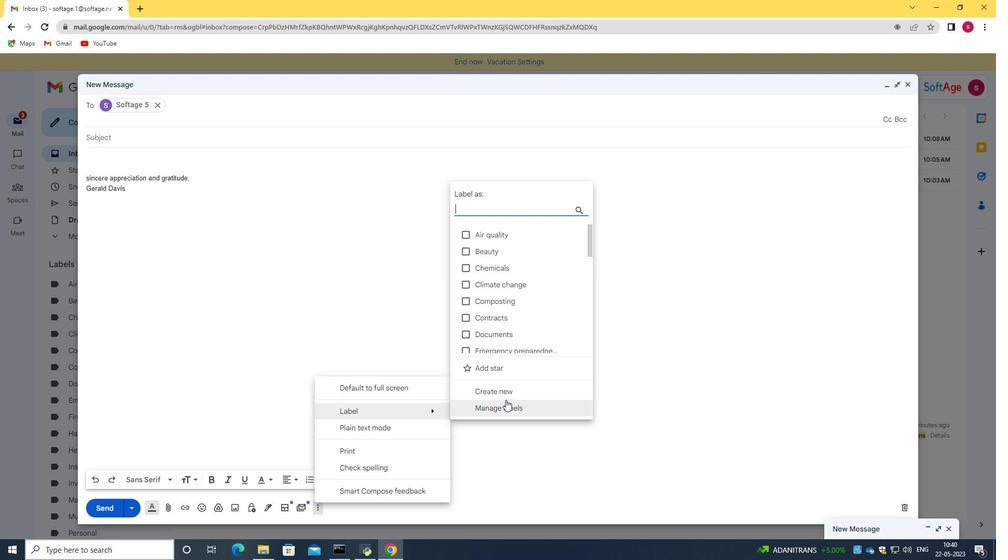 
Action: Mouse pressed left at (505, 391)
Screenshot: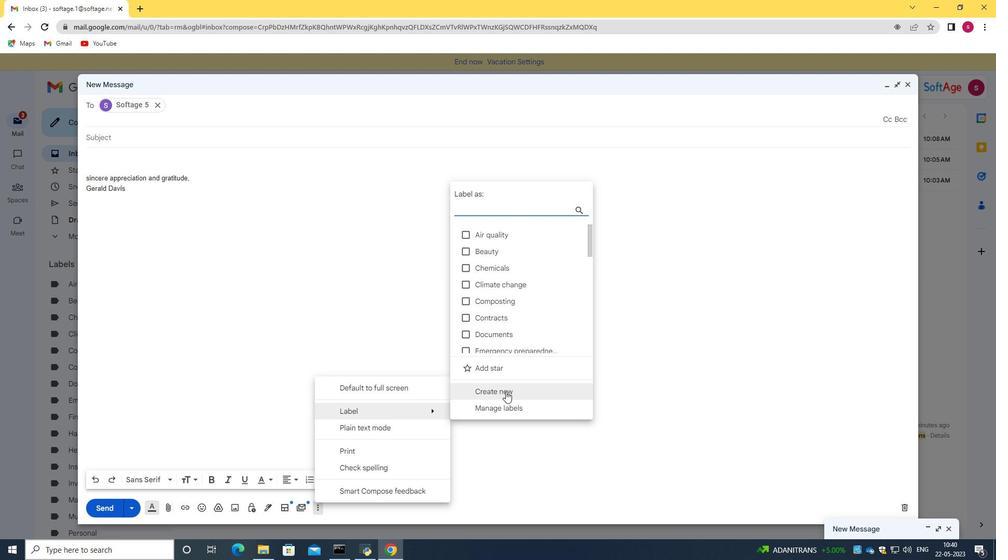 
Action: Mouse moved to (453, 286)
Screenshot: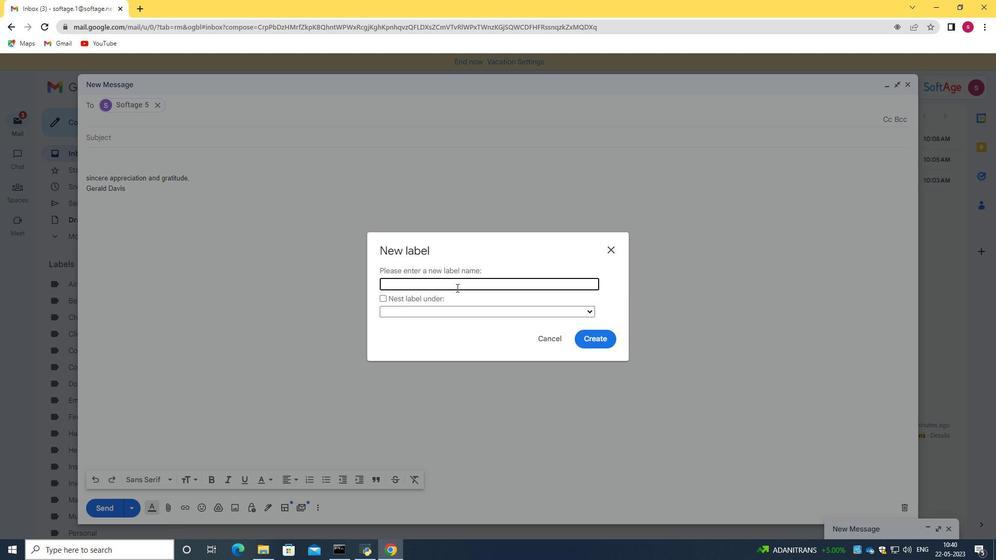 
Action: Key pressed fragrances
Screenshot: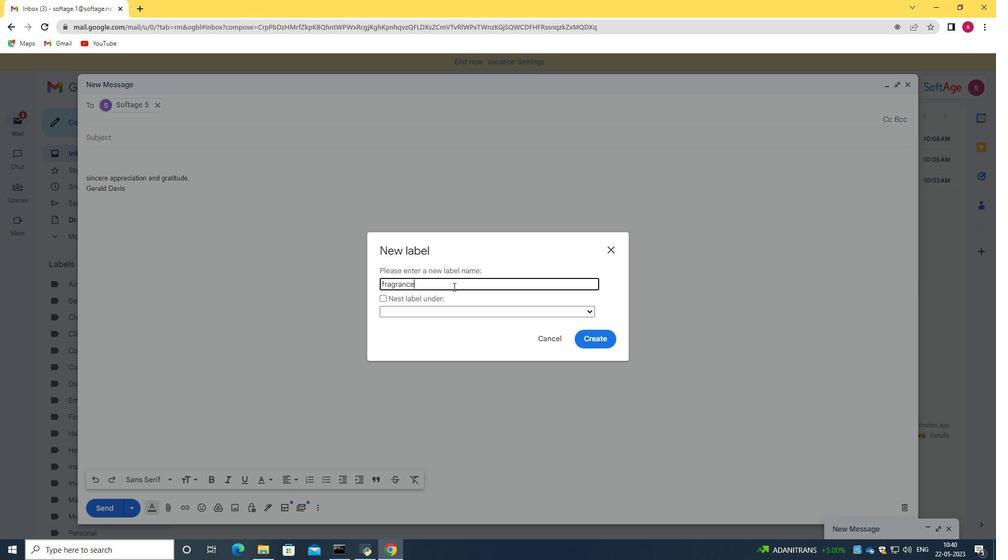 
Action: Mouse moved to (603, 340)
Screenshot: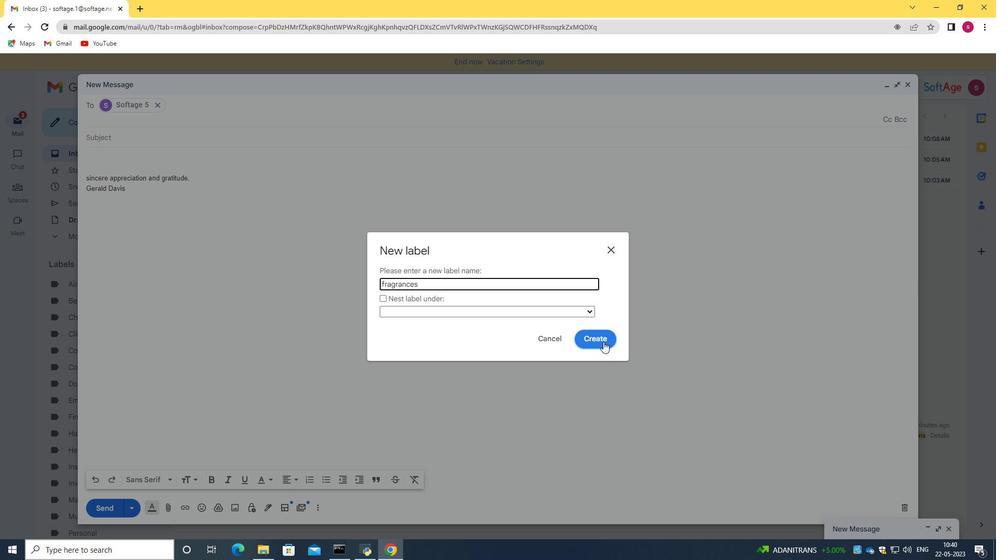 
Action: Mouse pressed left at (603, 340)
Screenshot: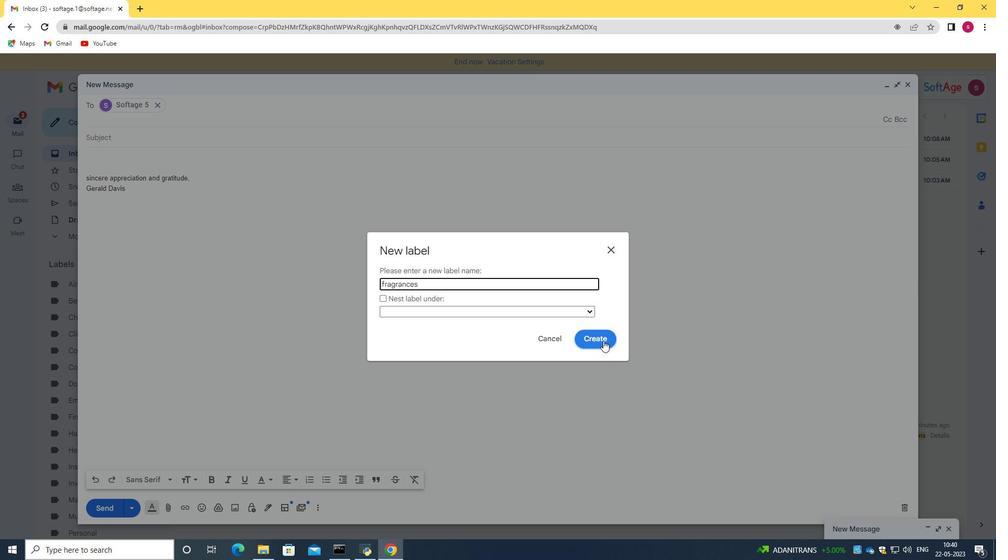 
Action: Mouse moved to (106, 506)
Screenshot: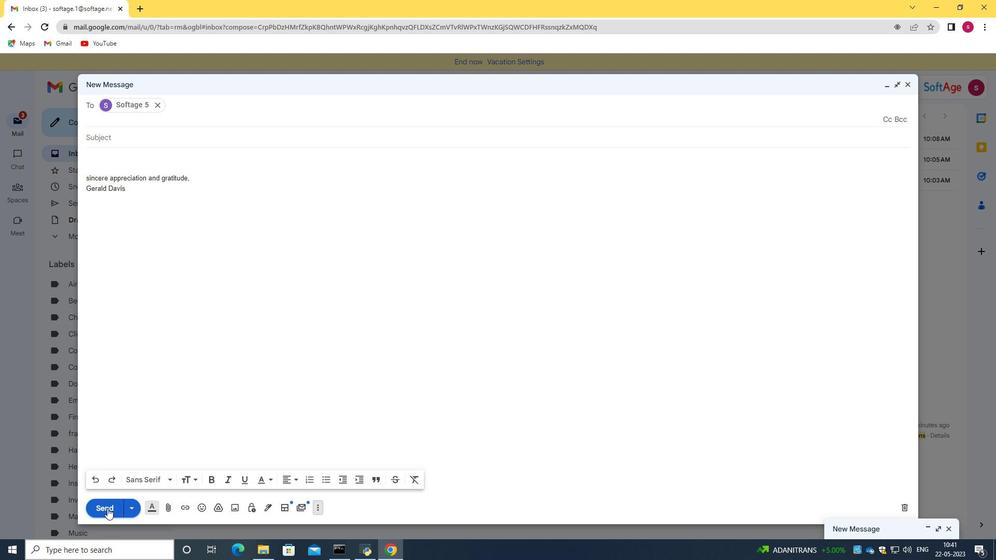
Action: Mouse pressed left at (106, 506)
Screenshot: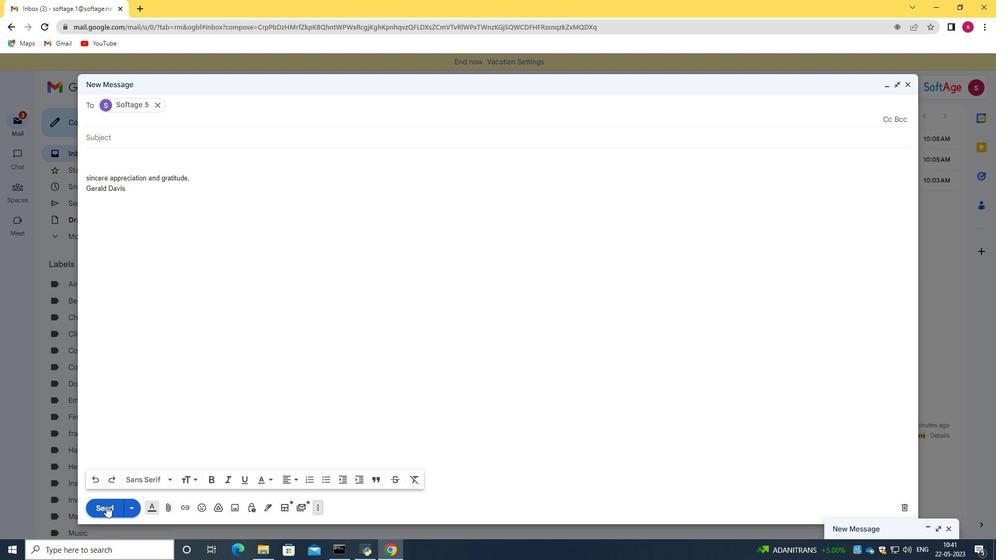 
Action: Mouse moved to (165, 512)
Screenshot: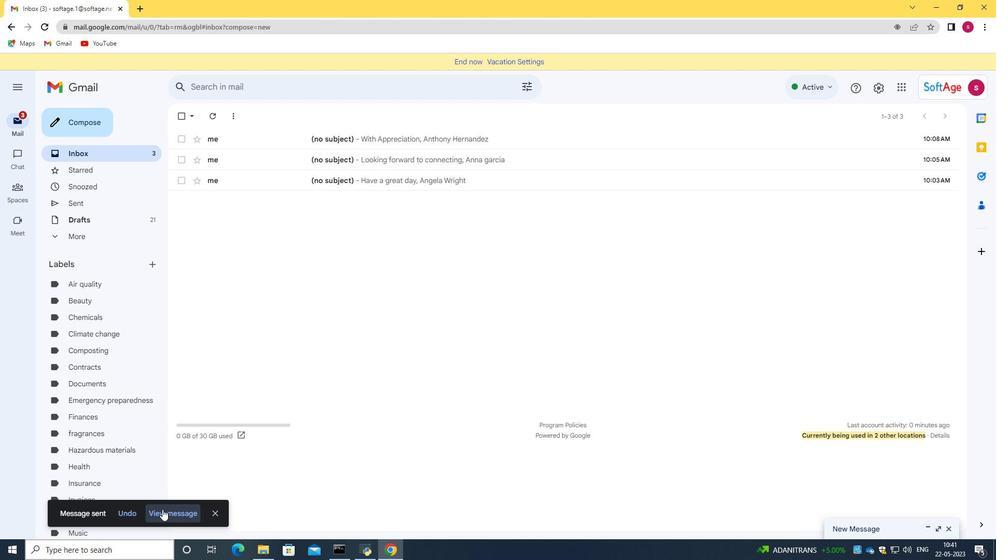 
Action: Mouse pressed left at (165, 512)
Screenshot: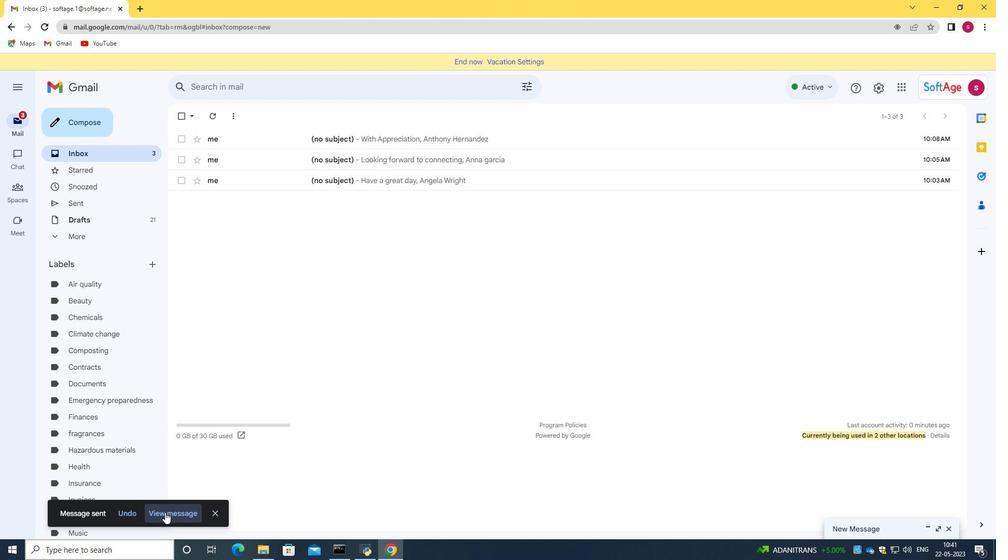 
Action: Mouse moved to (329, 271)
Screenshot: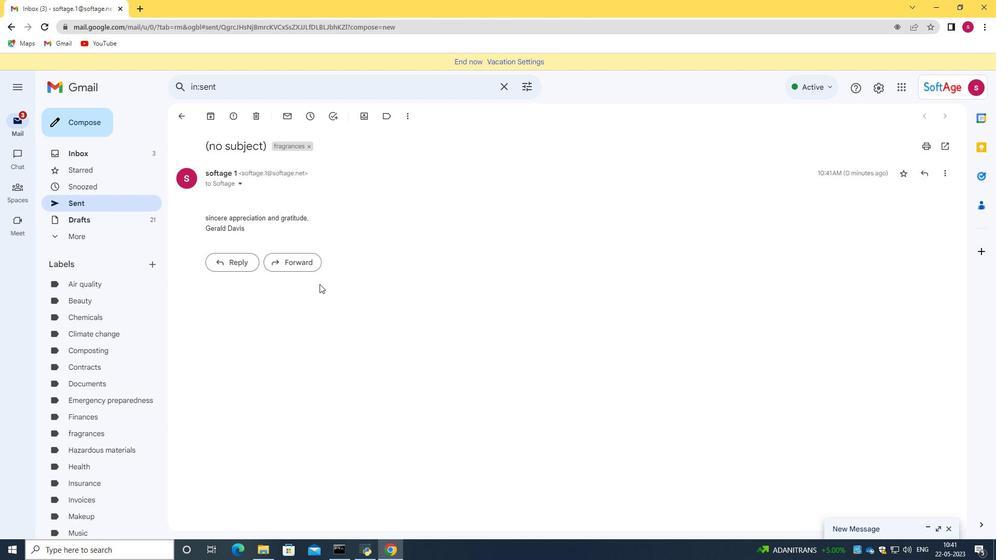 
Action: Mouse scrolled (329, 270) with delta (0, 0)
Screenshot: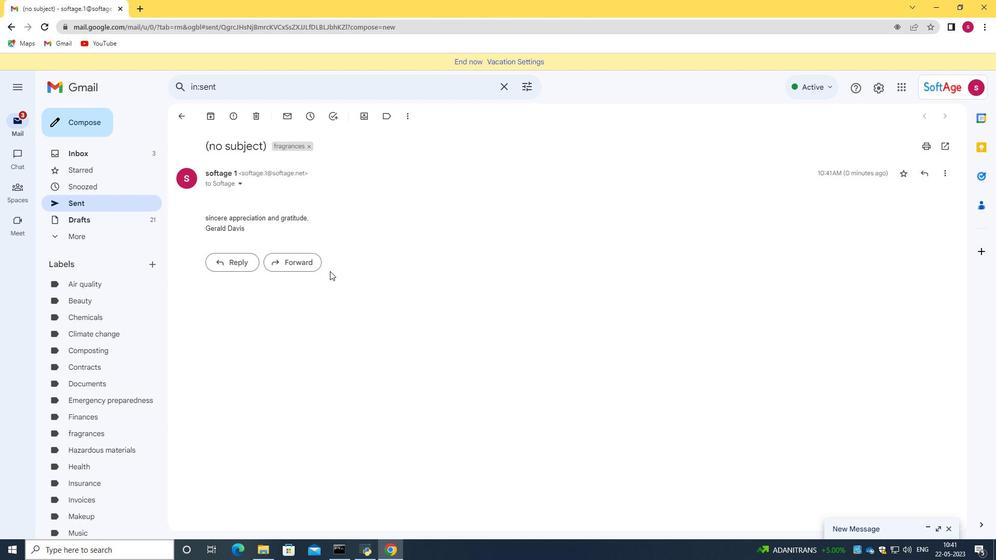 
Action: Mouse scrolled (329, 270) with delta (0, 0)
Screenshot: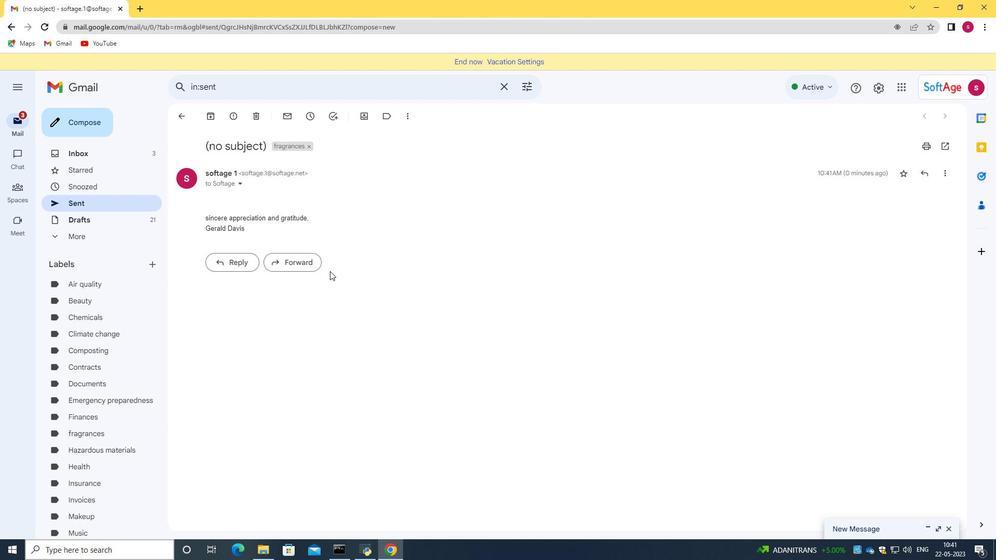 
Action: Mouse scrolled (329, 270) with delta (0, 0)
Screenshot: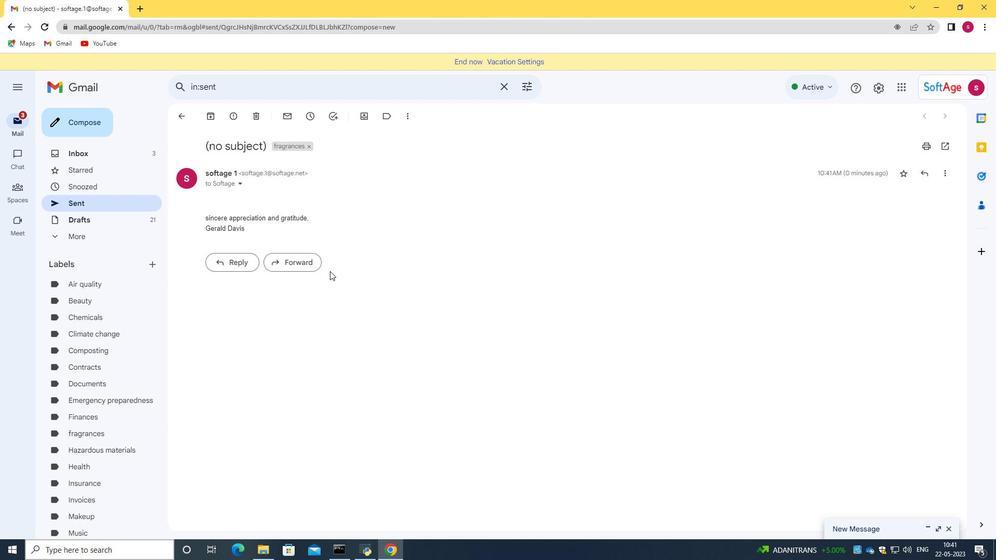 
Action: Mouse scrolled (329, 270) with delta (0, 0)
Screenshot: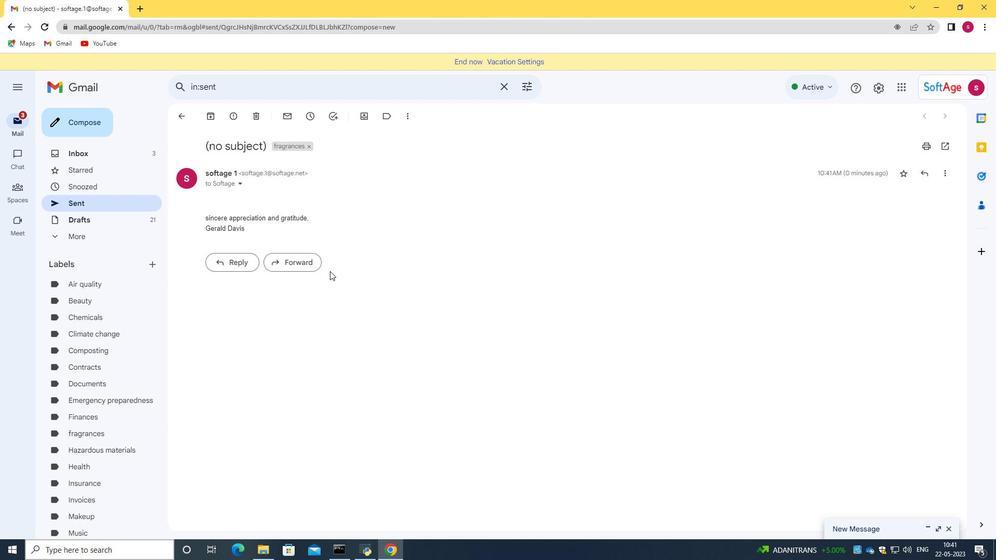 
